 Task: open an excel sheet and write heading  SpendSmartAdd Dates in a column and its values below  '2023-05-01, 2023-05-03, 2023-05-05, 2023-05-10, 2023-05-15, 2023-05-20, 2023-05-25 & 2023-05-31'Add Categories in next column and its values below  Groceries, Dining Out, Transportation, Entertainment, Shopping, Utilities, Health & Miscellaneous. Add Descriptions in next column and its values below  Supermarket, Restaurant, Public Transport, Movie Tickets, Clothing Store, Internet Bill, Pharmacy & Online PurchaseAdd Amountin next column and its values below  $50, $30, $10, $20, $100, $60, $40 & $50Save page Financial Worksheet Sheet Template Workbook
Action: Mouse pressed left at (125, 119)
Screenshot: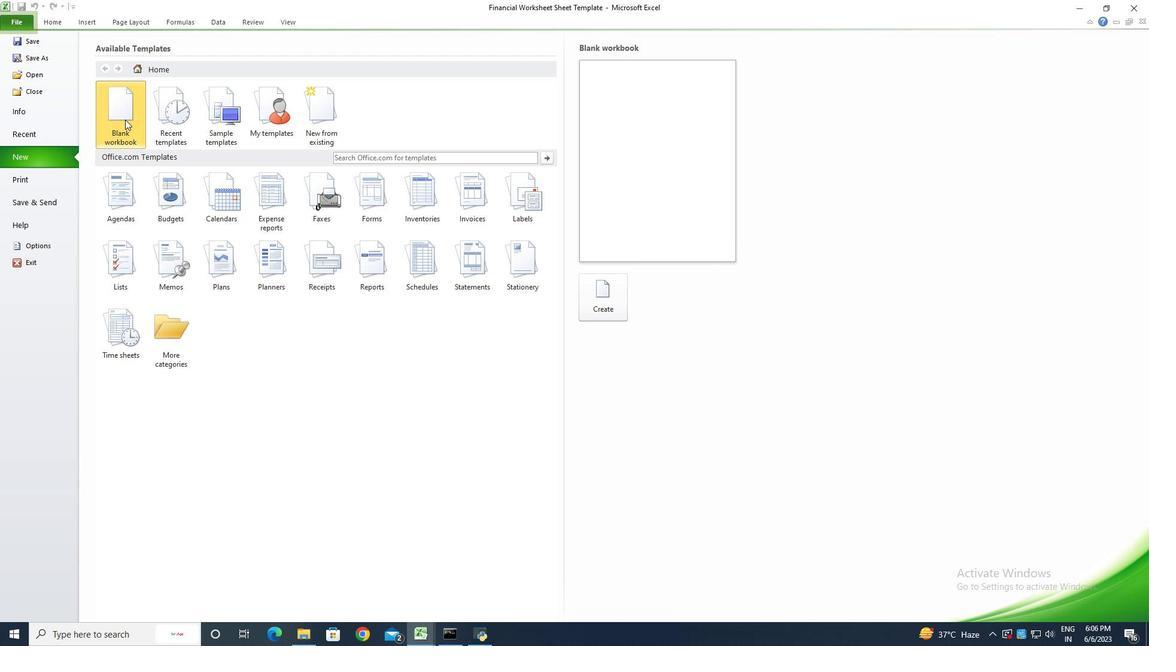 
Action: Mouse moved to (615, 305)
Screenshot: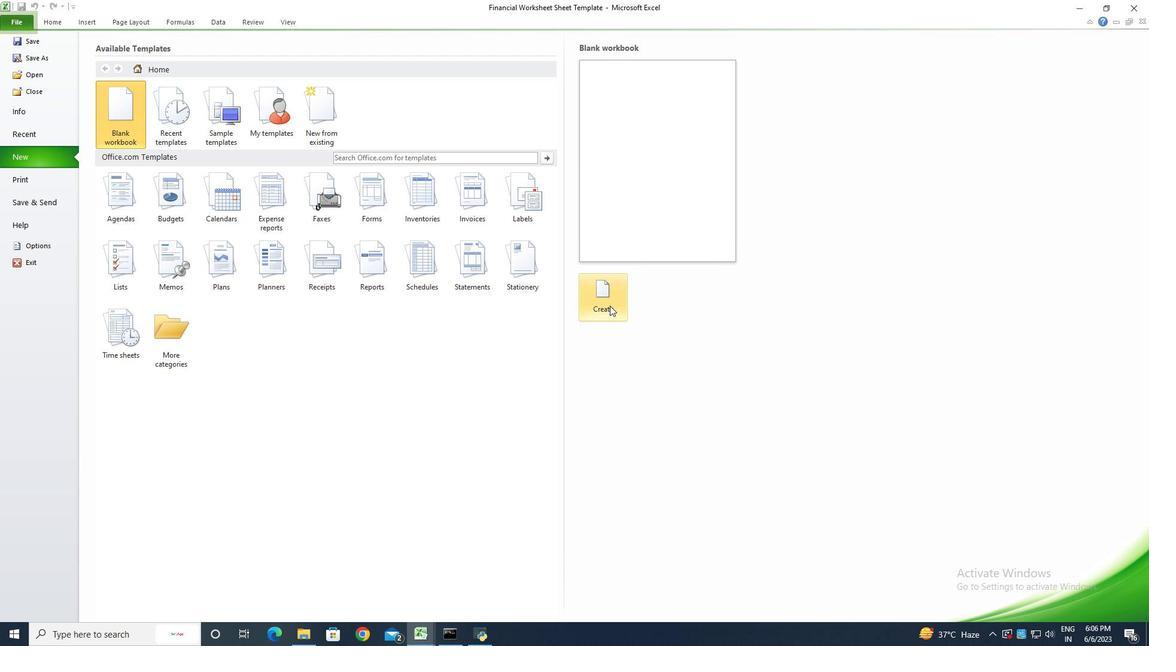 
Action: Mouse pressed left at (615, 305)
Screenshot: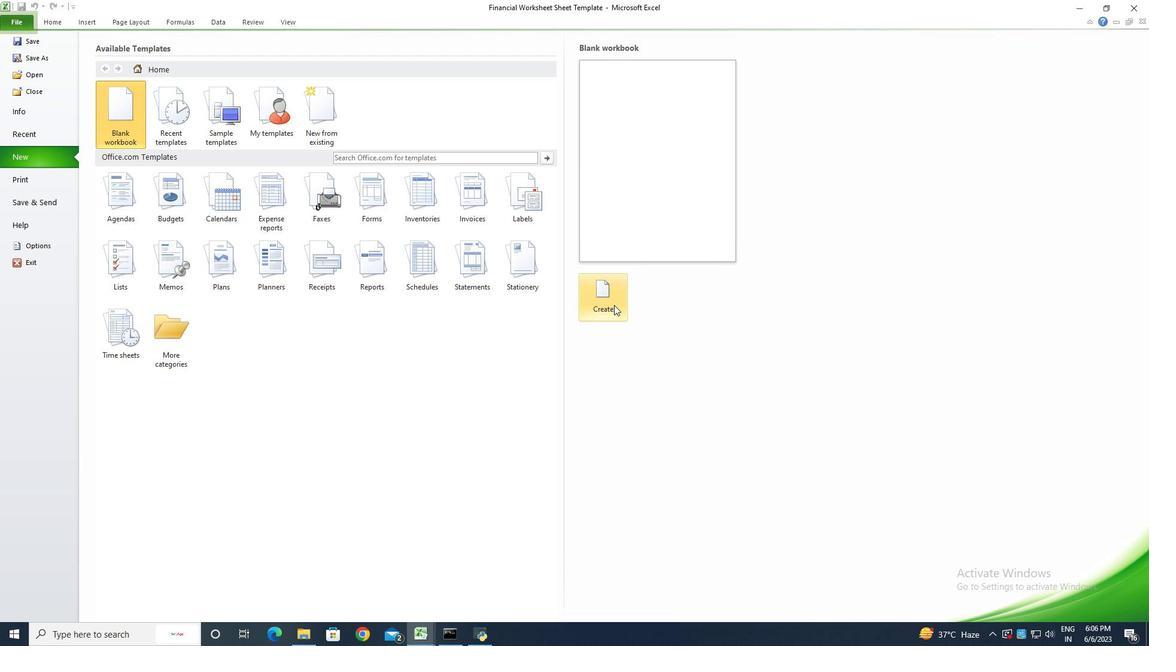 
Action: Mouse moved to (611, 305)
Screenshot: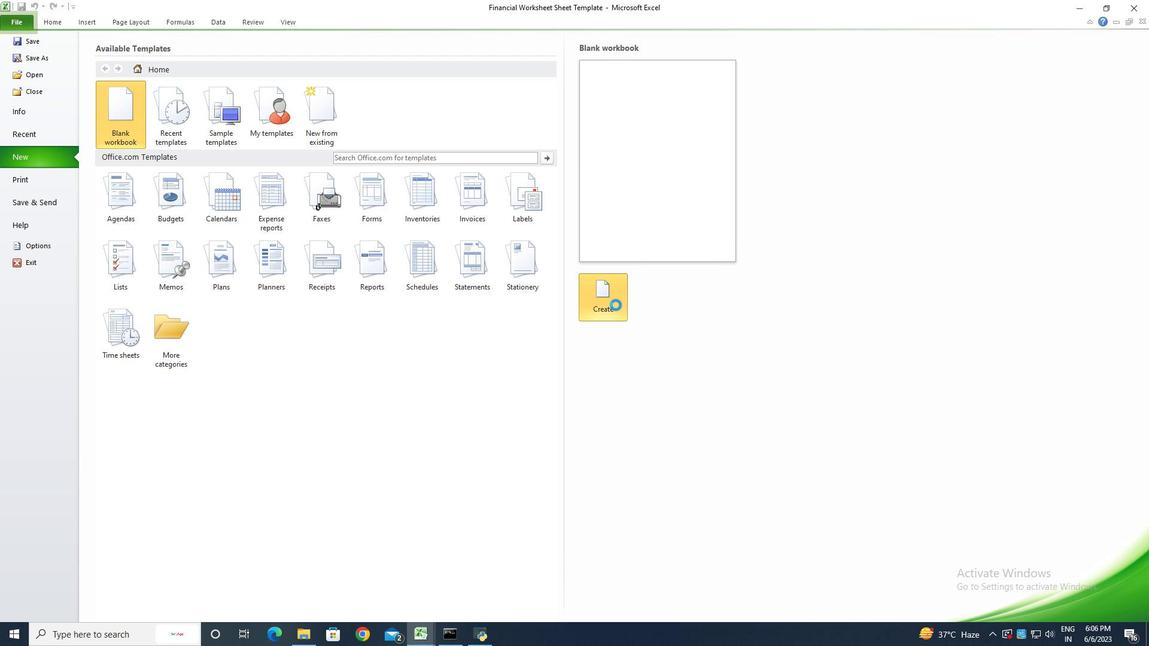
Action: Key pressed <Key.shift><Key.shift><Key.shift><Key.shift><Key.shift><Key.shift><Key.shift><Key.shift><Key.shift><Key.shift><Key.shift><Key.shift><Key.shift><Key.shift><Key.shift><Key.shift><Key.shift><Key.shift><Key.shift><Key.shift><Key.shift><Key.shift><Key.shift><Key.shift><Key.shift><Key.shift><Key.shift><Key.shift><Key.shift><Key.shift><Key.shift><Key.shift><Key.shift><Key.shift>Spen<Key.shift>Smart<Key.enter><Key.shift>Dates<Key.enter>2023-05-01<Key.enter>2023-05-03<Key.enter>20230<Key.backspace>-05-025<Key.backspace><Key.backspace>5<Key.enter>2023-051<Key.backspace>-10<Key.enter>2023-05-
Screenshot: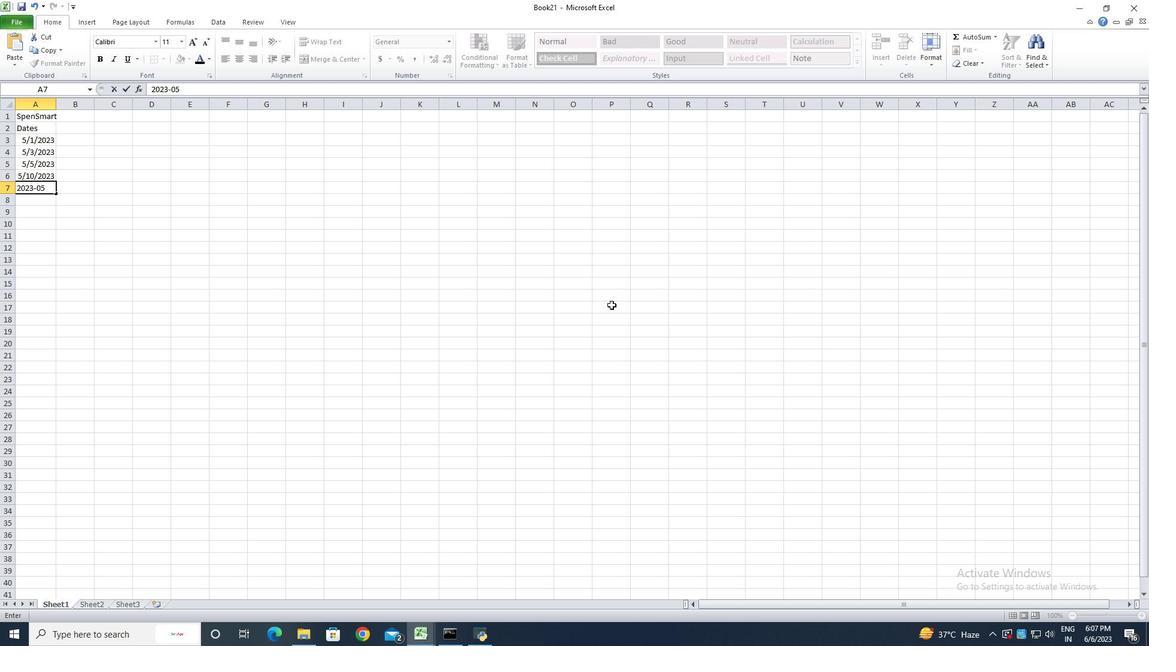 
Action: Mouse moved to (611, 305)
Screenshot: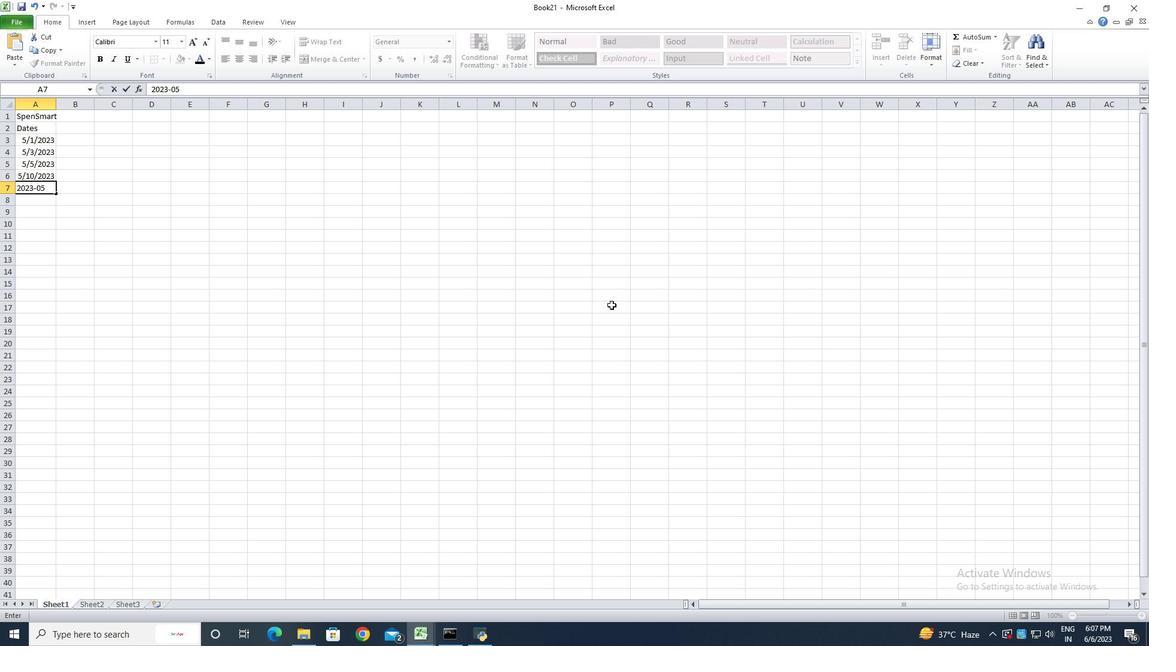 
Action: Key pressed 15<Key.enter>2023-05-20<Key.enter>2023-05-25<Key.enter>2023-05-31
Screenshot: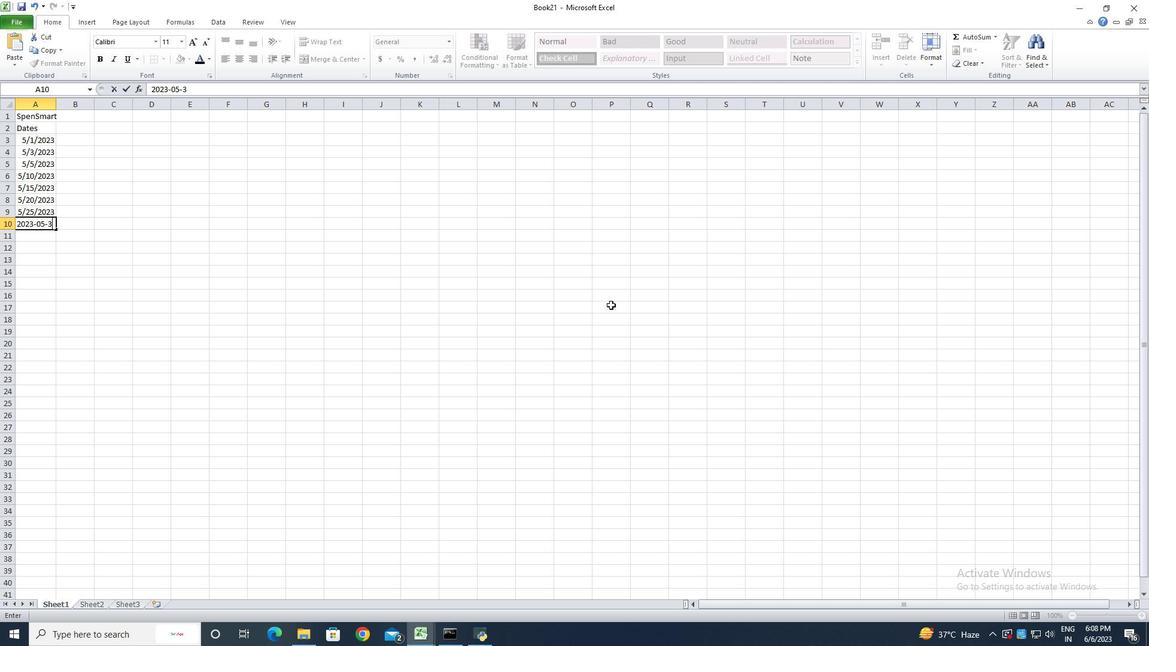 
Action: Mouse moved to (39, 142)
Screenshot: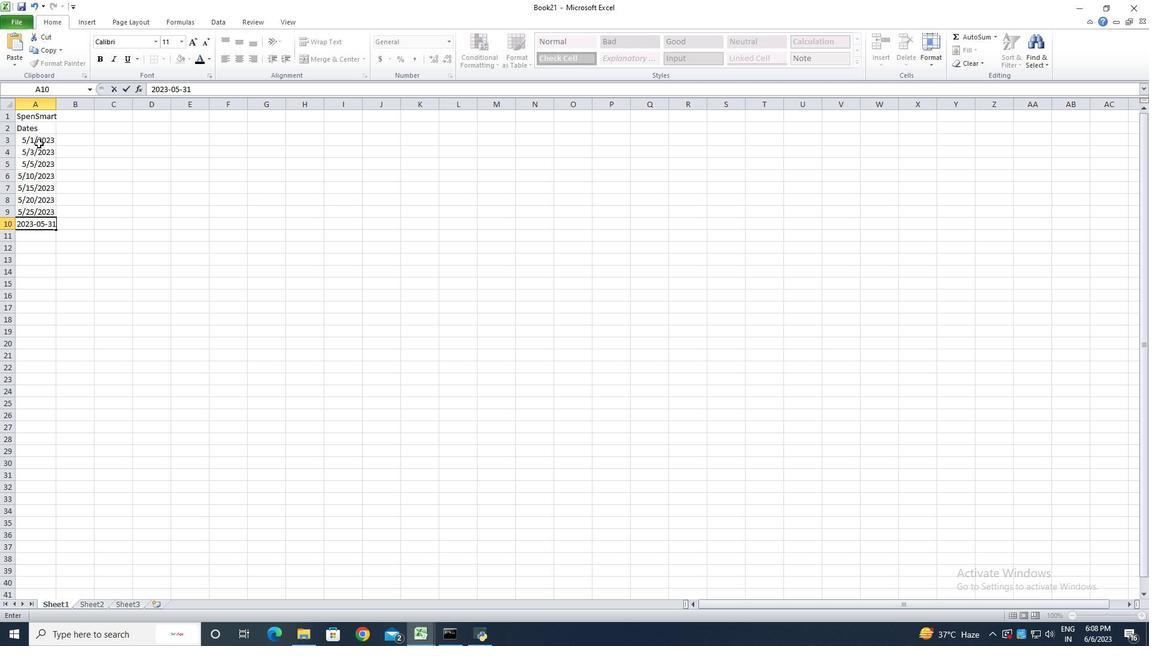 
Action: Mouse pressed left at (39, 142)
Screenshot: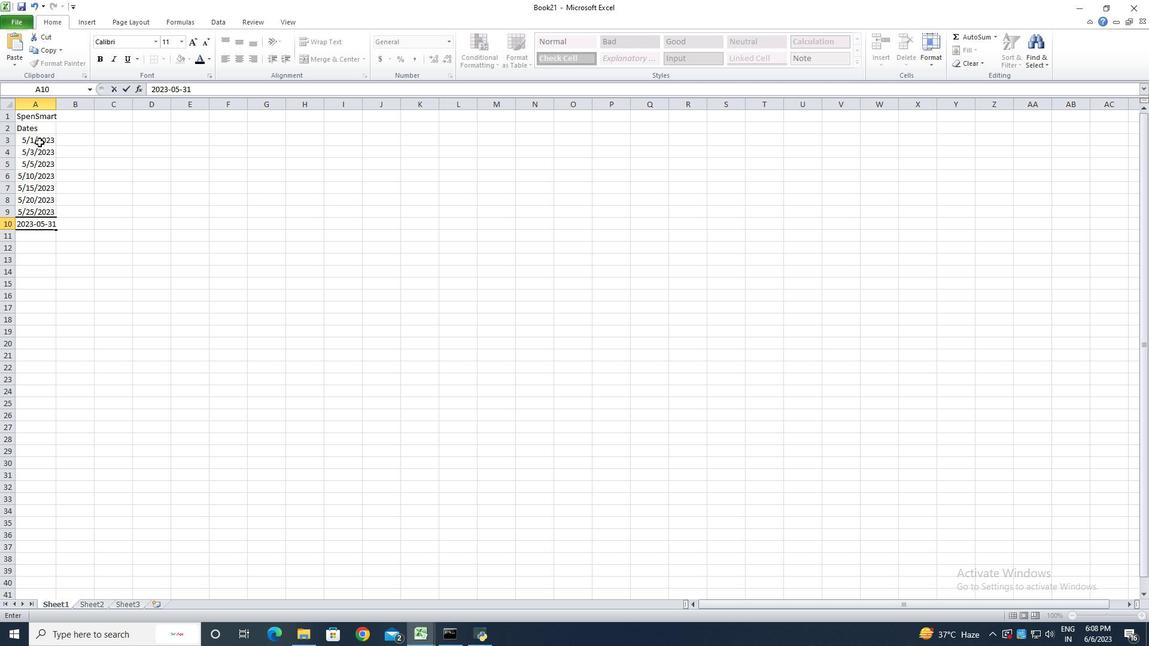 
Action: Mouse moved to (448, 39)
Screenshot: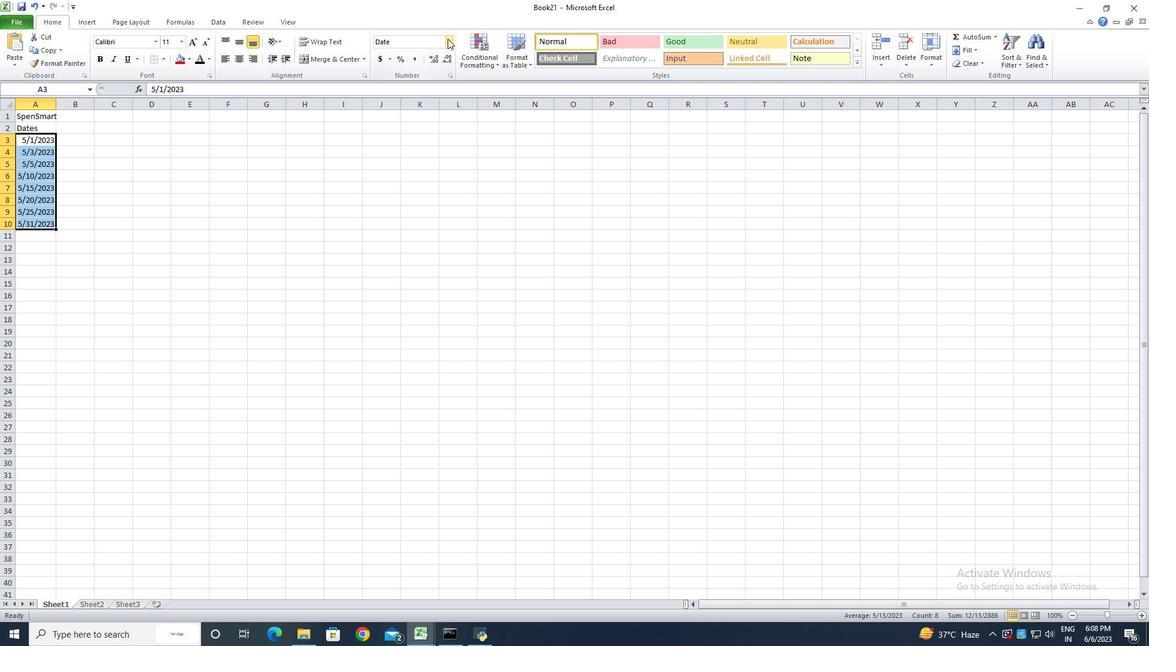
Action: Mouse pressed left at (448, 39)
Screenshot: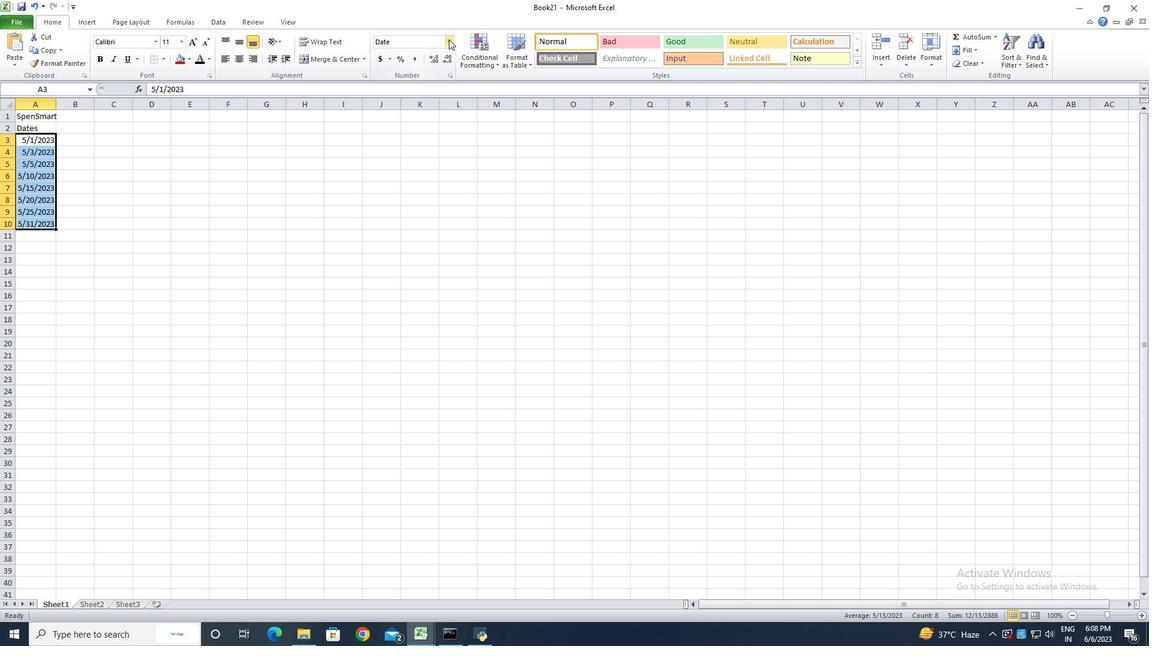 
Action: Mouse moved to (419, 348)
Screenshot: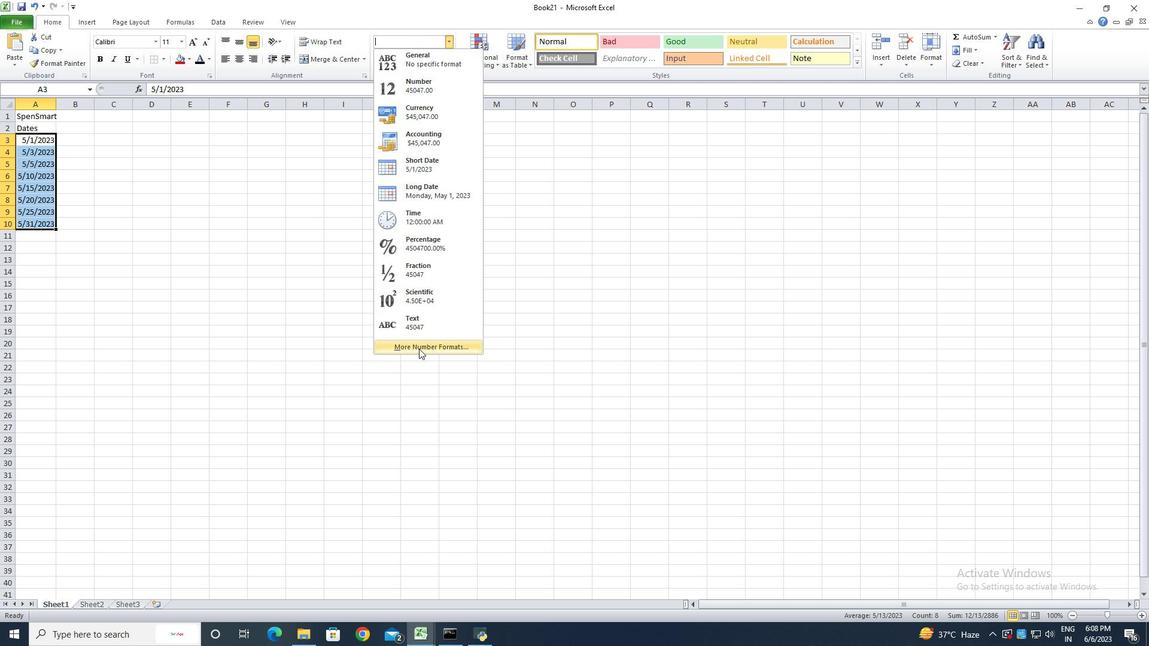 
Action: Mouse pressed left at (419, 348)
Screenshot: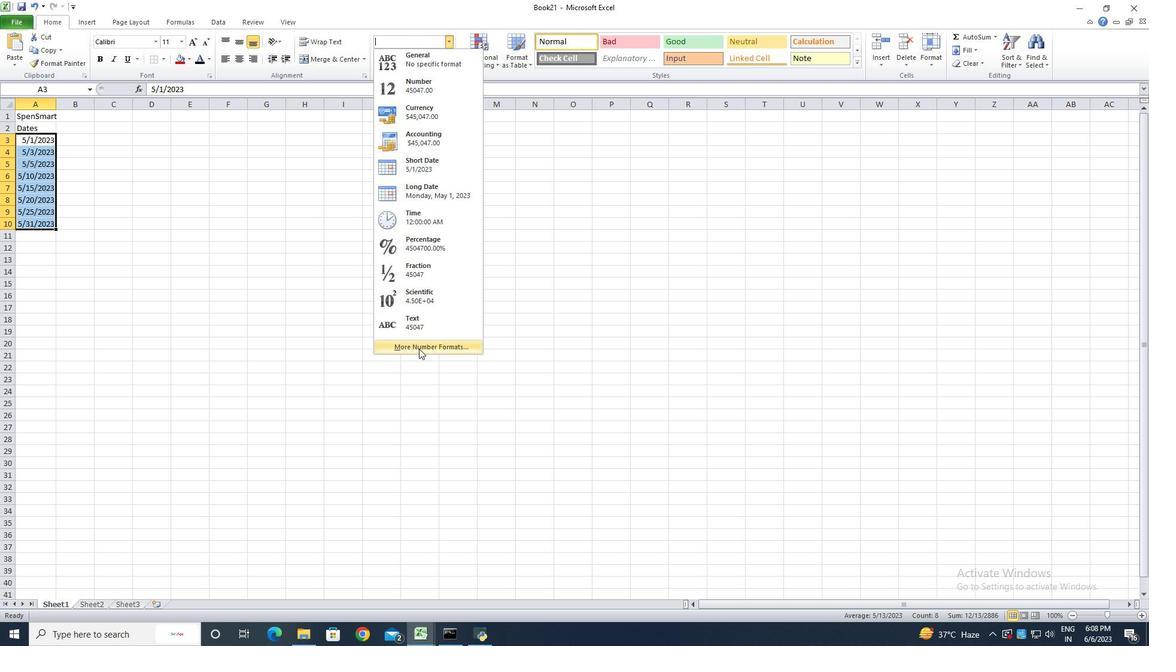 
Action: Mouse moved to (172, 294)
Screenshot: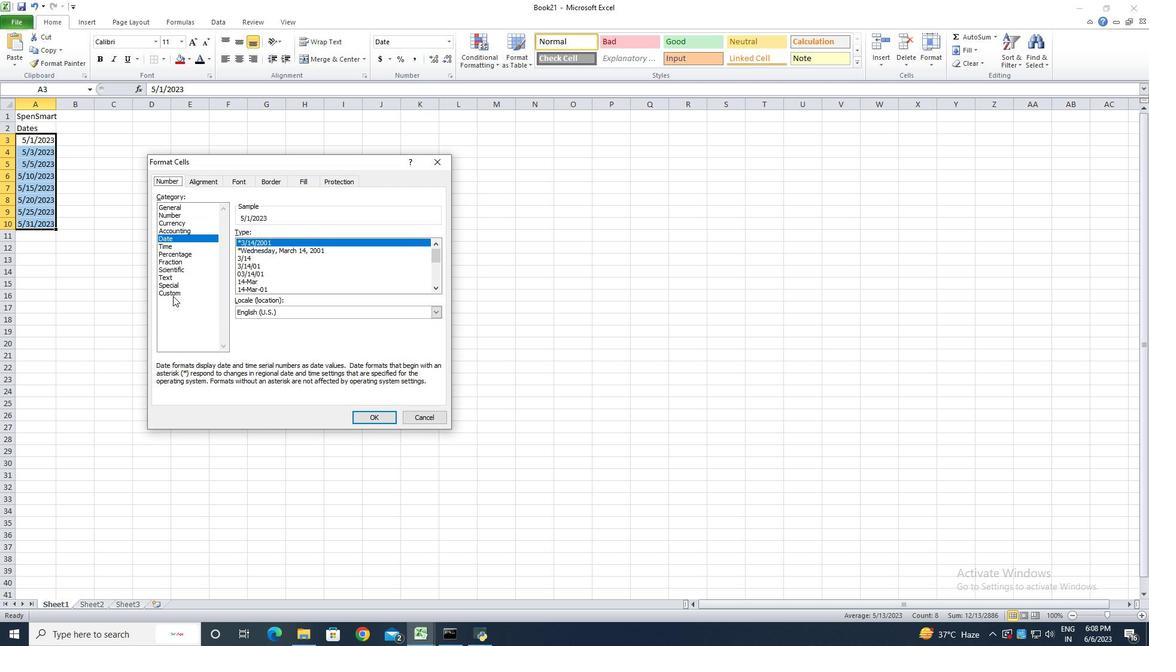 
Action: Mouse pressed left at (172, 294)
Screenshot: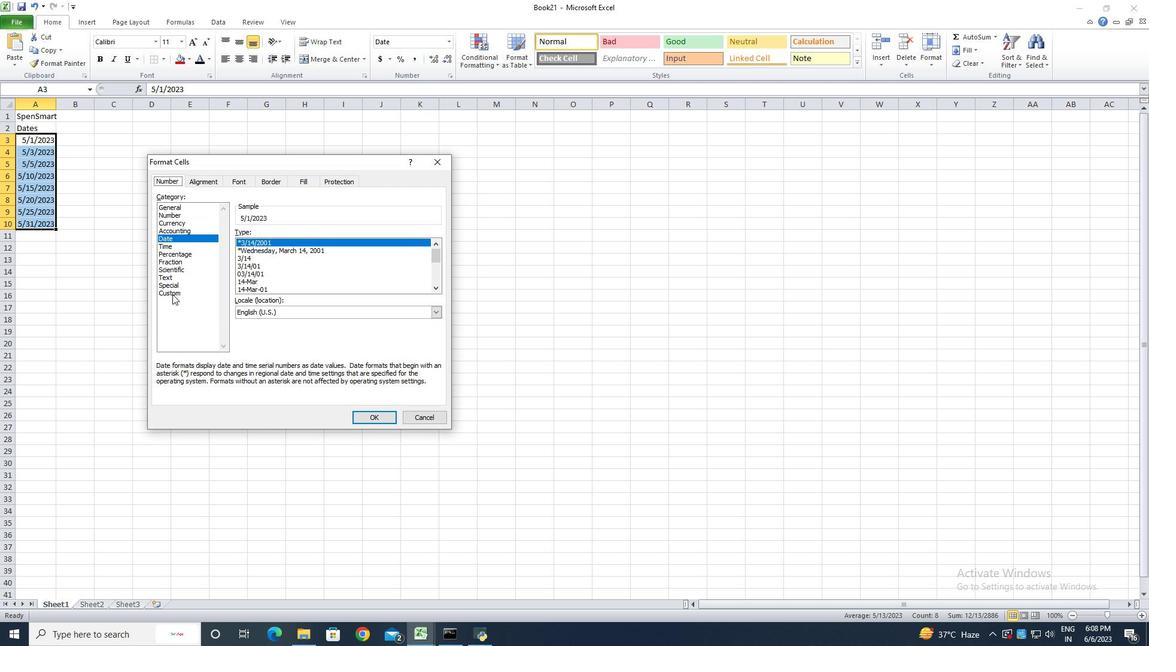 
Action: Mouse moved to (291, 243)
Screenshot: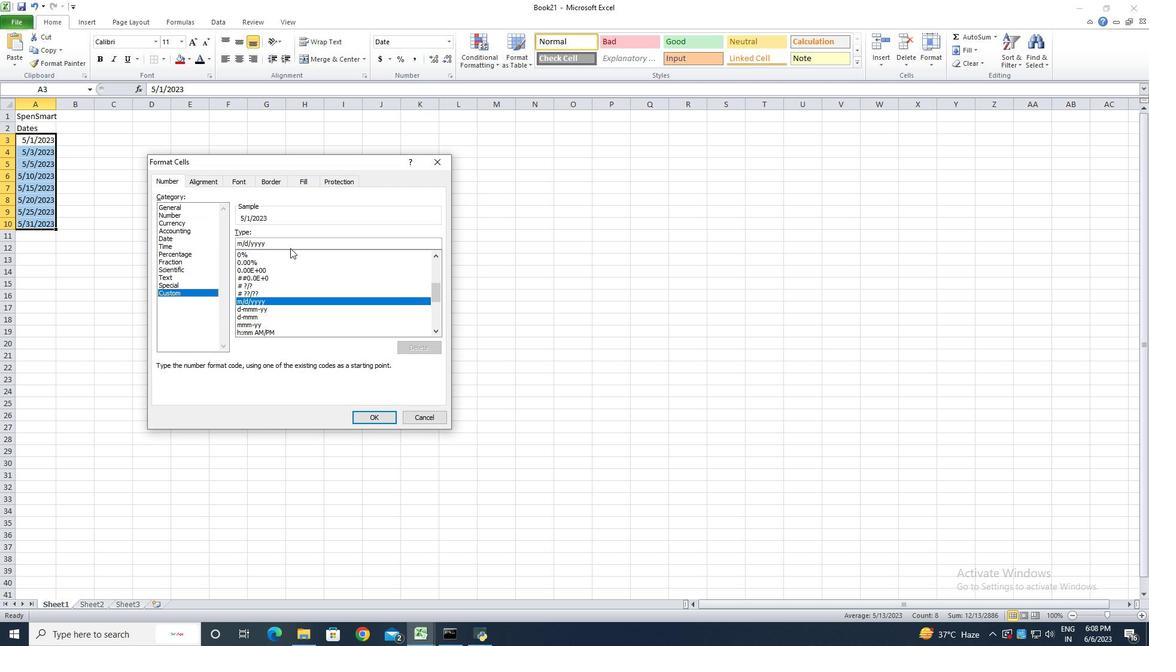 
Action: Mouse pressed left at (291, 243)
Screenshot: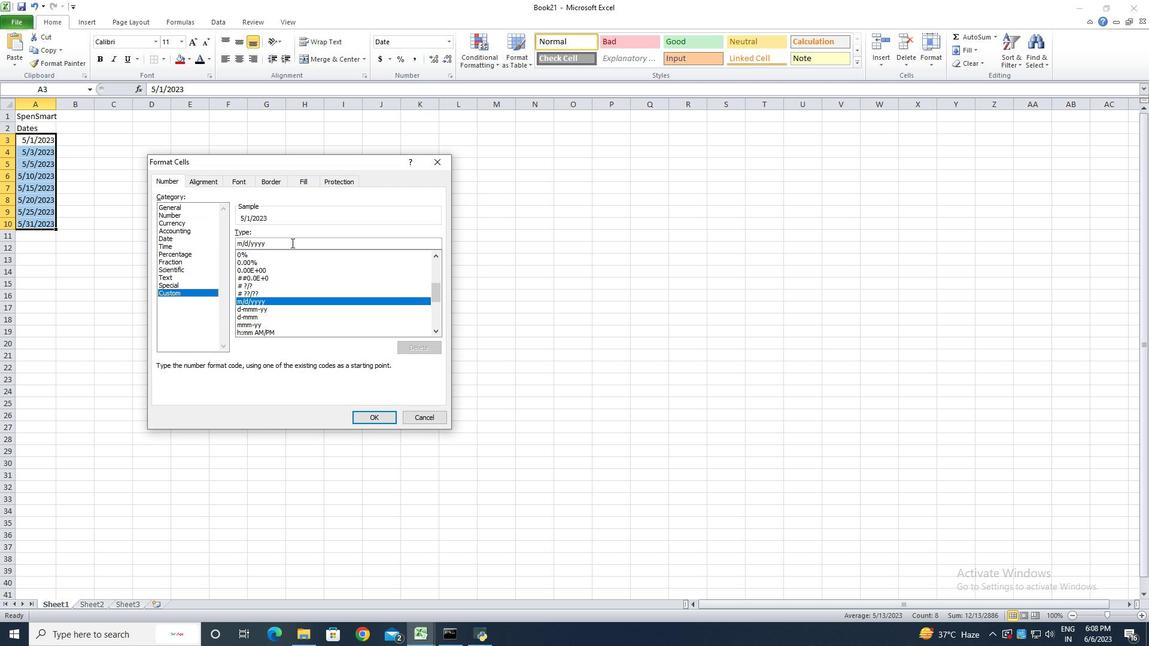 
Action: Key pressed <Key.backspace><Key.backspace><Key.backspace><Key.backspace><Key.backspace><Key.backspace><Key.backspace><Key.backspace><Key.backspace><Key.backspace><Key.backspace><Key.backspace><Key.backspace><Key.backspace><Key.backspace><Key.backspace><Key.backspace><Key.backspace><Key.backspace><Key.backspace><Key.backspace><Key.backspace><Key.backspace><Key.backspace><Key.backspace>yyyy-mm-dd
Screenshot: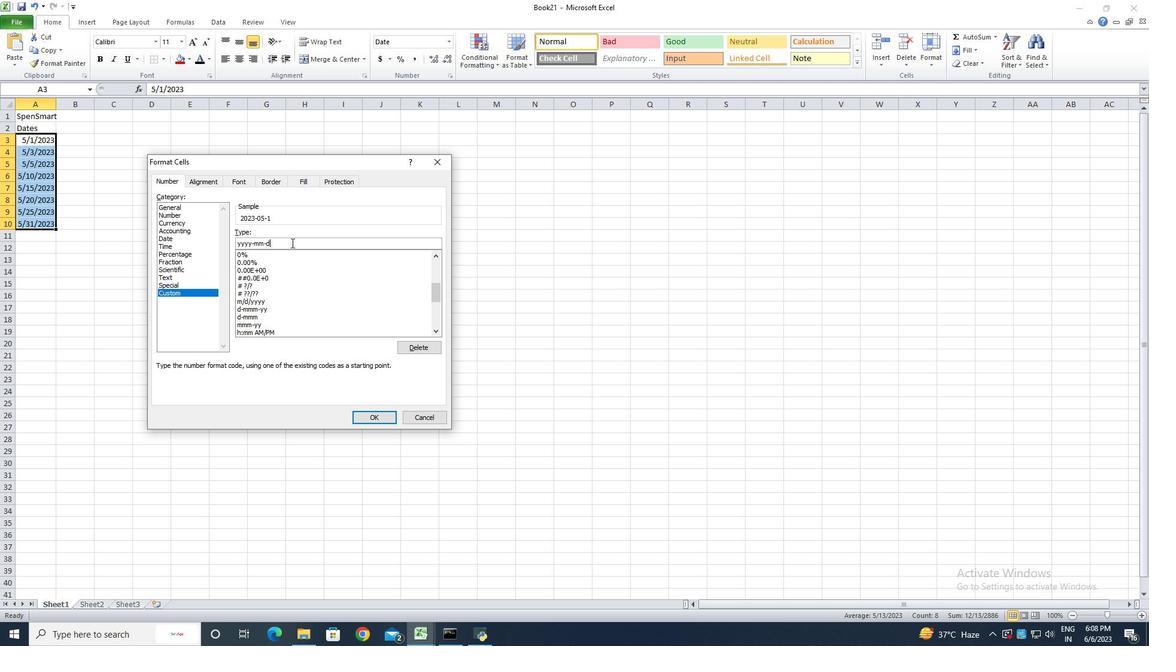 
Action: Mouse moved to (369, 414)
Screenshot: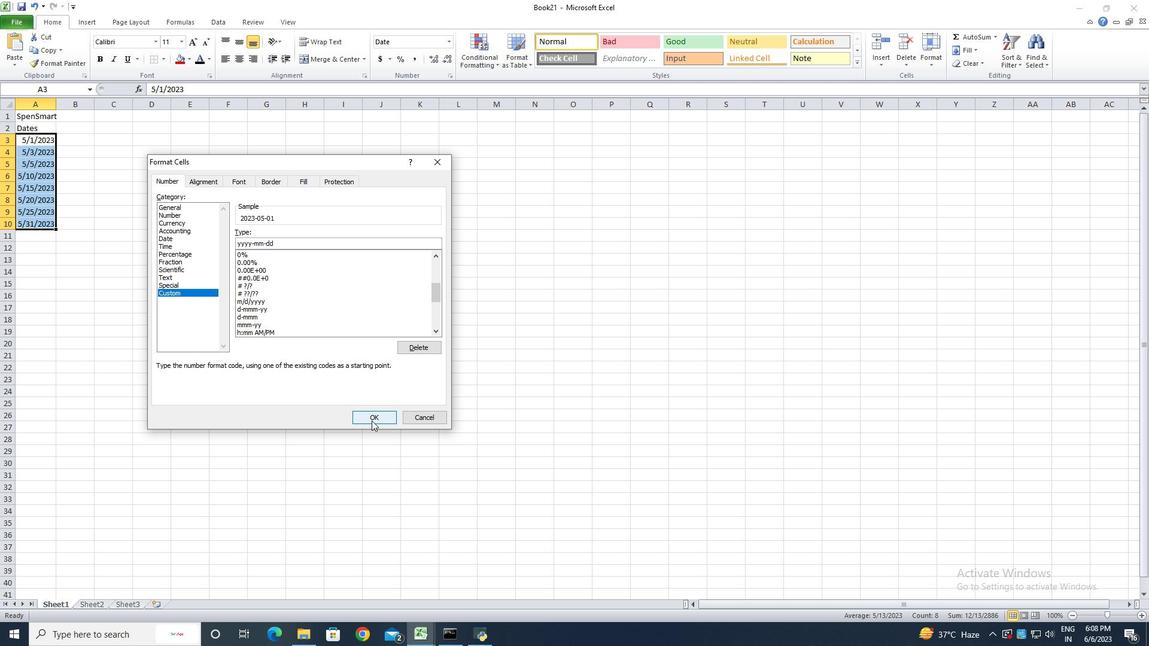 
Action: Mouse pressed left at (369, 414)
Screenshot: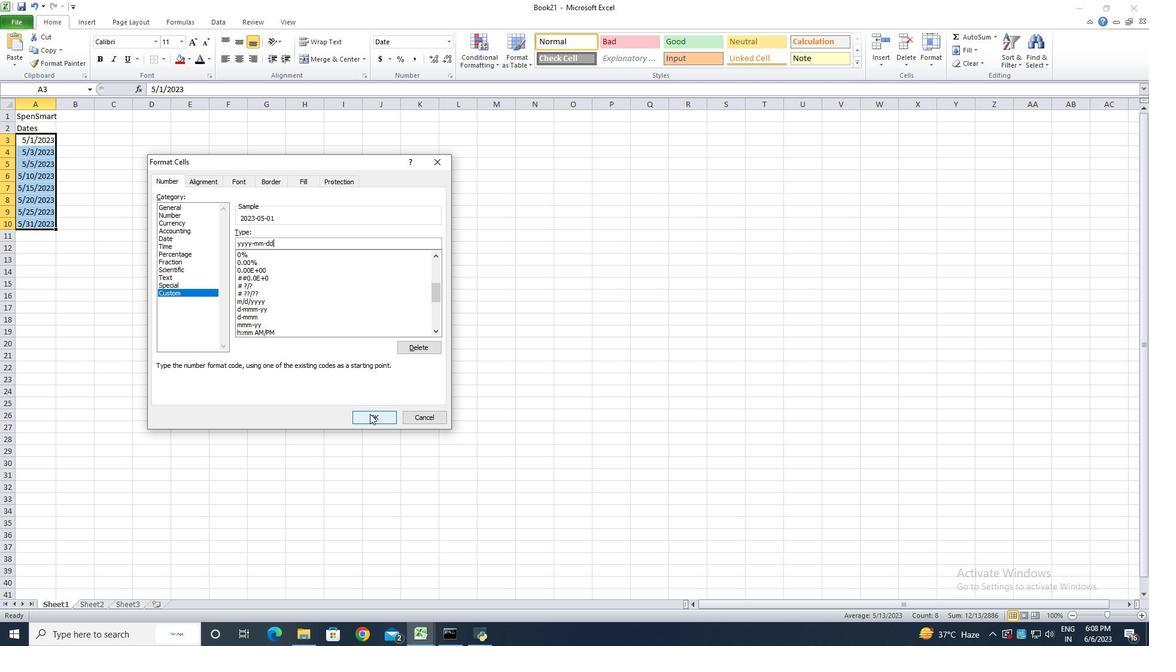 
Action: Mouse moved to (58, 105)
Screenshot: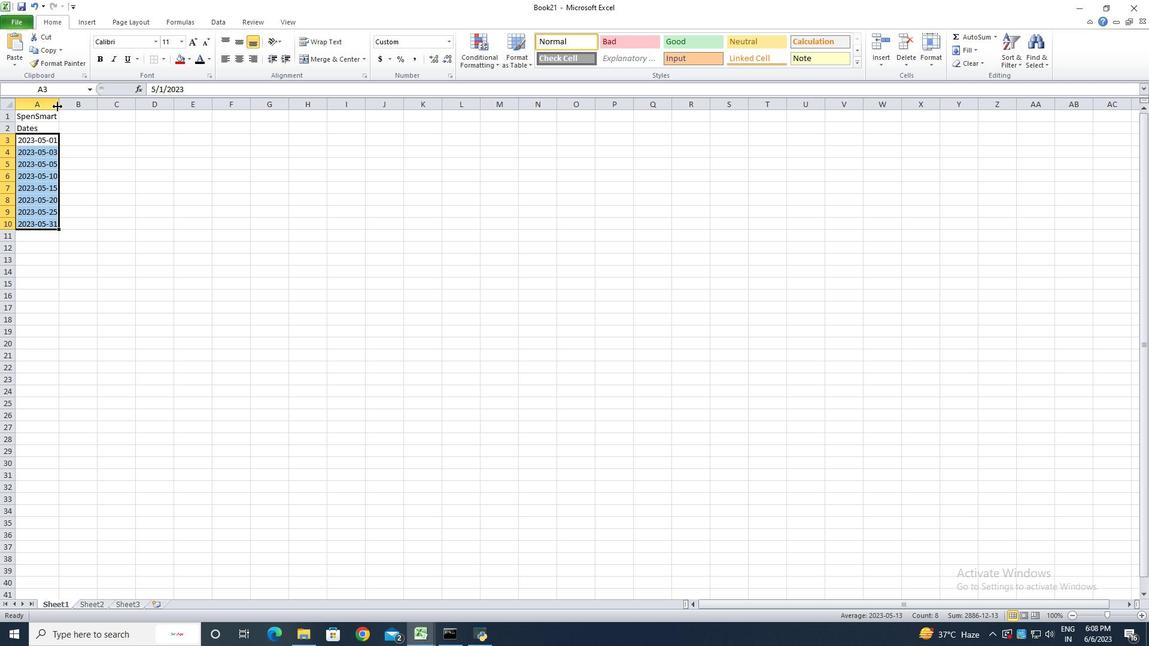 
Action: Mouse pressed left at (58, 105)
Screenshot: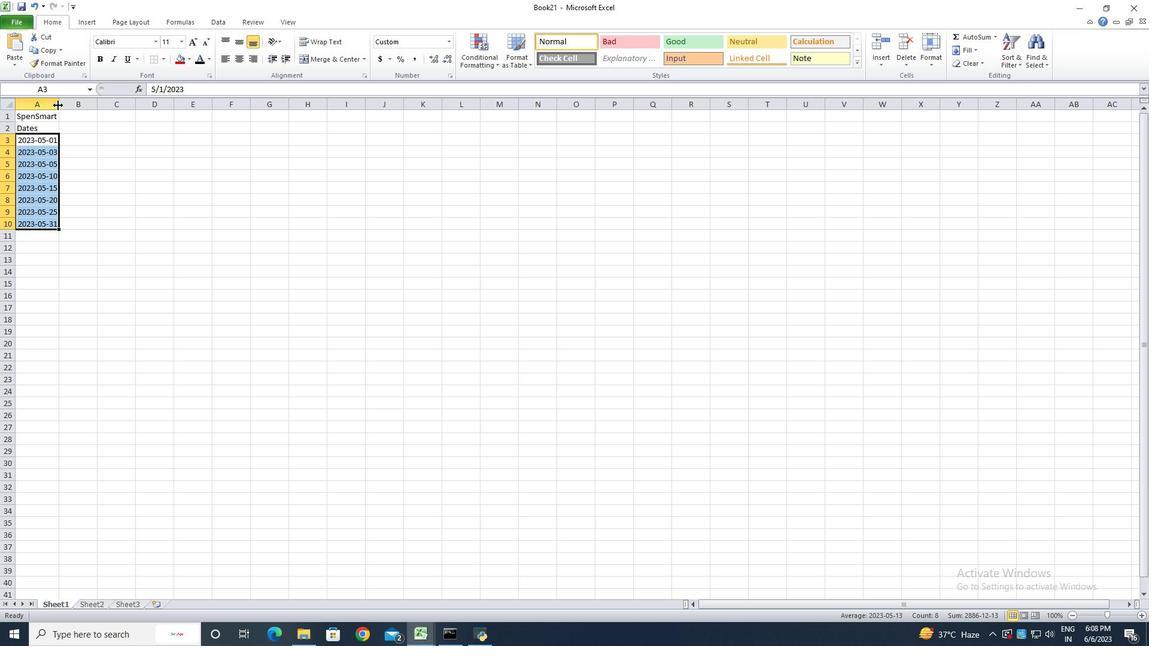 
Action: Mouse pressed left at (58, 105)
Screenshot: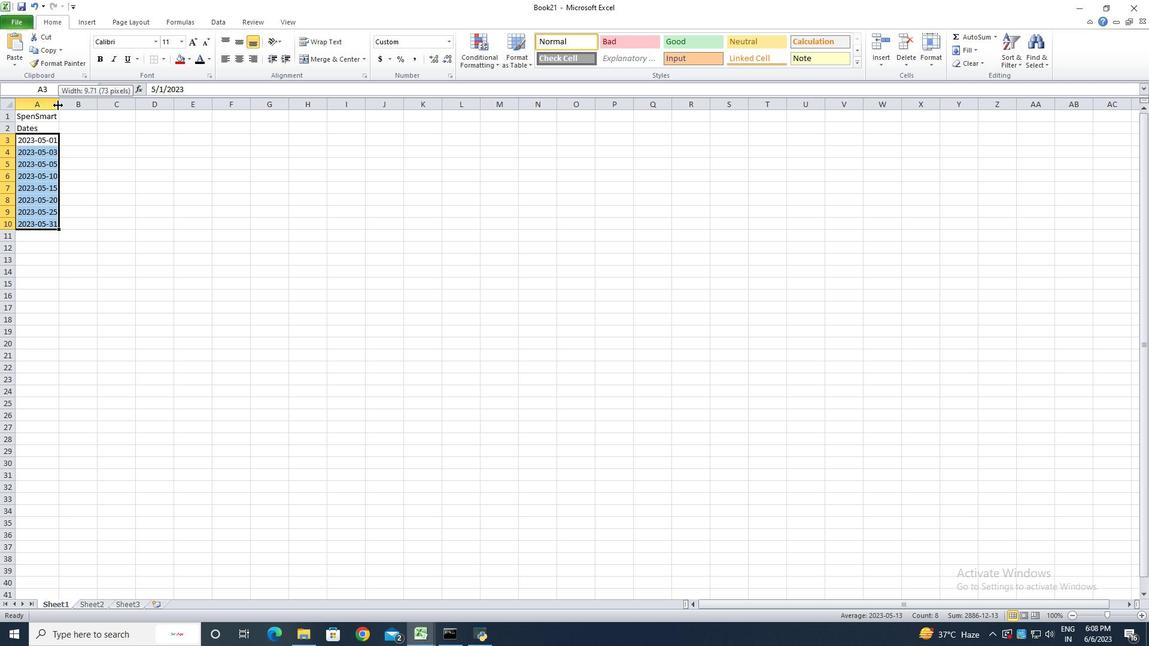 
Action: Mouse moved to (73, 128)
Screenshot: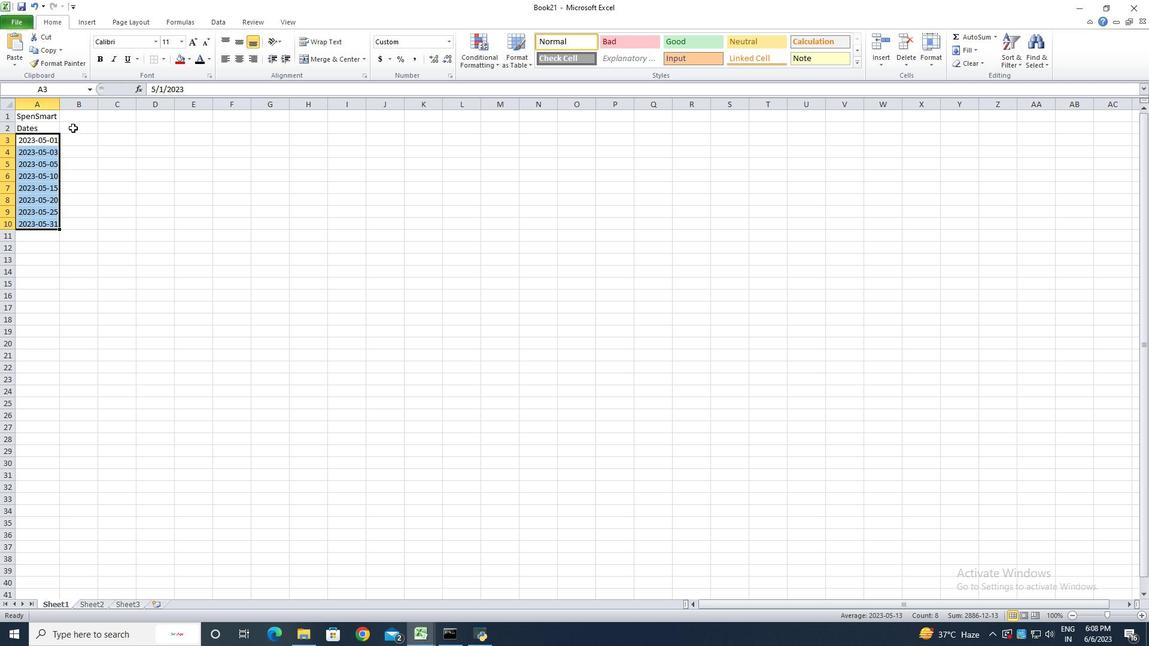 
Action: Mouse pressed left at (73, 128)
Screenshot: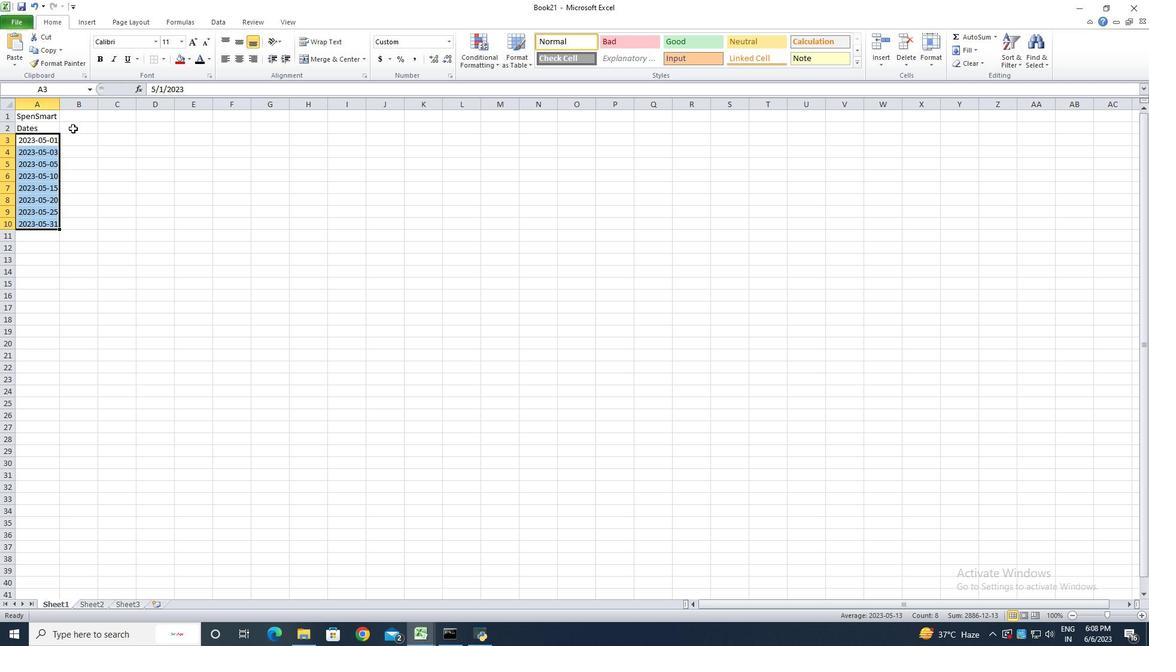 
Action: Key pressed <Key.shift>Categi<Key.backspace>ore<Key.backspace>ies<Key.enter><Key.shift>Groceries<Key.enter><Key.shift>Dining<Key.space><Key.shift>Out<Key.enter><Key.shift>Transportation<Key.enter><Key.shift>Entertainment<Key.enter><Key.shift>Shopping<Key.enter><Key.shift>Utilities<Key.enter><Key.shift><Key.shift><Key.shift>Health<Key.enter><Key.shift>Miscellaneous<Key.enter>
Screenshot: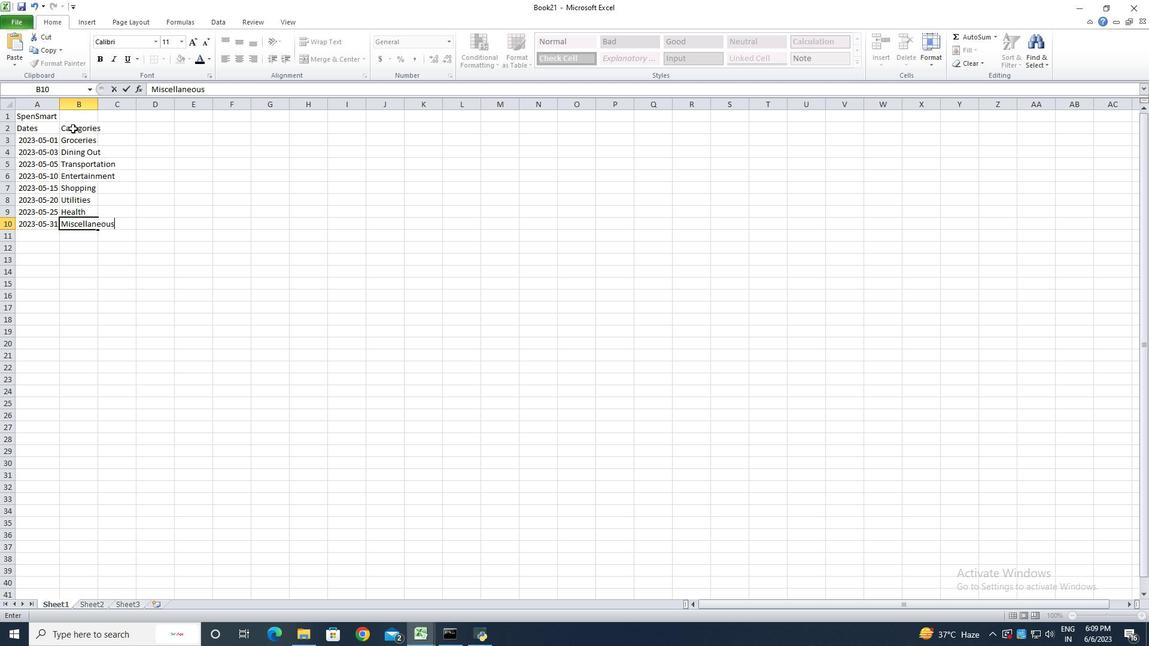 
Action: Mouse moved to (96, 100)
Screenshot: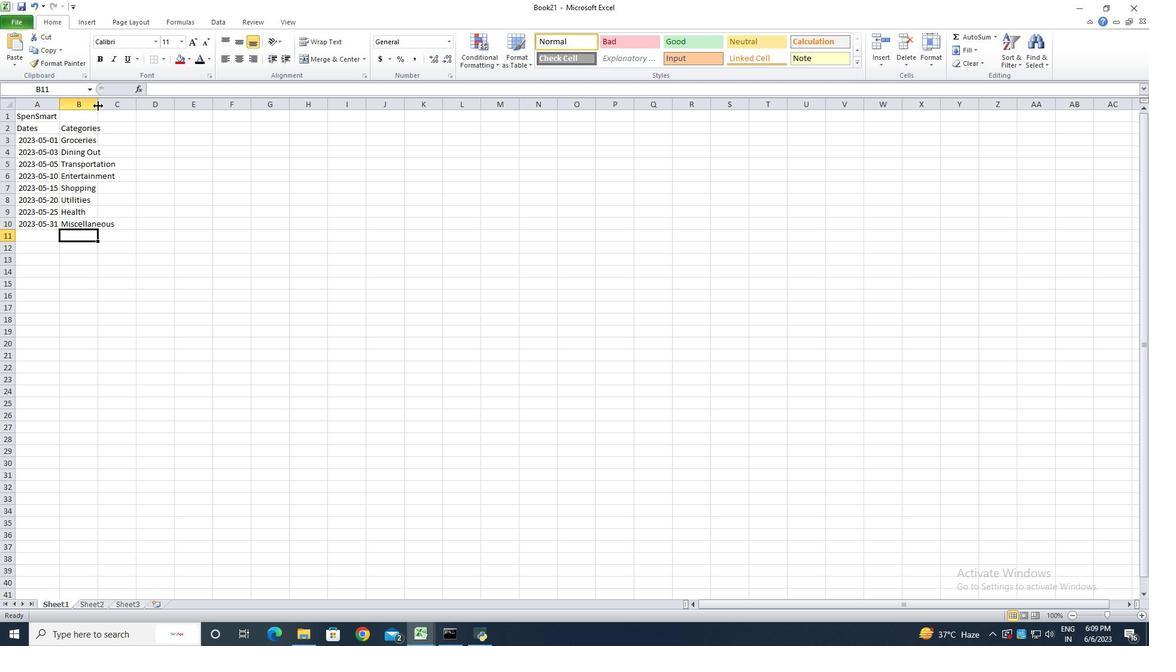 
Action: Mouse pressed left at (96, 100)
Screenshot: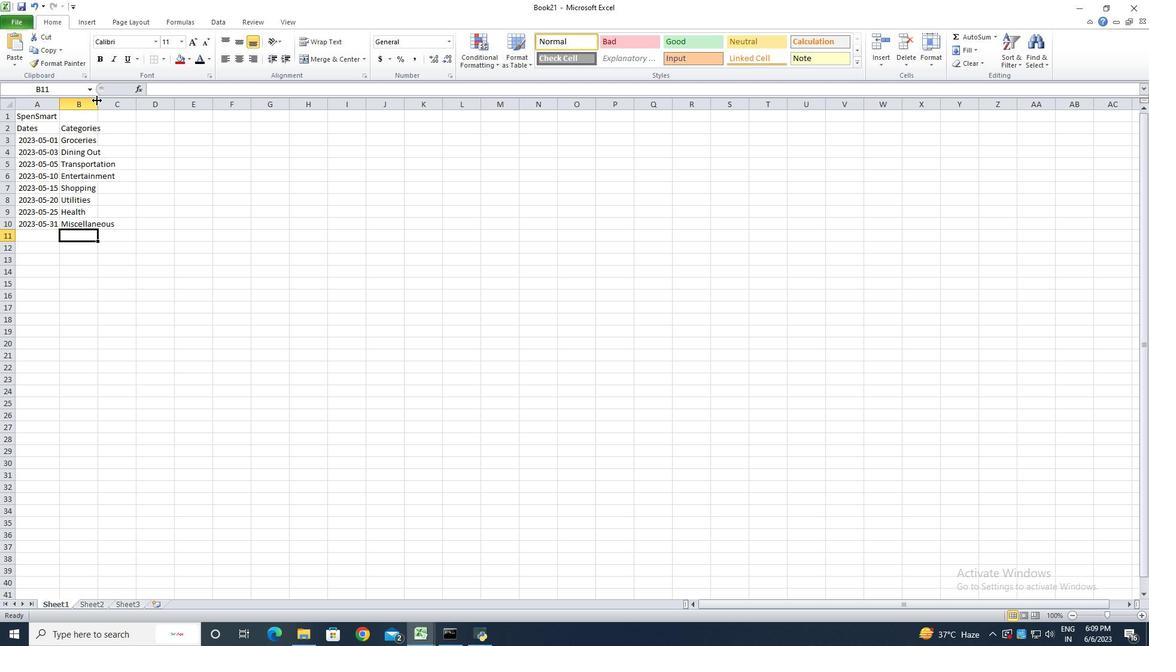 
Action: Mouse pressed left at (96, 100)
Screenshot: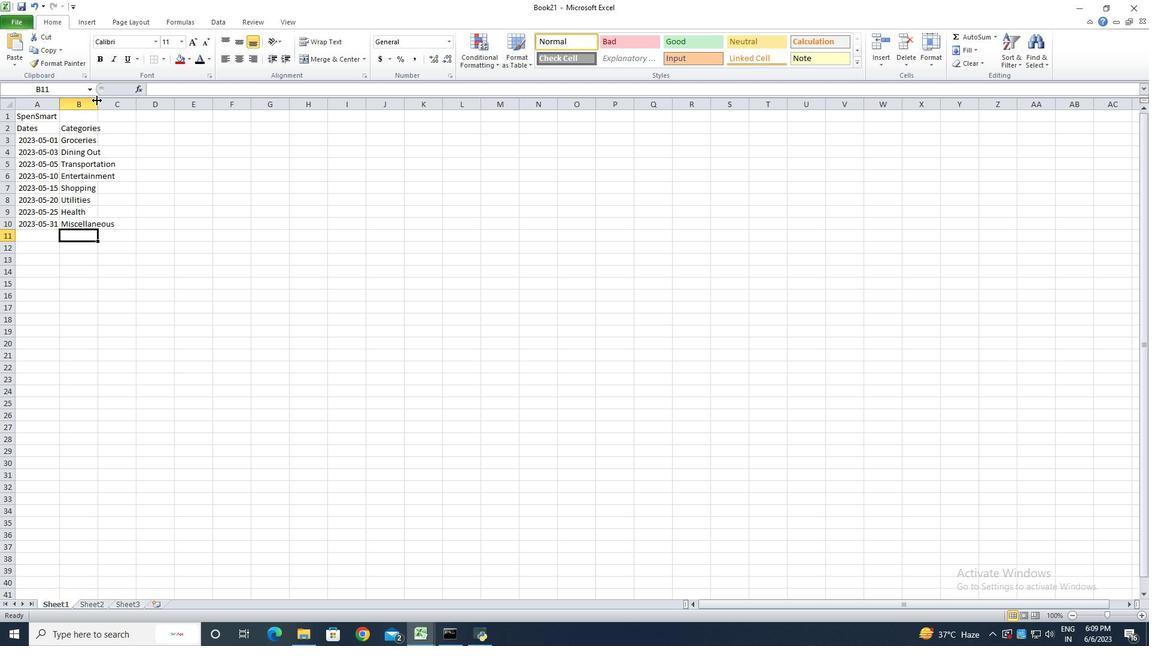 
Action: Mouse moved to (130, 131)
Screenshot: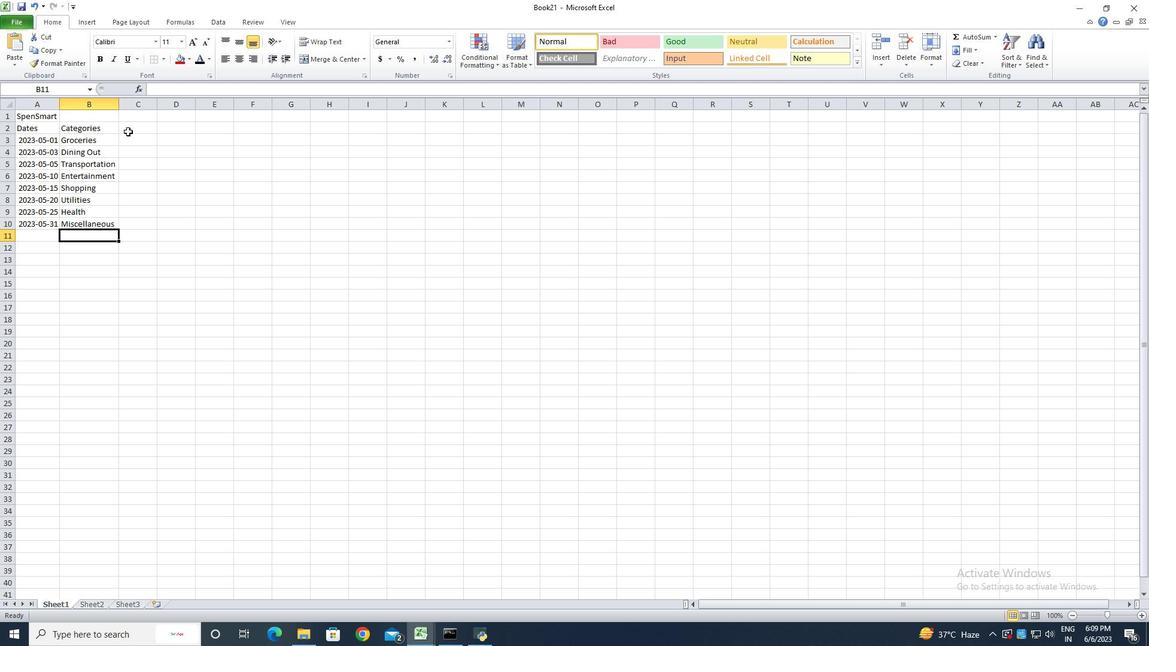 
Action: Mouse pressed left at (130, 131)
Screenshot: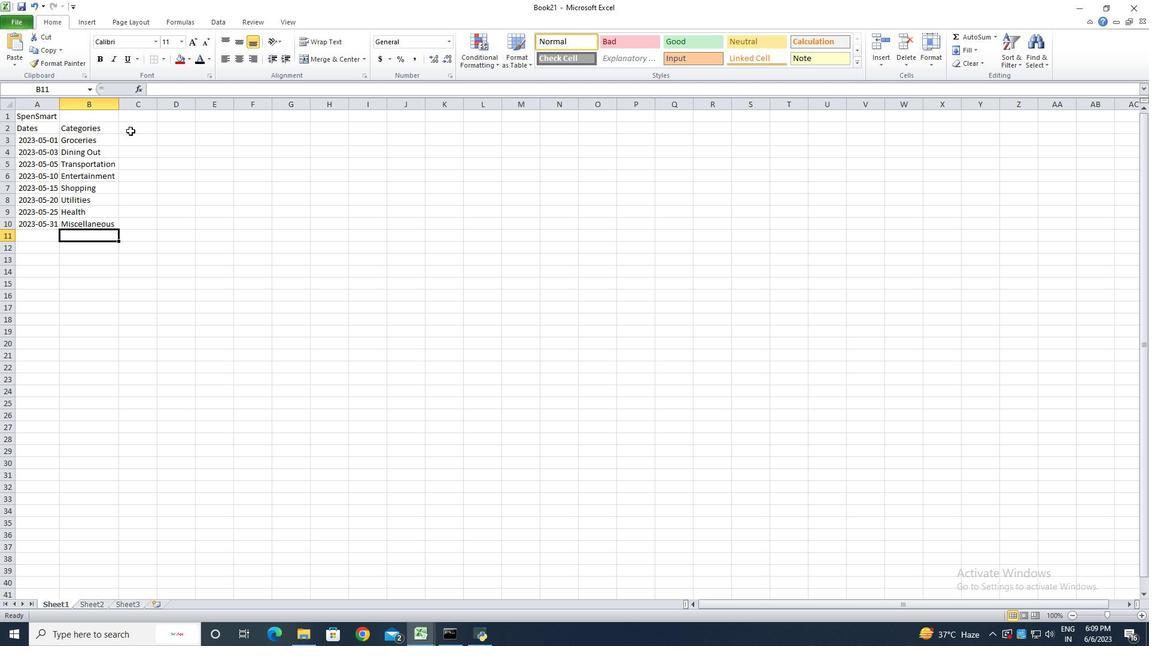 
Action: Mouse moved to (130, 131)
Screenshot: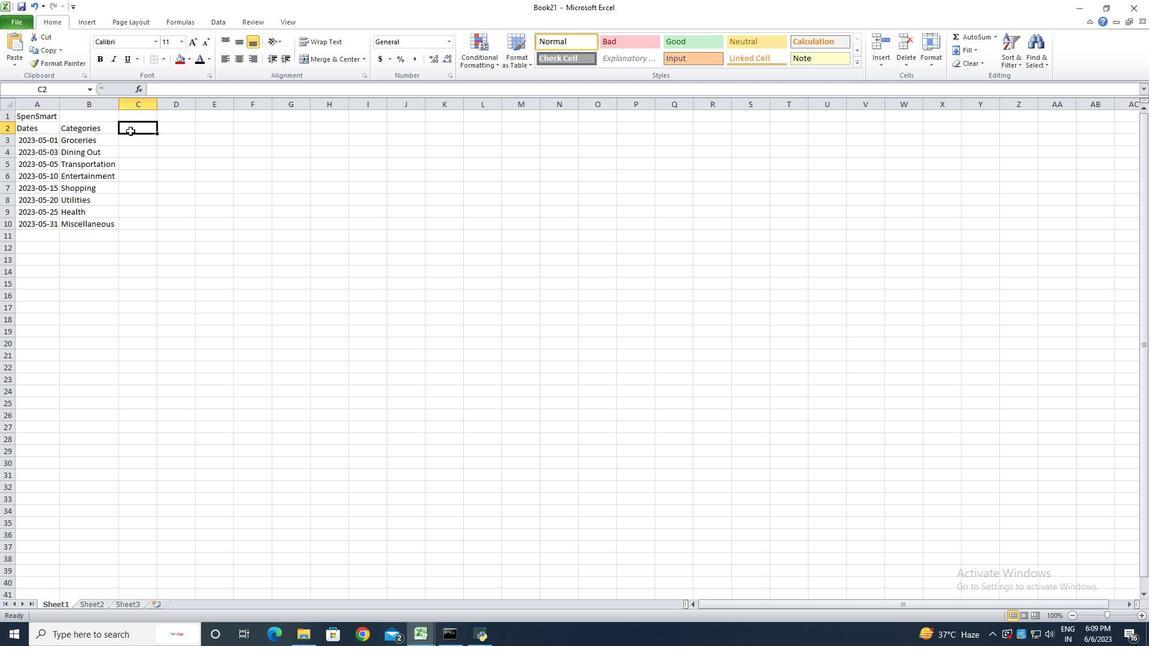 
Action: Key pressed <Key.shift>Descriptions<Key.enter><Key.shift>Supermarket<Key.enter><Key.shift>Restaurant<Key.enter><Key.shift>Public<Key.space><Key.shift>Transpoirt<Key.backspace><Key.backspace><Key.backspace>rt<Key.enter><Key.shift><Key.shift><Key.shift>Movie<Key.space><Key.shift>Tickets<Key.enter><Key.shift>Clothing<Key.space><Key.shift><Key.shift>Store<Key.enter><Key.shift>Internet<Key.space><Key.shift_r>Bill<Key.enter><Key.shift>Pharmacy<Key.enter><Key.shift>Inline<Key.space><Key.shift>Purchase
Screenshot: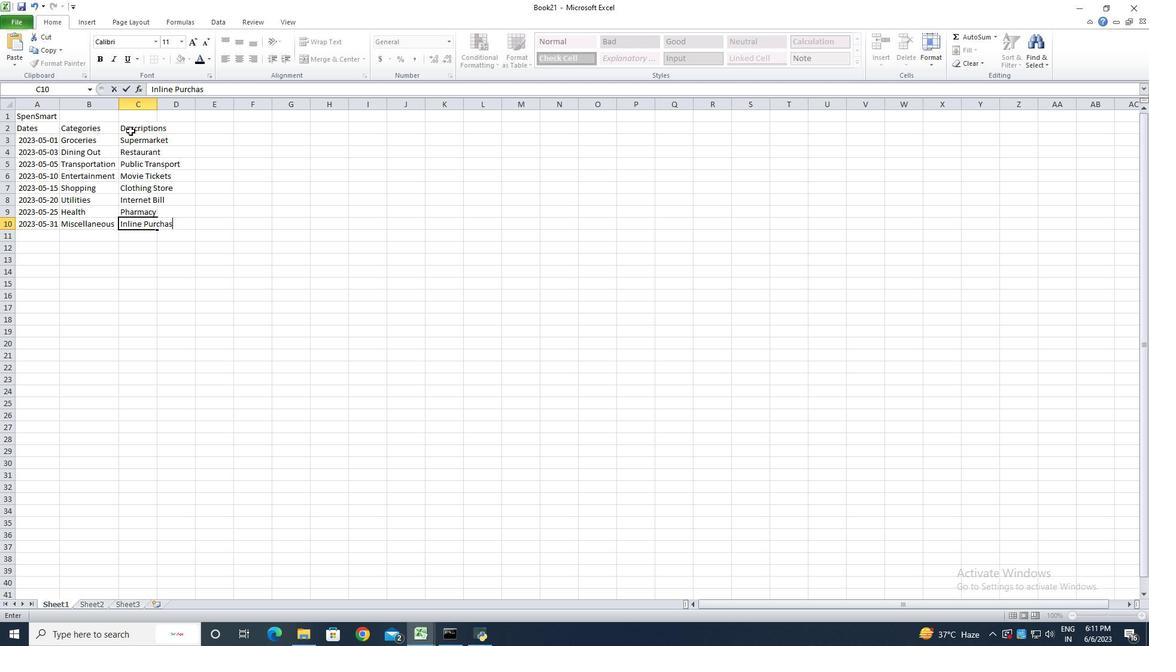 
Action: Mouse moved to (158, 107)
Screenshot: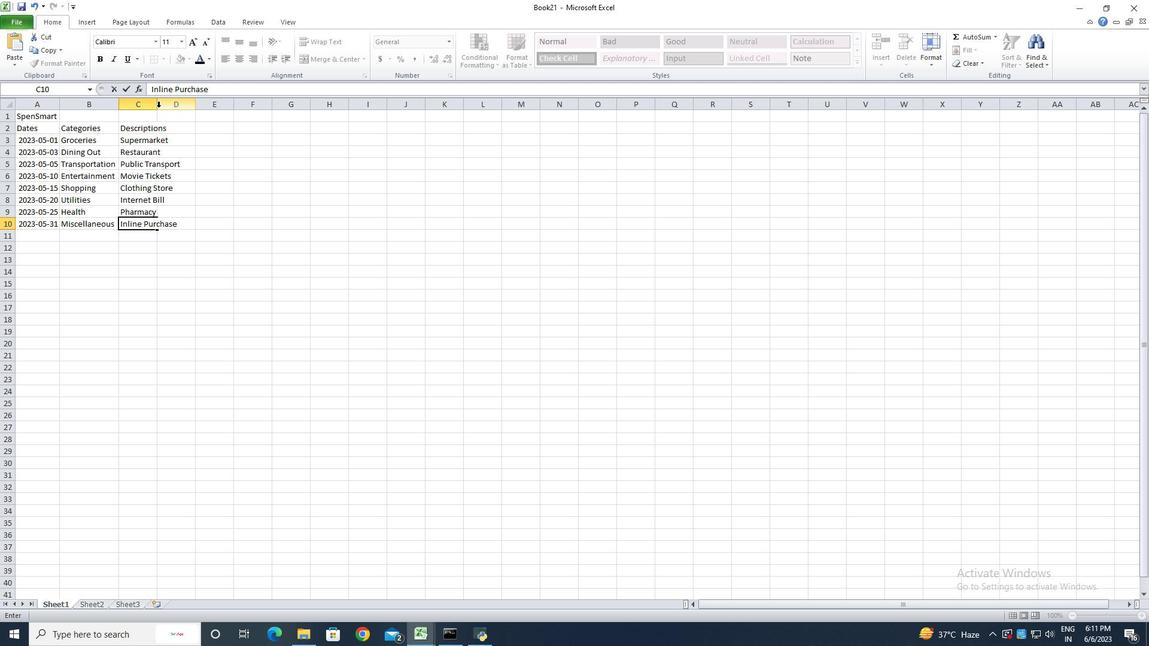 
Action: Key pressed <Key.enter>
Screenshot: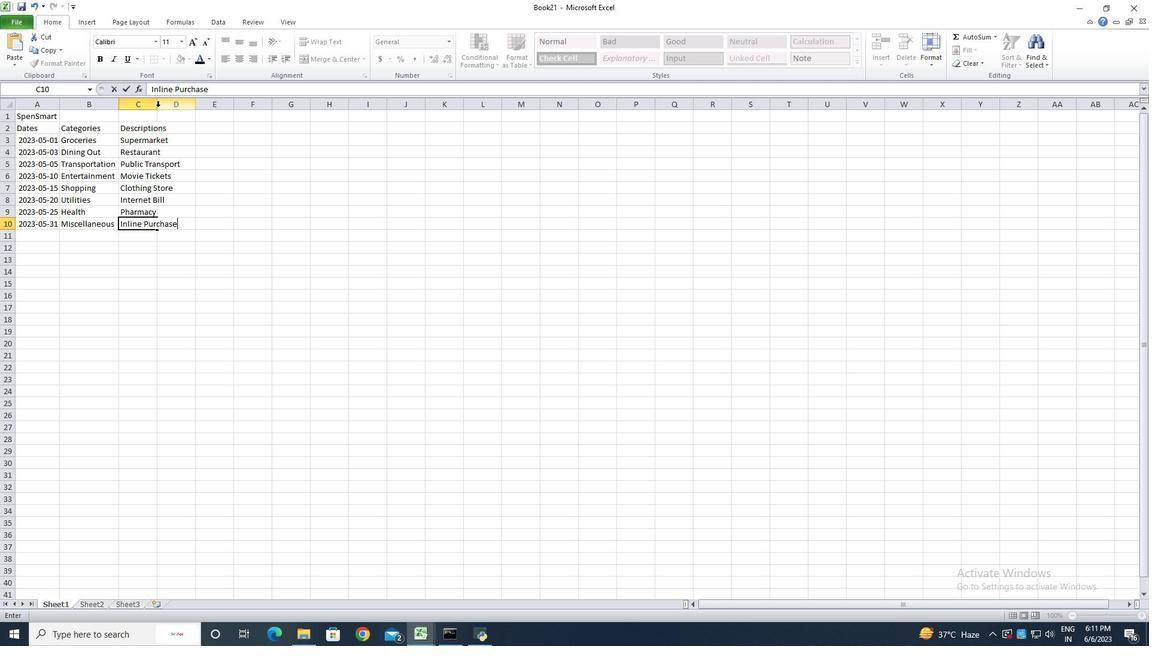 
Action: Mouse moved to (158, 105)
Screenshot: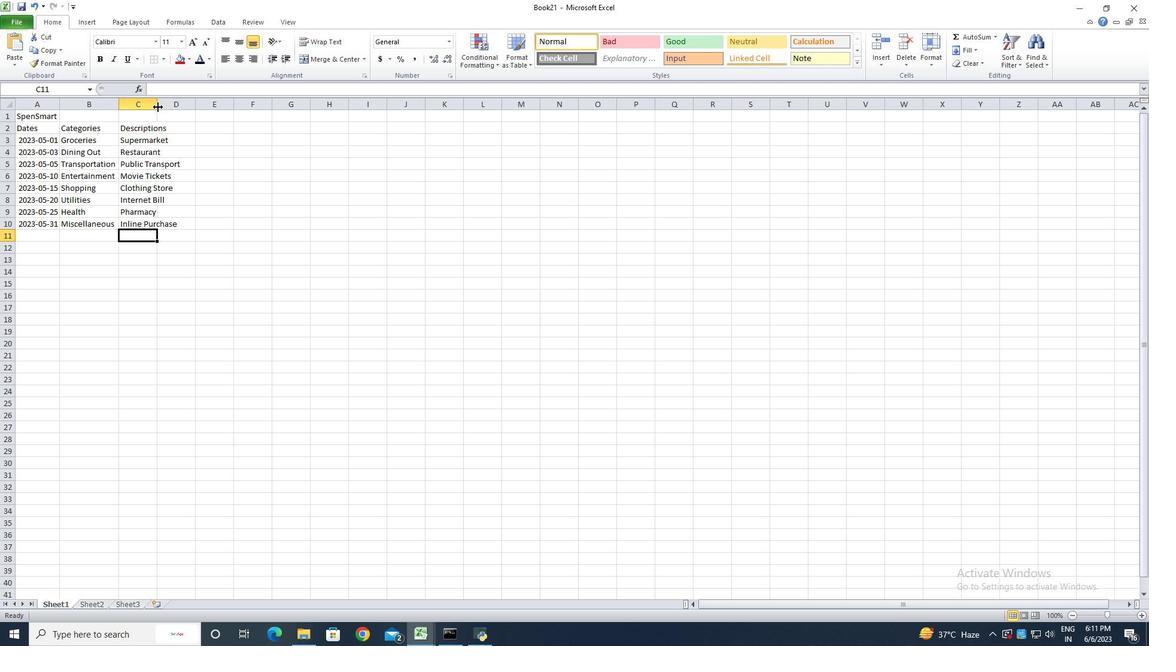 
Action: Mouse pressed left at (158, 105)
Screenshot: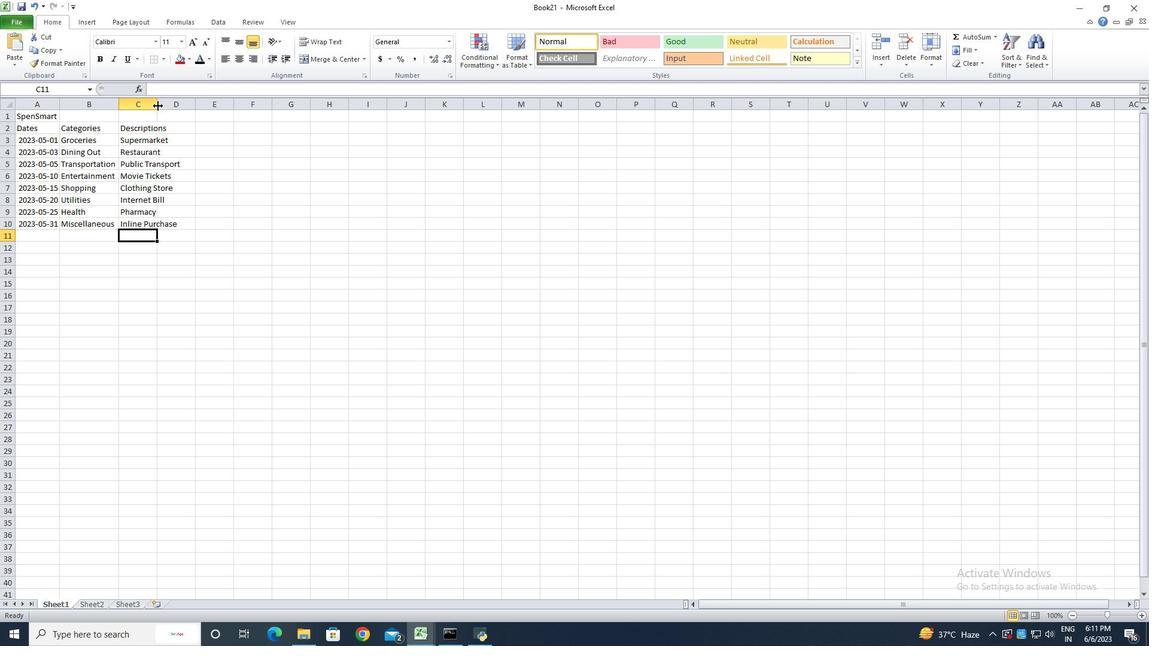
Action: Mouse pressed left at (158, 105)
Screenshot: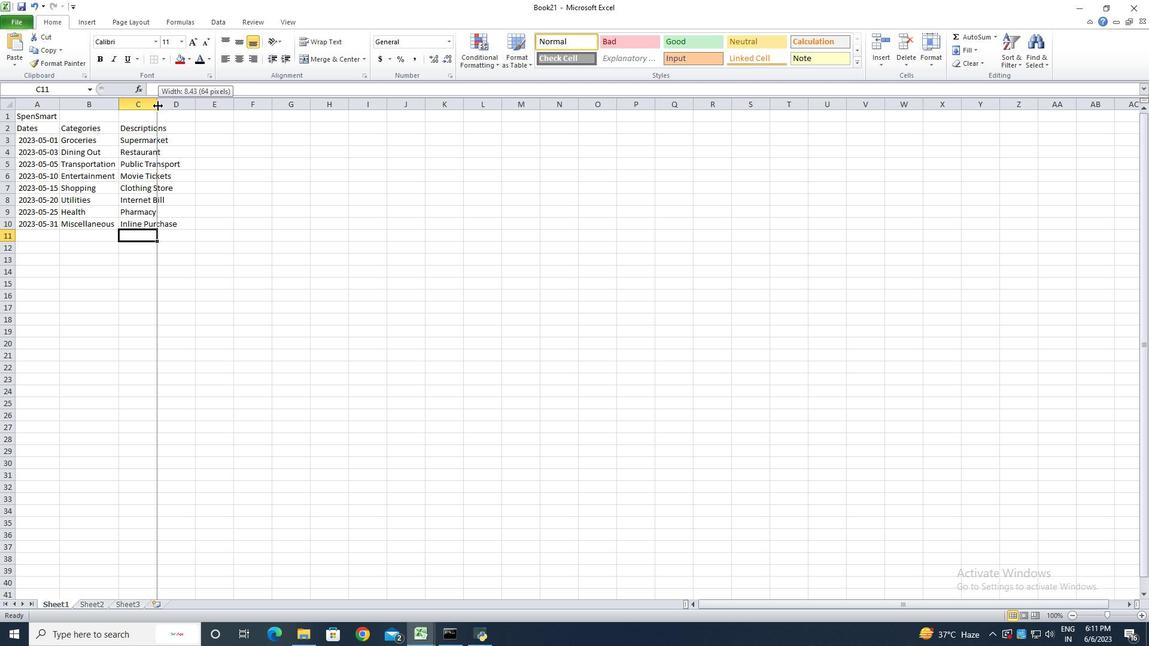 
Action: Mouse moved to (201, 131)
Screenshot: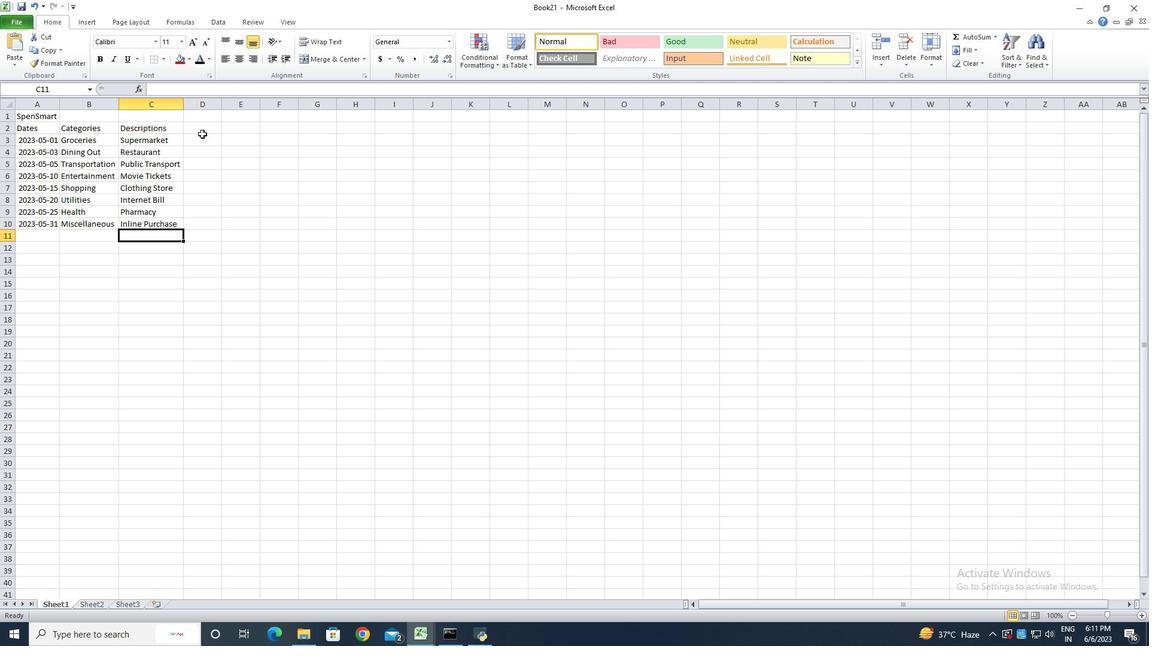
Action: Mouse pressed left at (201, 131)
Screenshot: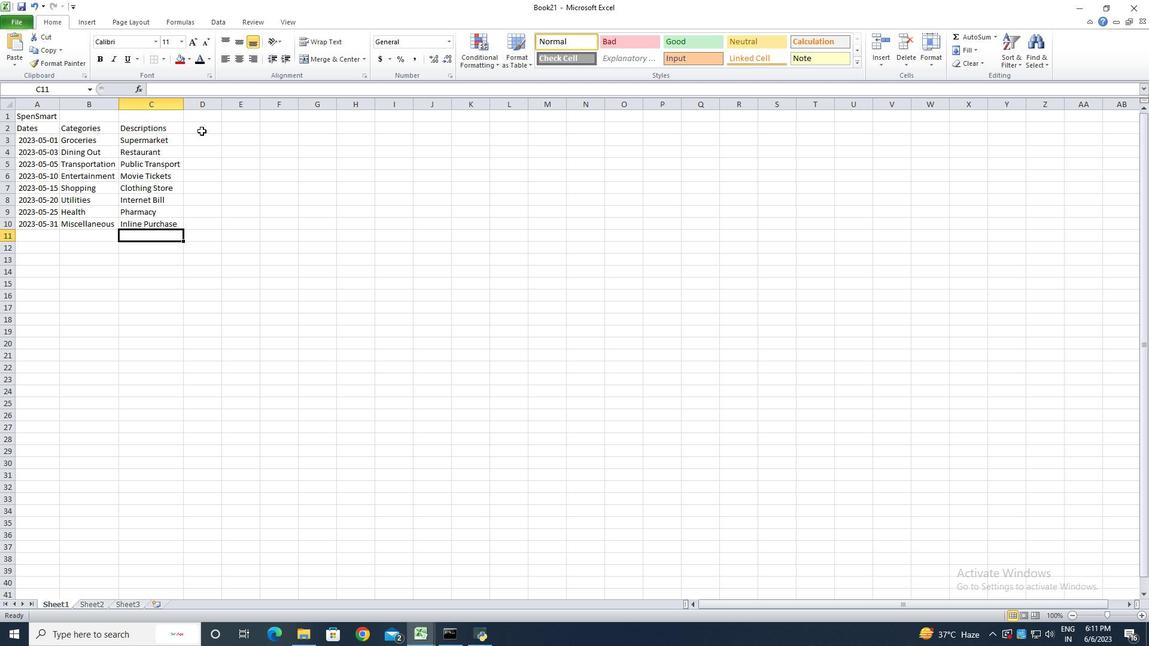 
Action: Key pressed <Key.shift>Amount<Key.enter>50<Key.enter>30<Key.enter>10<Key.enter>20<Key.enter>100<Key.enter>60<Key.enter>40<Key.enter>50<Key.enter>
Screenshot: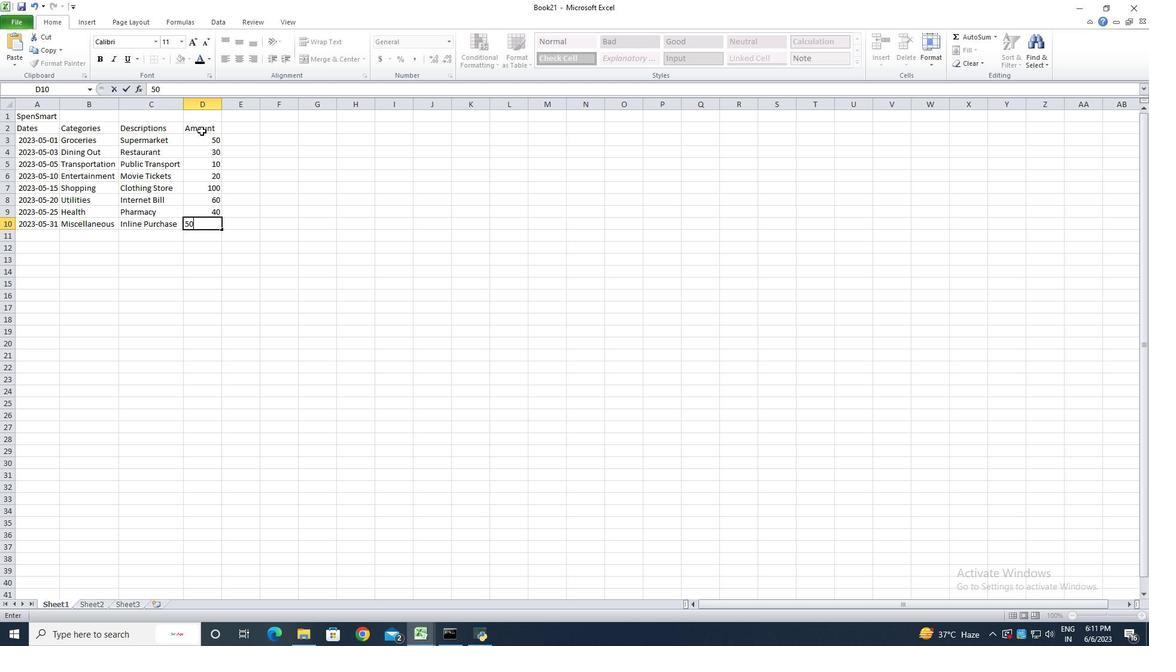 
Action: Mouse moved to (202, 141)
Screenshot: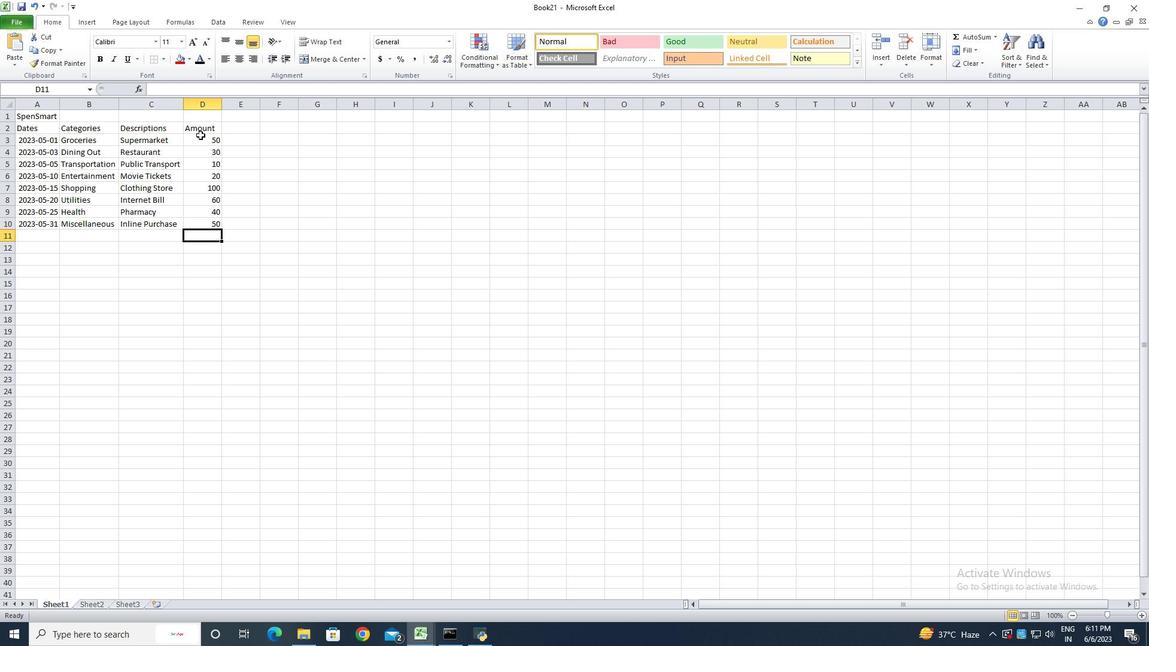 
Action: Mouse pressed left at (202, 141)
Screenshot: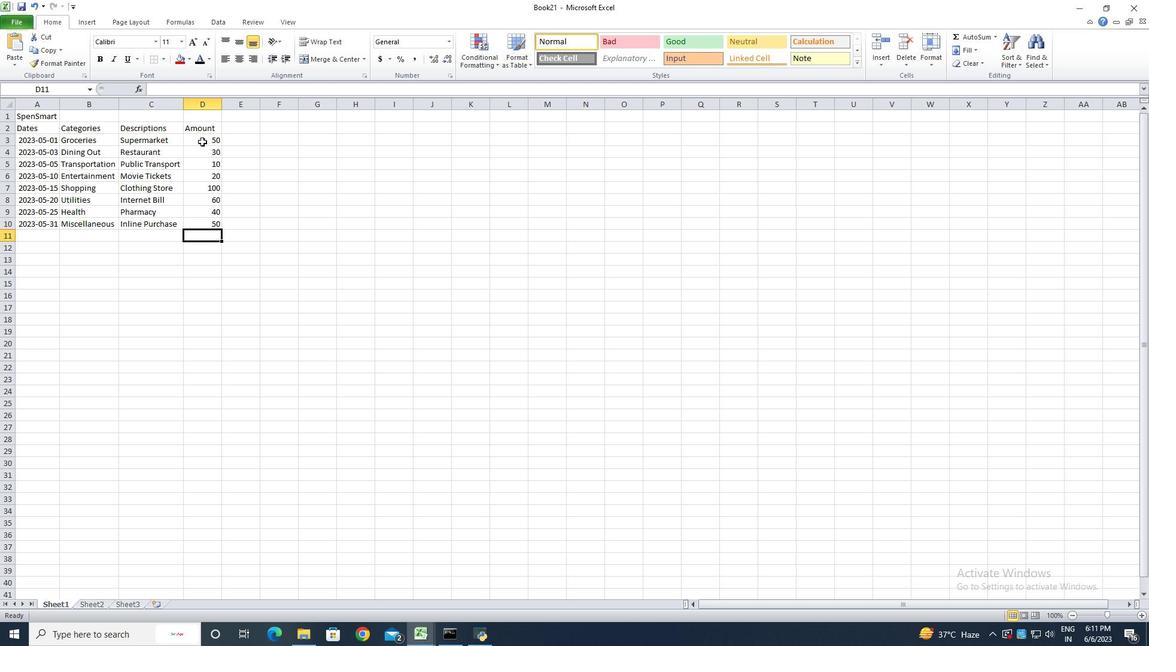 
Action: Mouse moved to (448, 42)
Screenshot: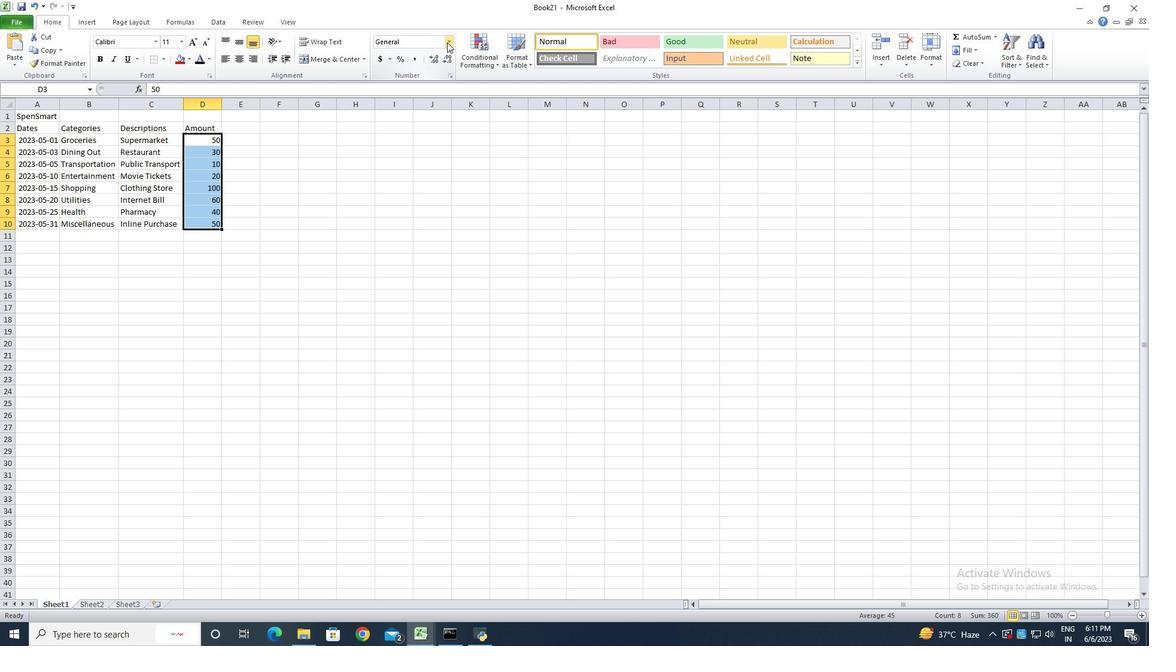 
Action: Mouse pressed left at (448, 42)
Screenshot: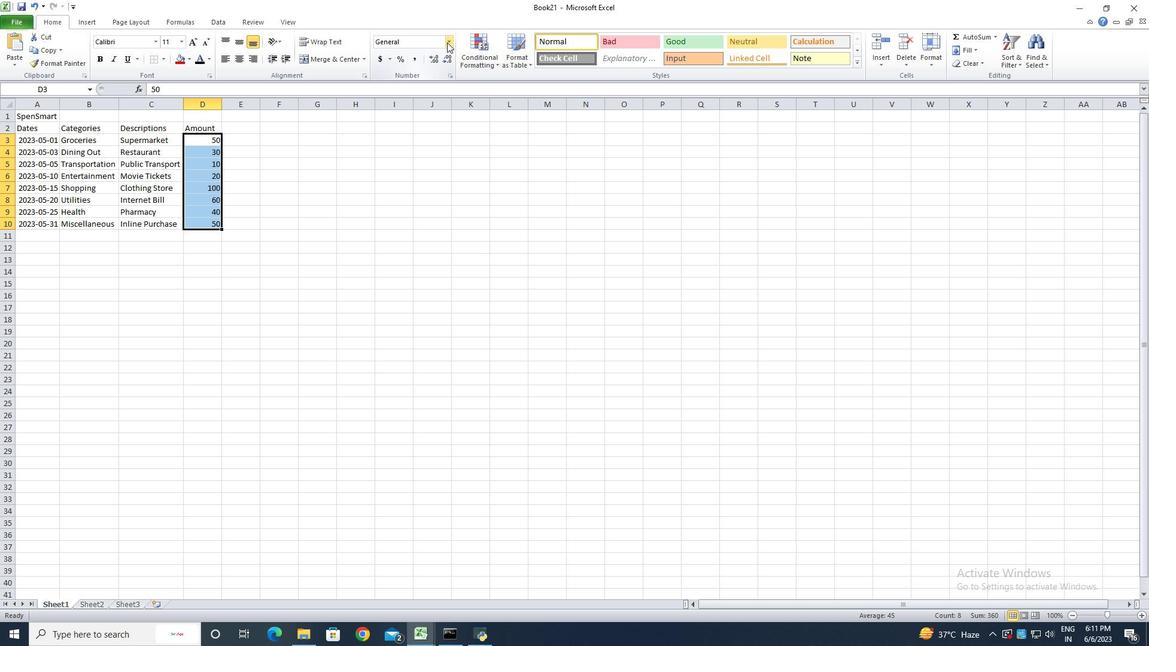 
Action: Mouse moved to (436, 349)
Screenshot: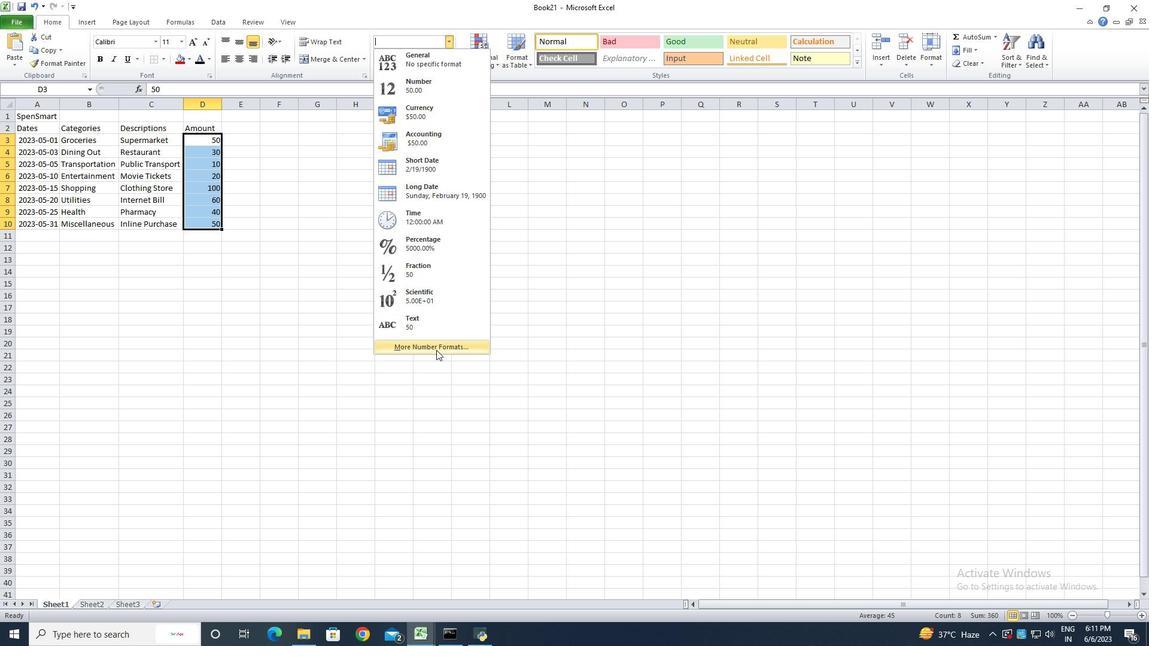 
Action: Mouse pressed left at (436, 349)
Screenshot: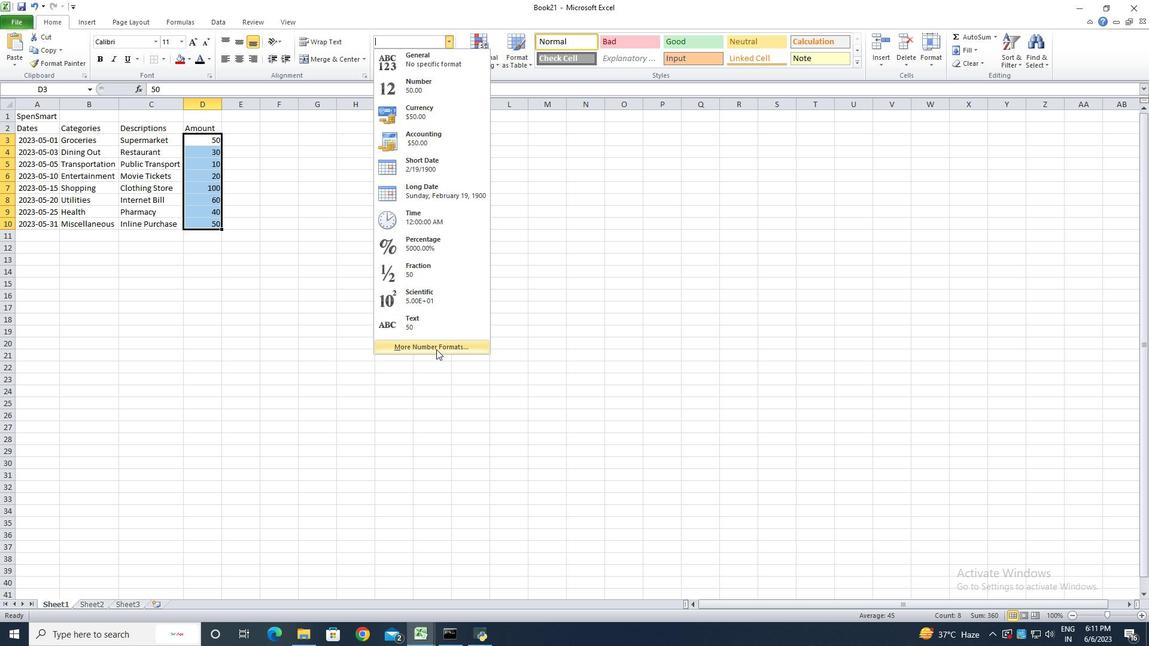 
Action: Mouse moved to (172, 221)
Screenshot: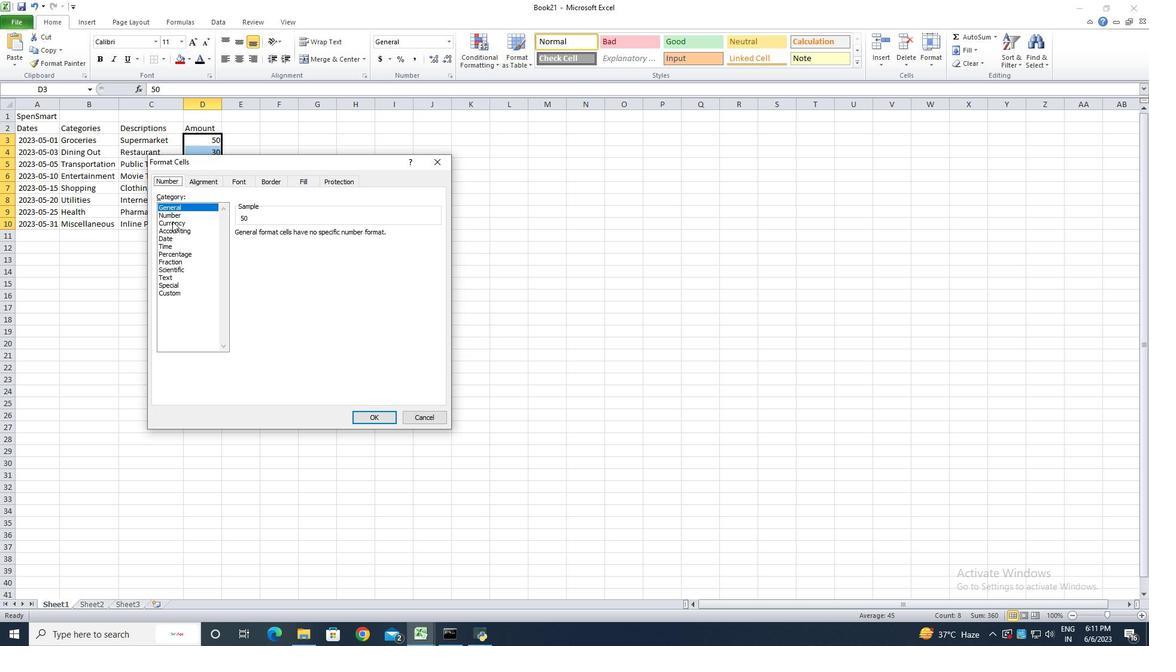 
Action: Mouse pressed left at (172, 221)
Screenshot: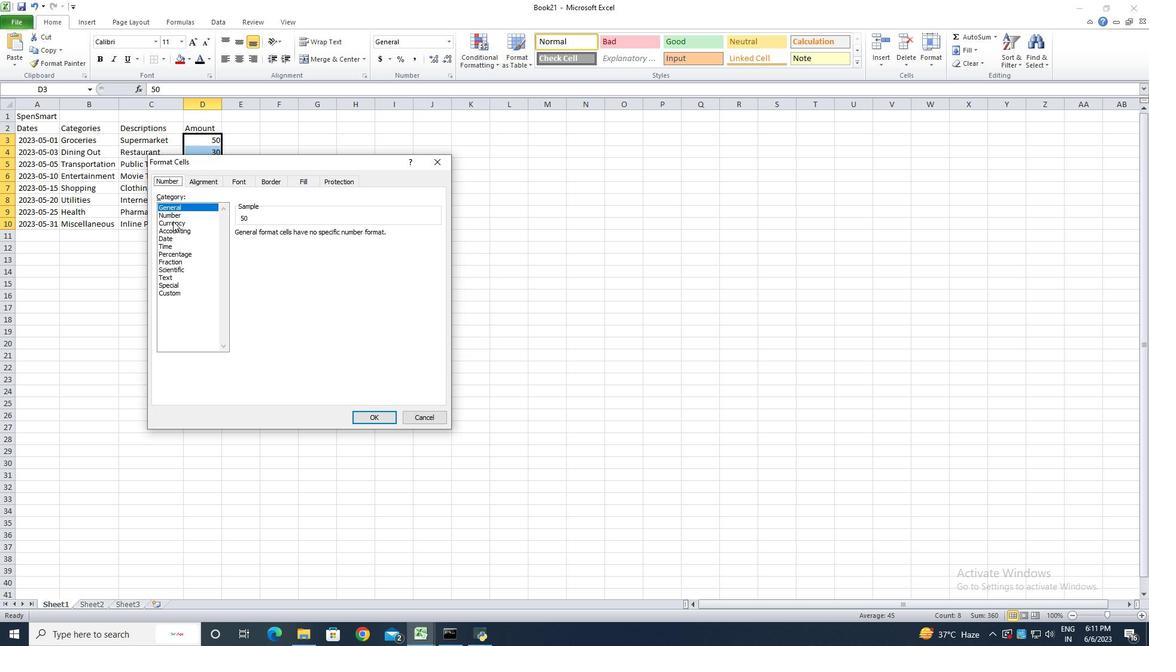 
Action: Mouse moved to (311, 236)
Screenshot: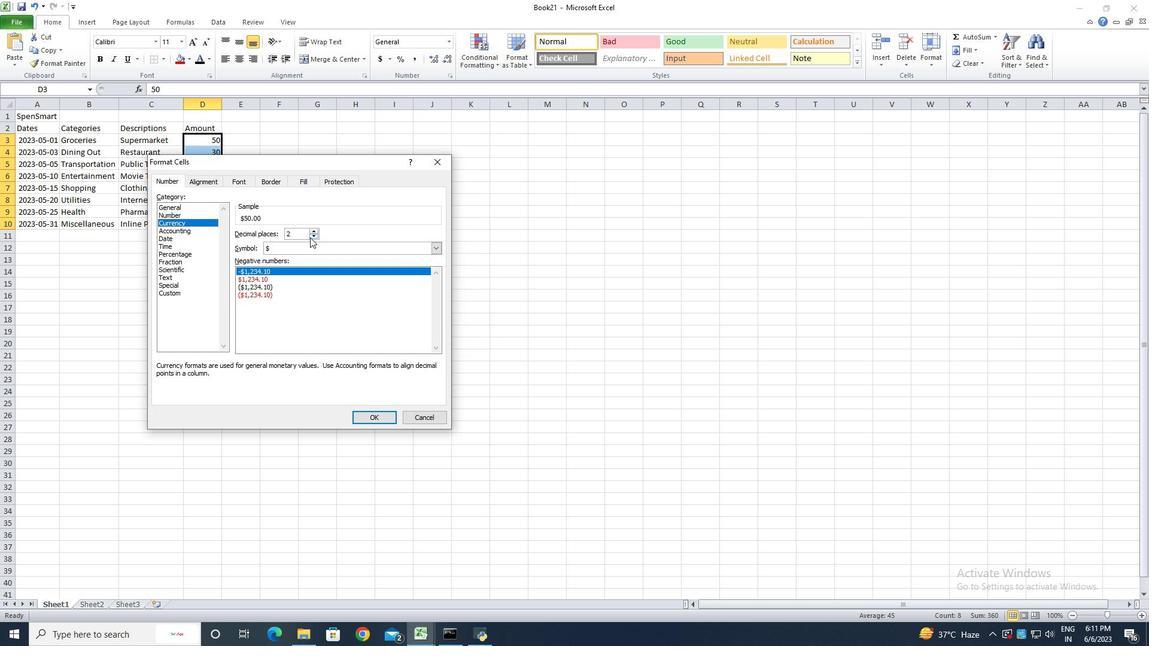 
Action: Mouse pressed left at (311, 236)
Screenshot: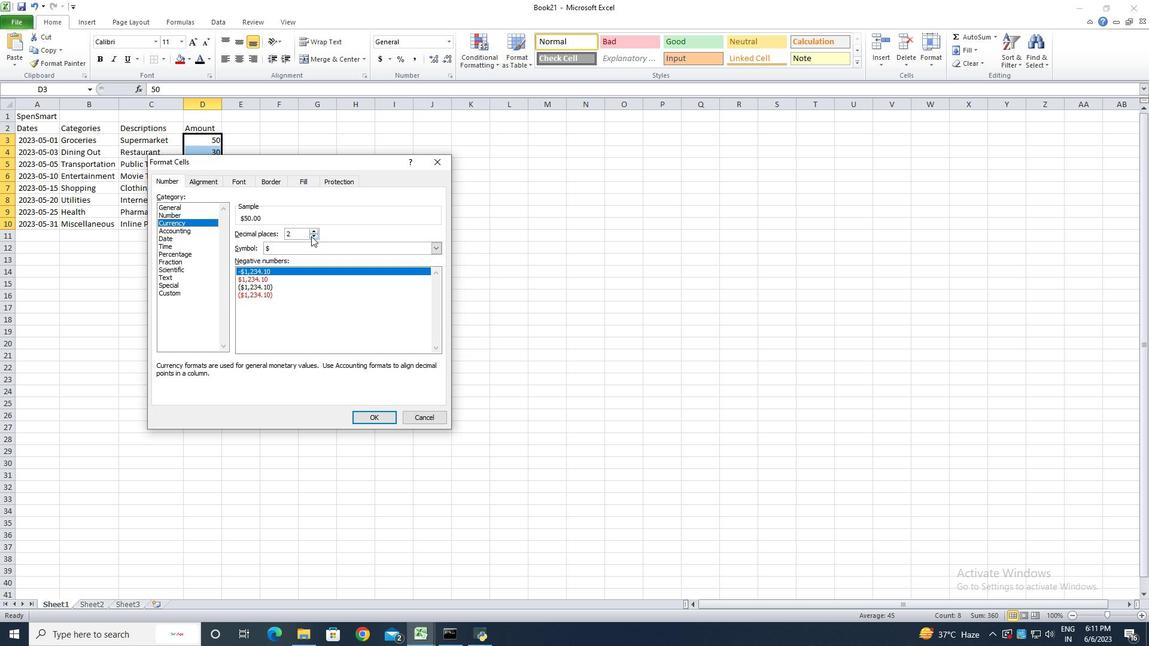 
Action: Mouse pressed left at (311, 236)
Screenshot: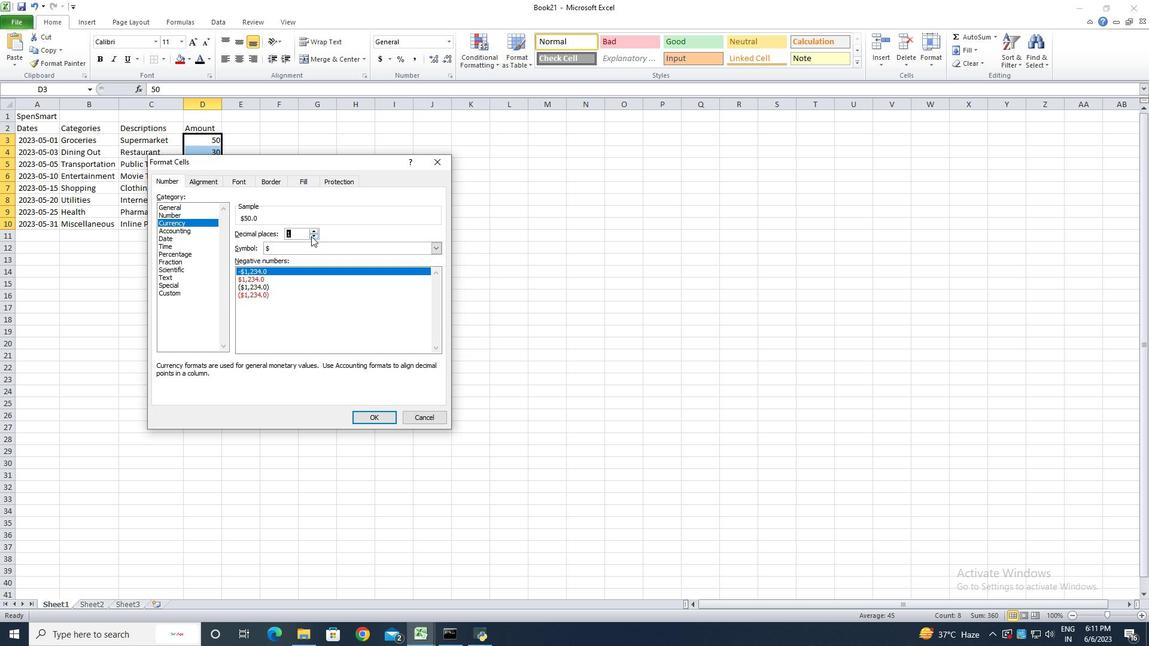 
Action: Mouse moved to (371, 418)
Screenshot: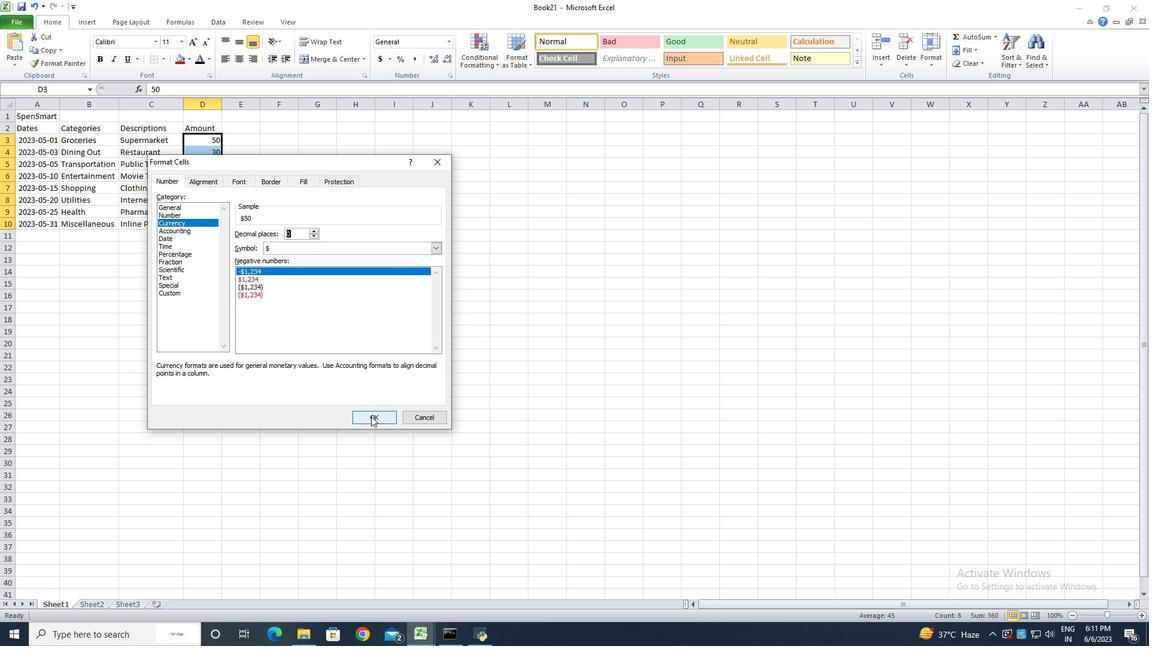 
Action: Mouse pressed left at (371, 418)
Screenshot: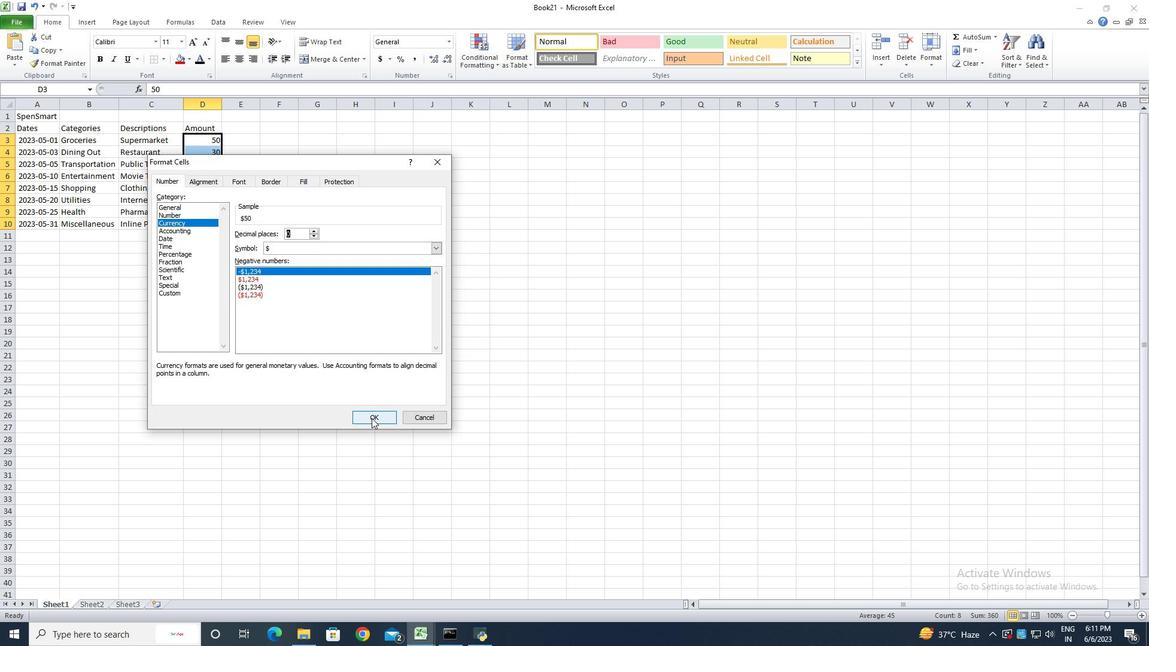 
Action: Mouse moved to (47, 119)
Screenshot: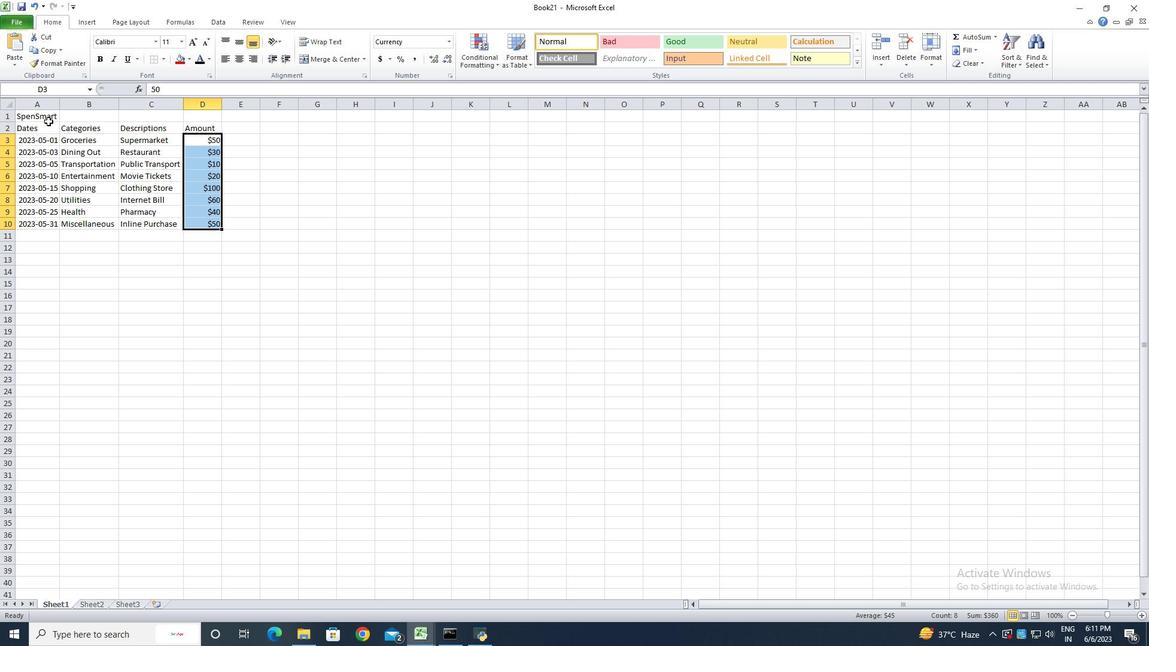 
Action: Mouse pressed left at (47, 119)
Screenshot: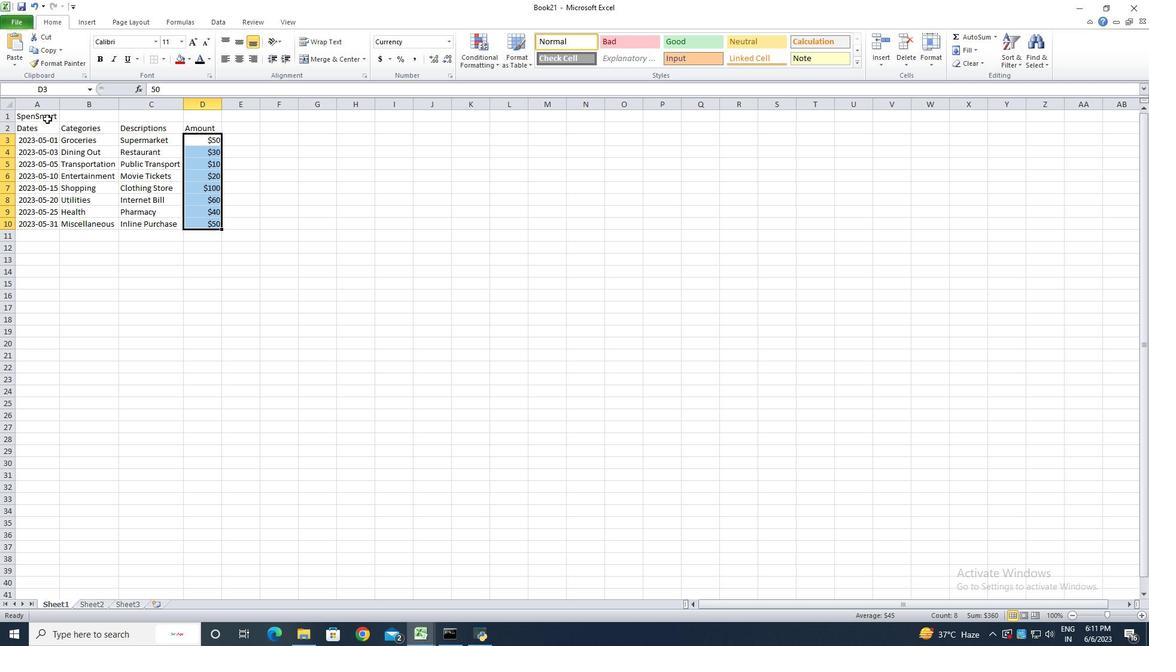 
Action: Mouse pressed left at (47, 119)
Screenshot: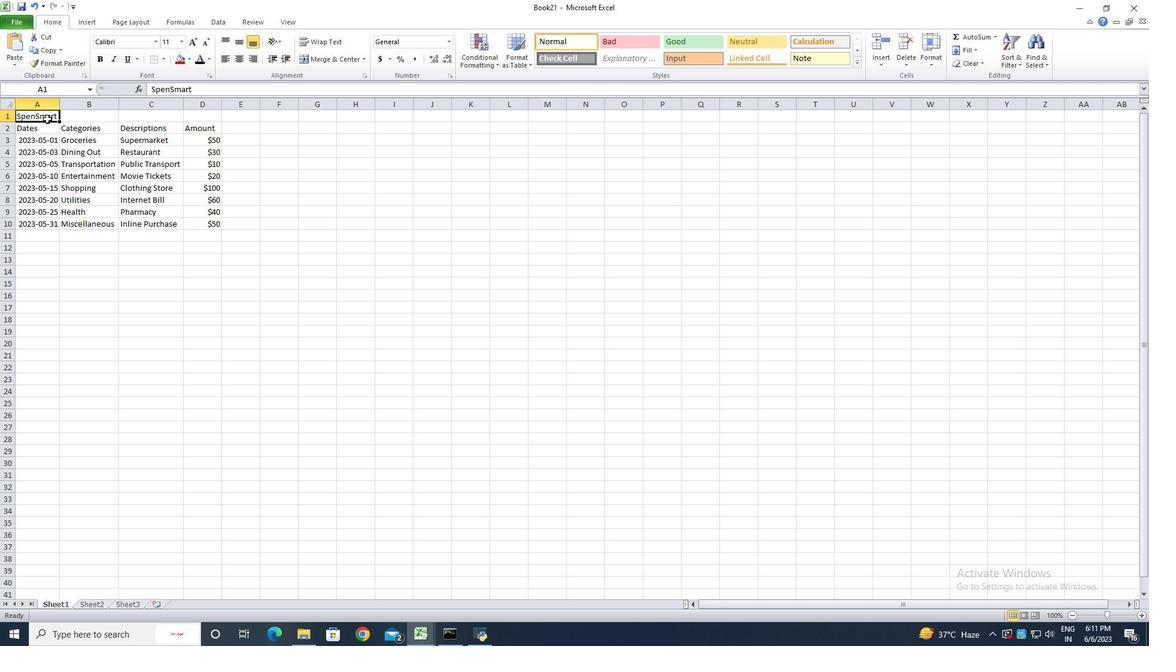 
Action: Mouse moved to (343, 62)
Screenshot: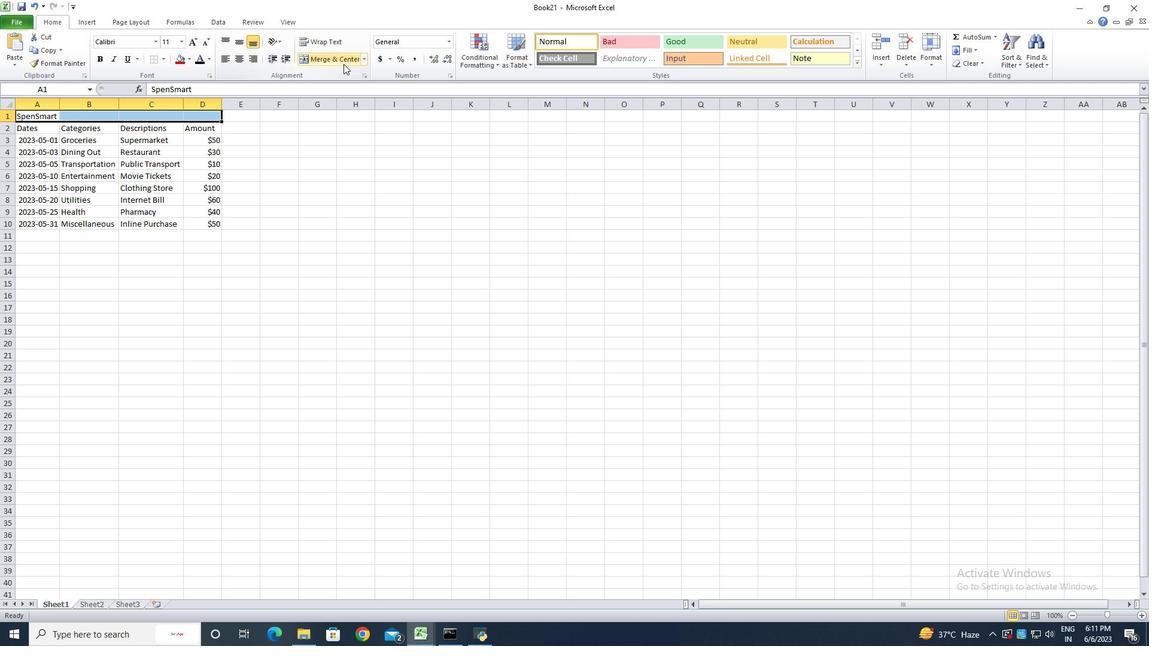 
Action: Mouse pressed left at (343, 62)
Screenshot: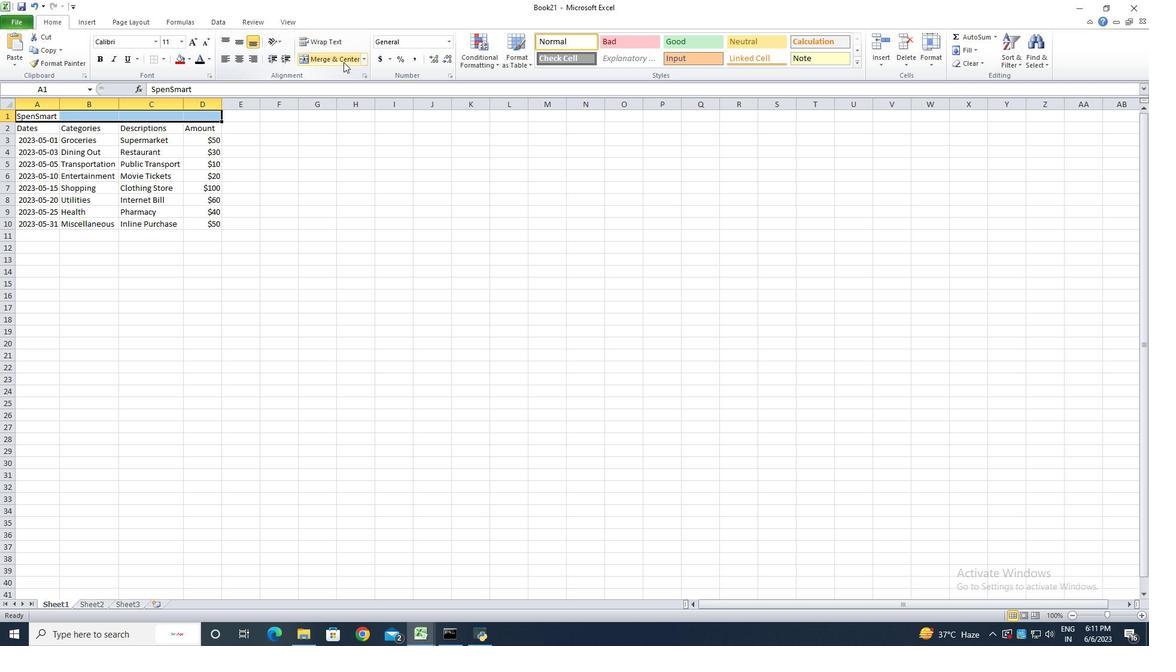 
Action: Mouse moved to (184, 106)
Screenshot: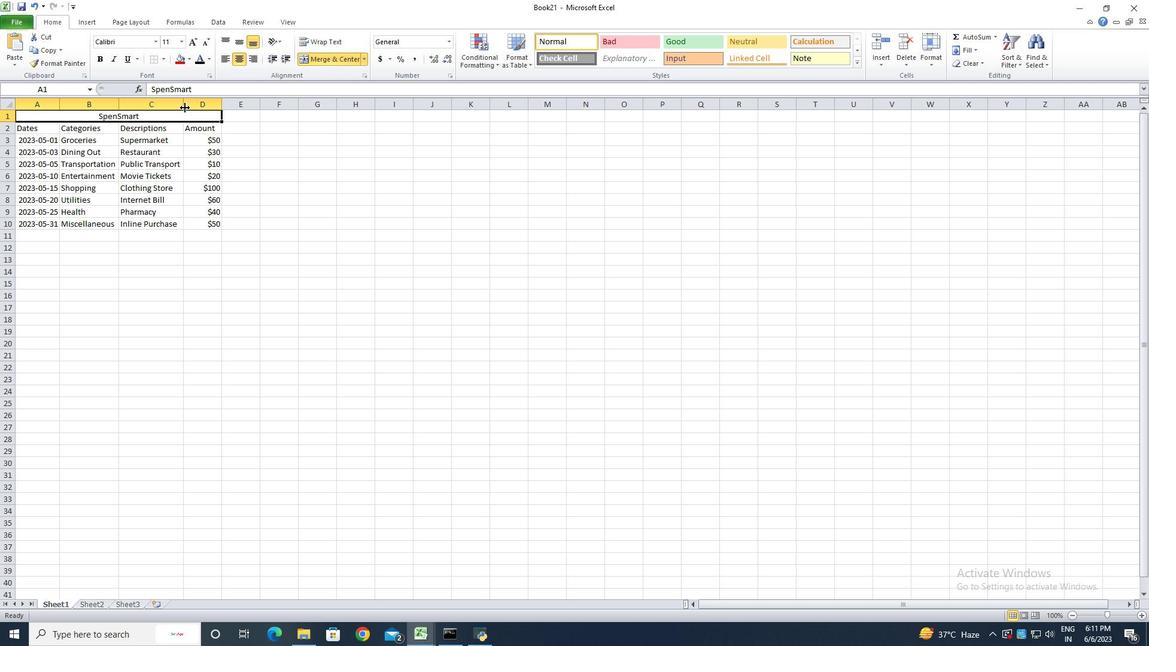 
Action: Mouse pressed left at (184, 106)
Screenshot: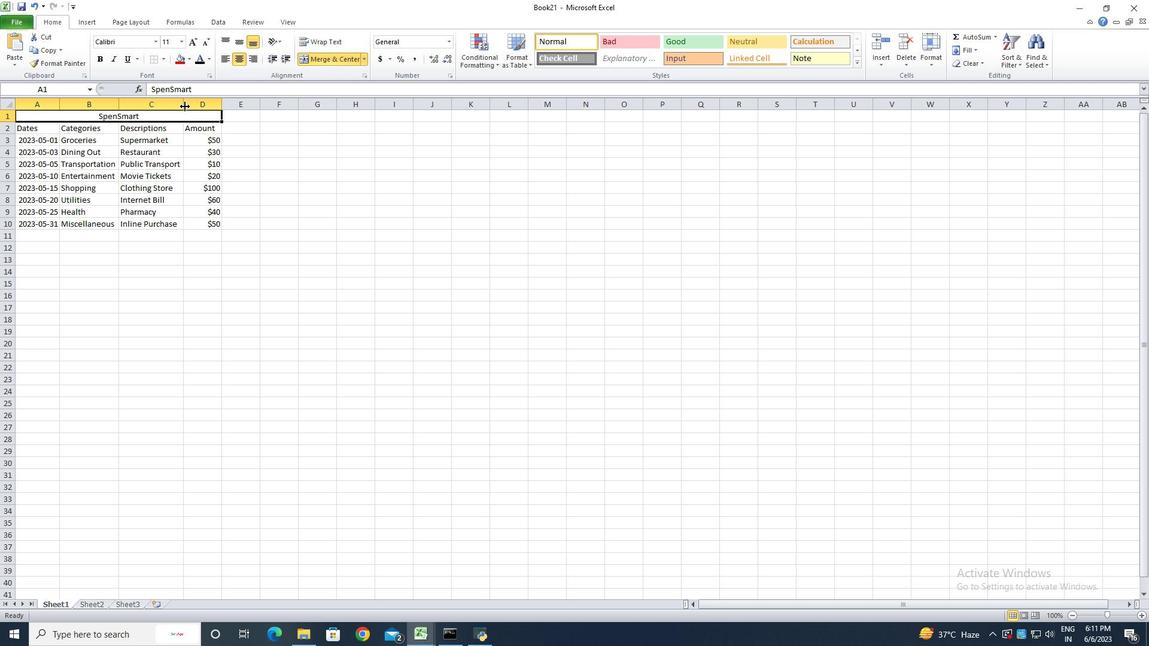 
Action: Mouse pressed left at (184, 106)
Screenshot: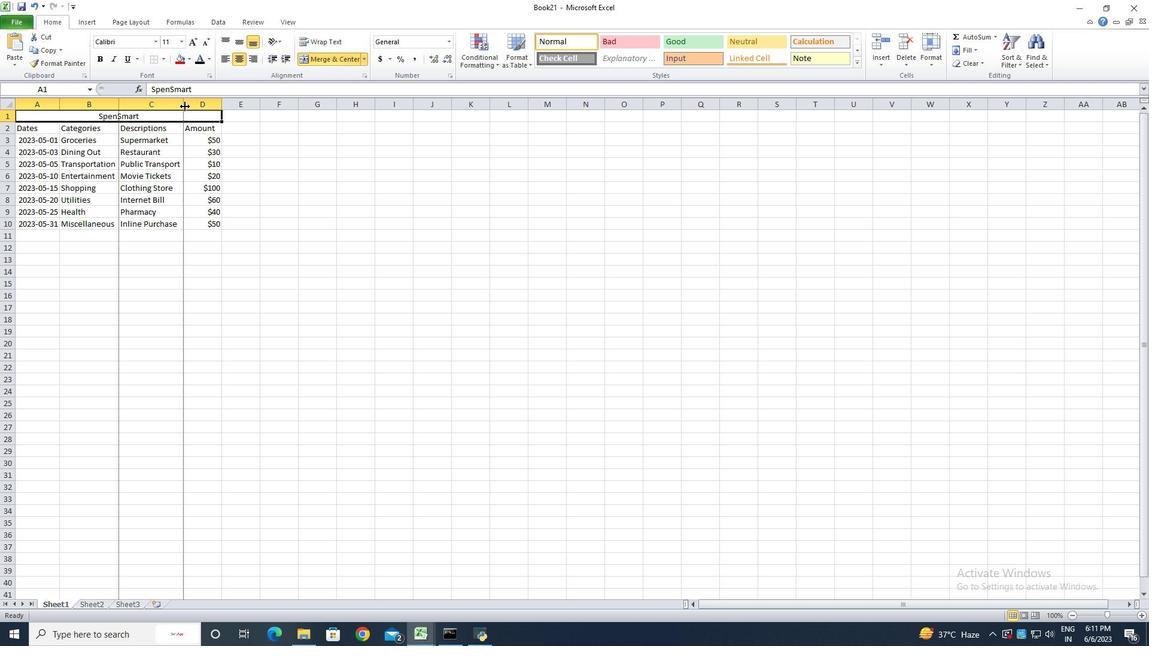 
Action: Mouse pressed left at (184, 106)
Screenshot: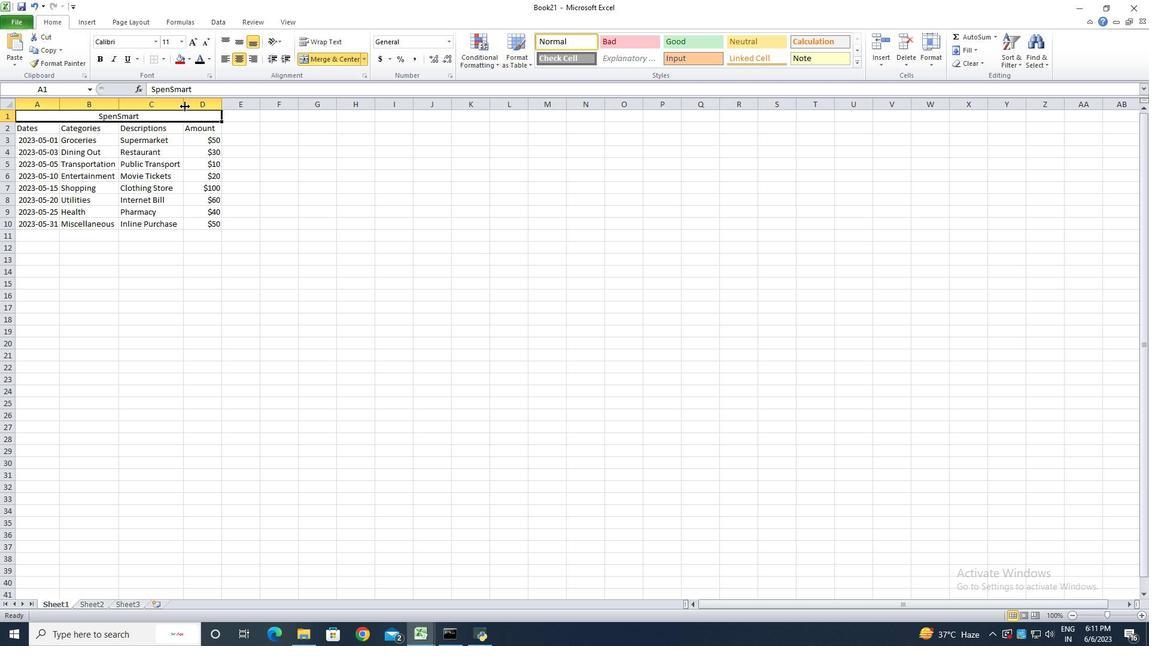 
Action: Mouse moved to (118, 107)
Screenshot: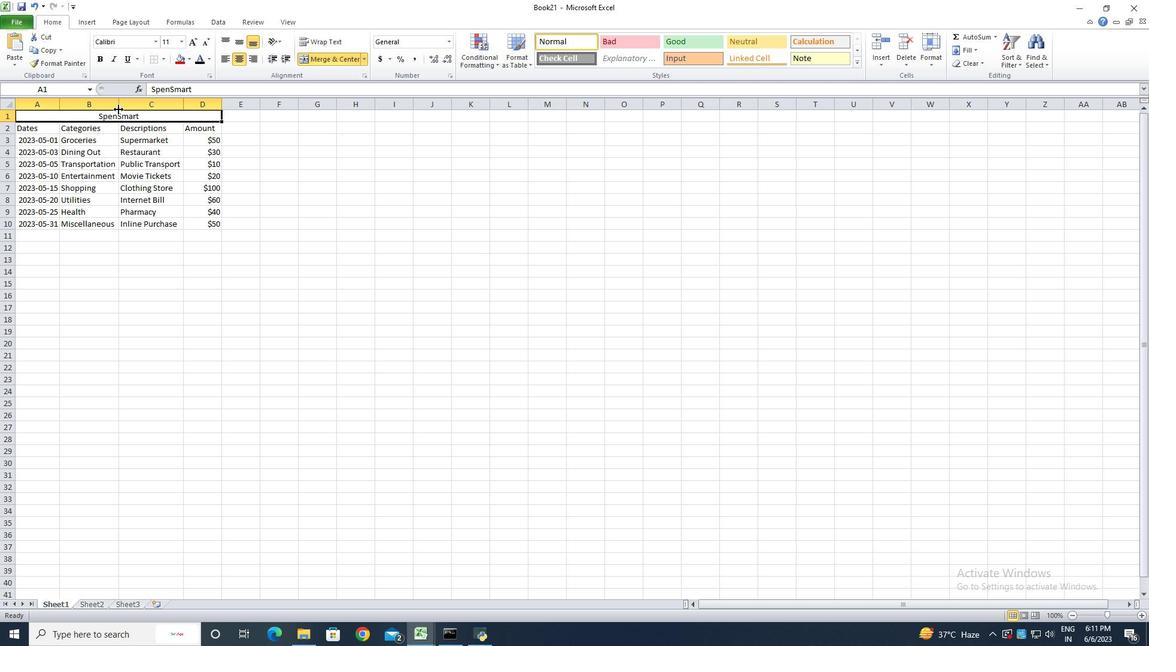 
Action: Mouse pressed left at (118, 107)
Screenshot: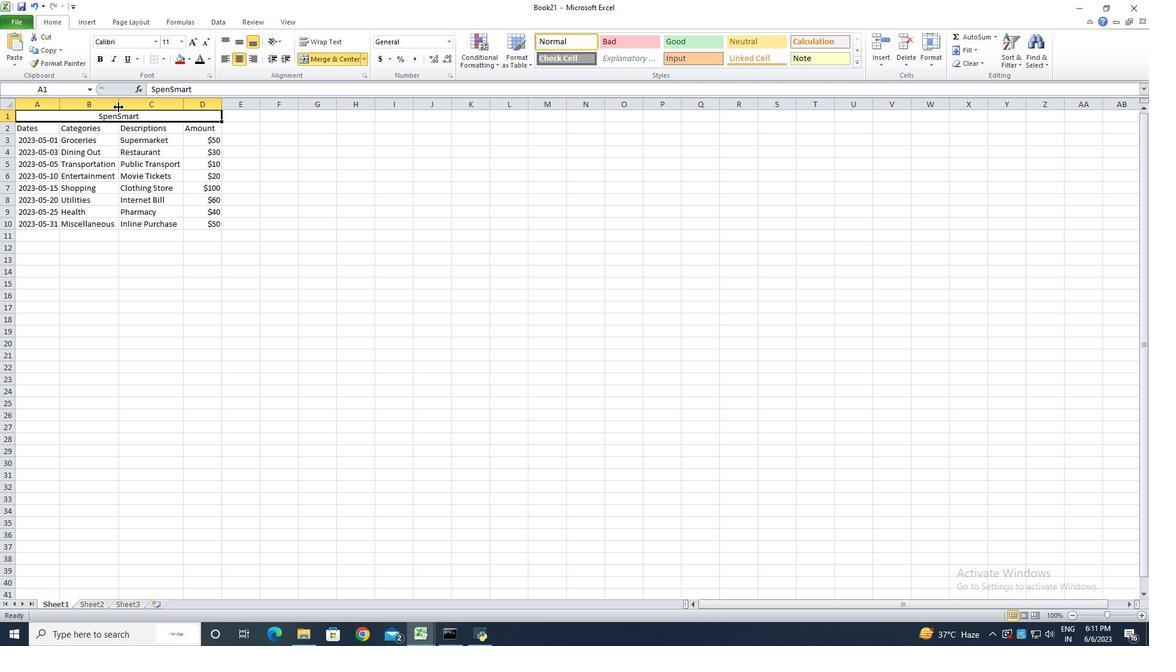 
Action: Mouse pressed left at (118, 107)
Screenshot: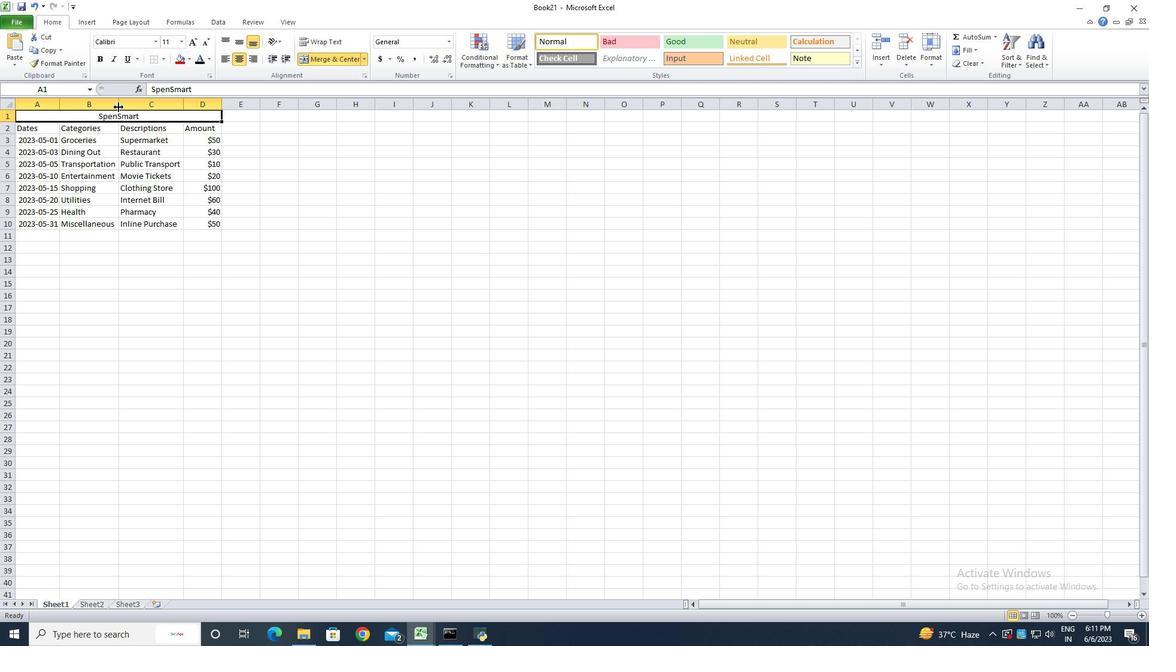 
Action: Mouse moved to (59, 108)
Screenshot: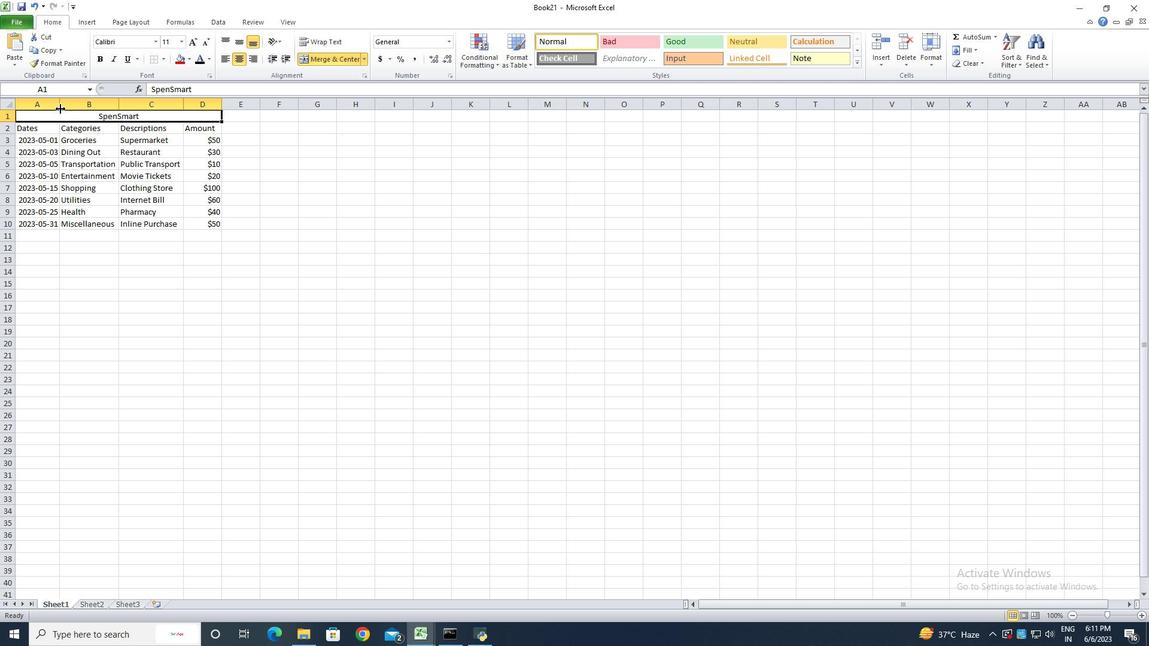 
Action: Mouse pressed left at (59, 108)
Screenshot: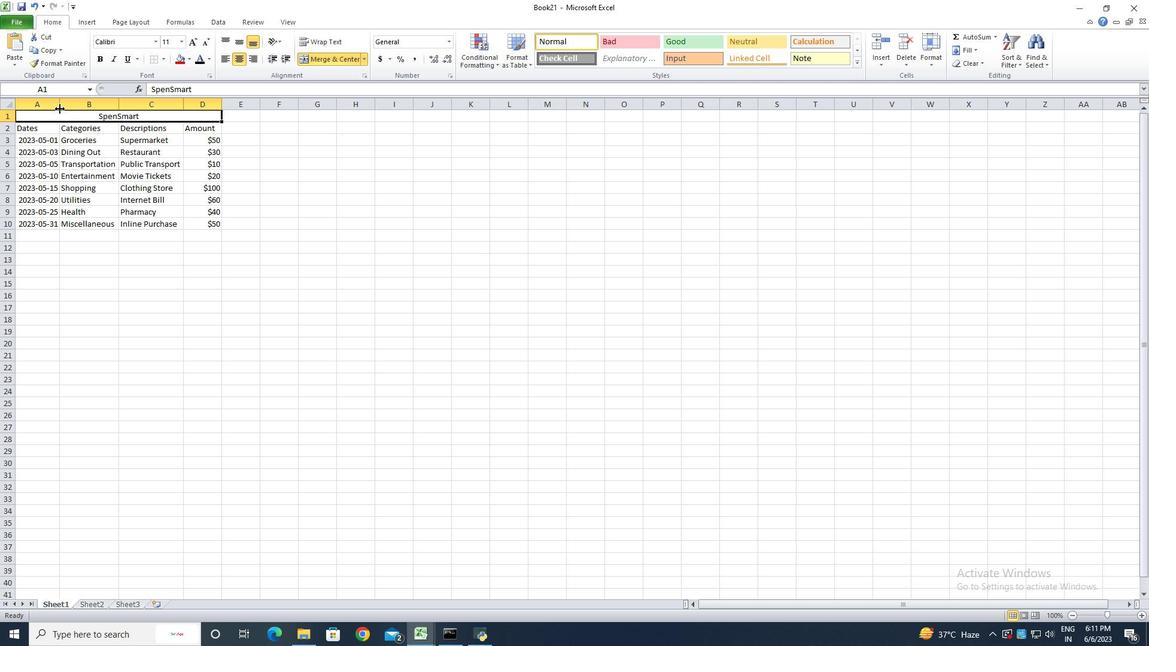 
Action: Mouse pressed left at (59, 108)
Screenshot: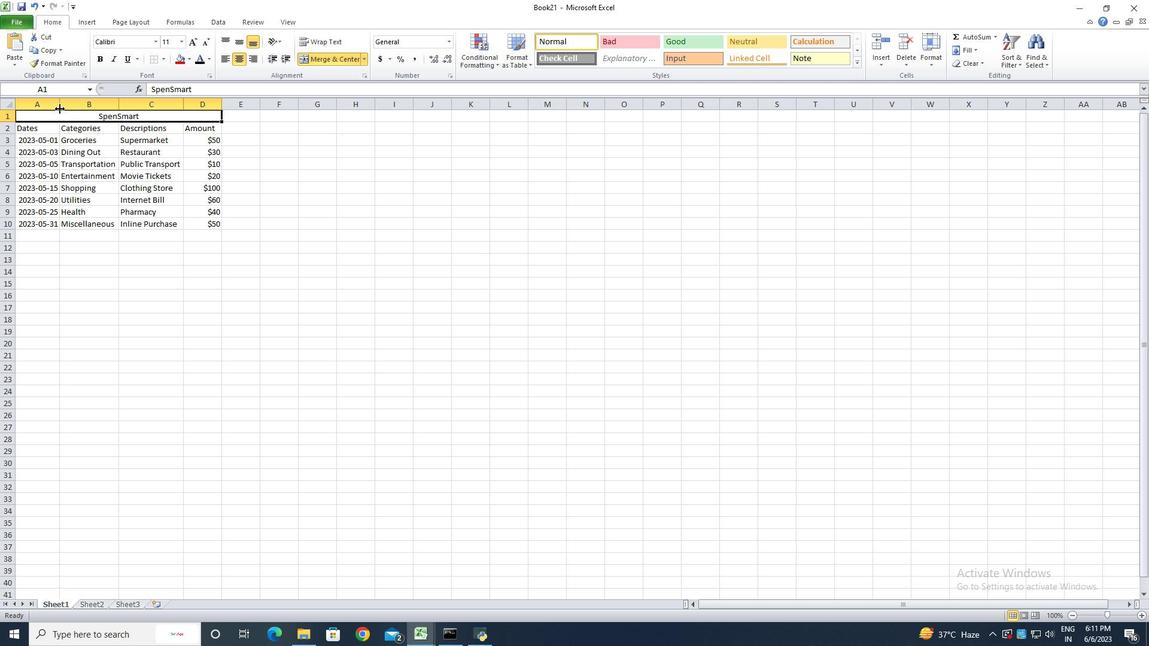 
Action: Mouse moved to (129, 226)
Screenshot: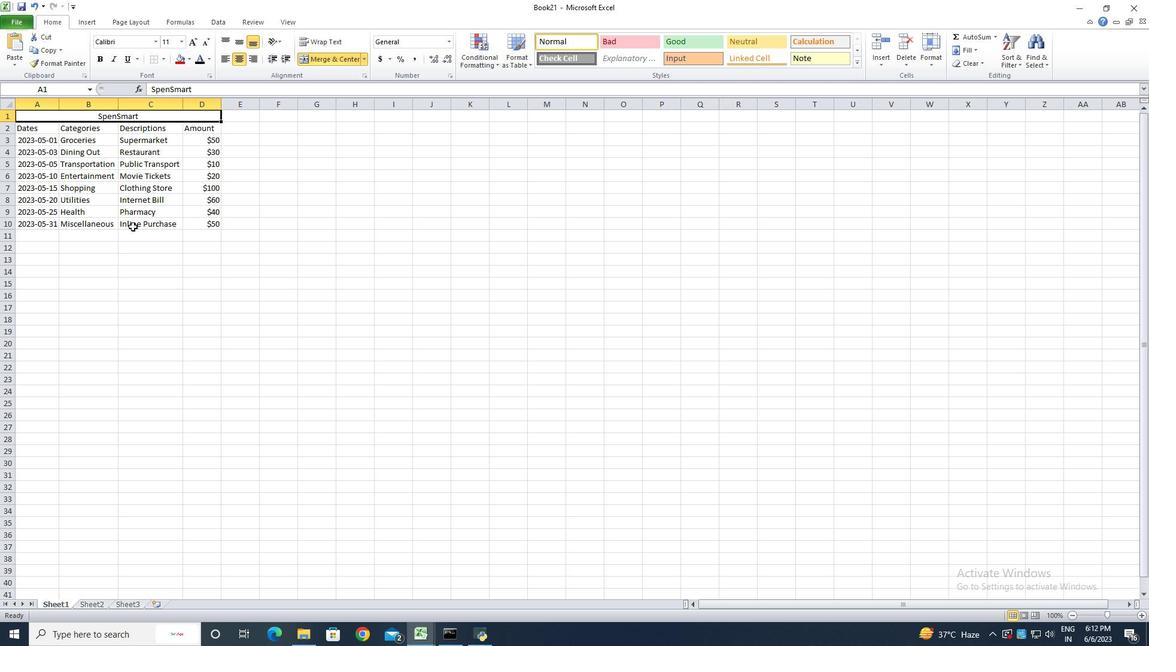 
Action: Mouse pressed left at (129, 226)
Screenshot: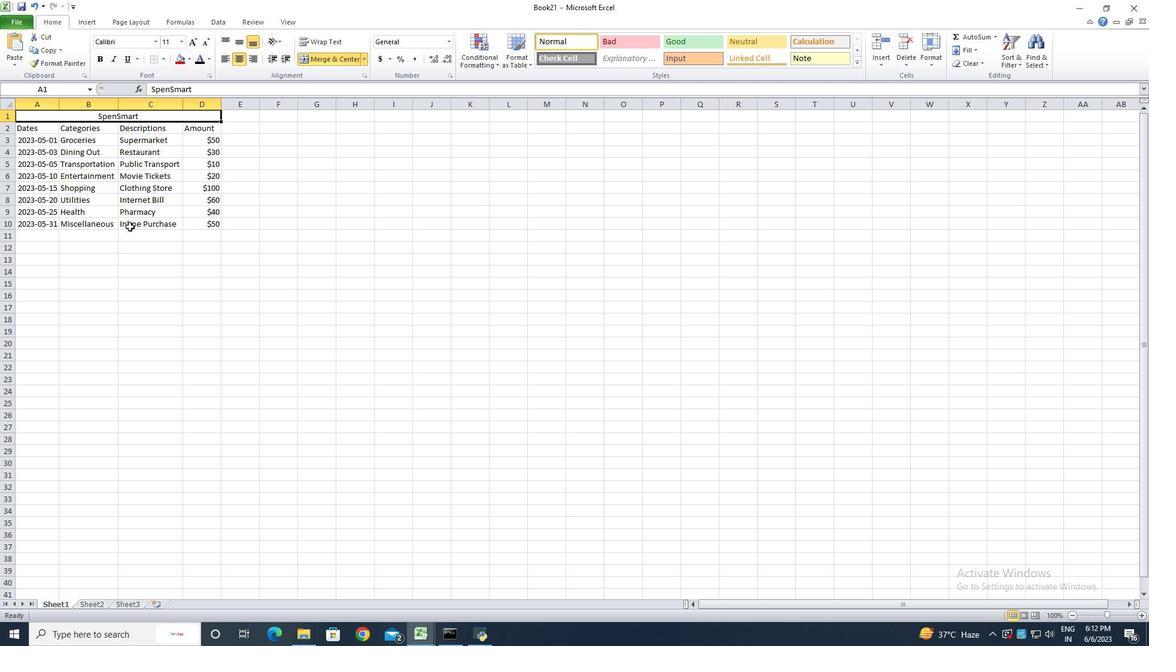 
Action: Mouse moved to (153, 88)
Screenshot: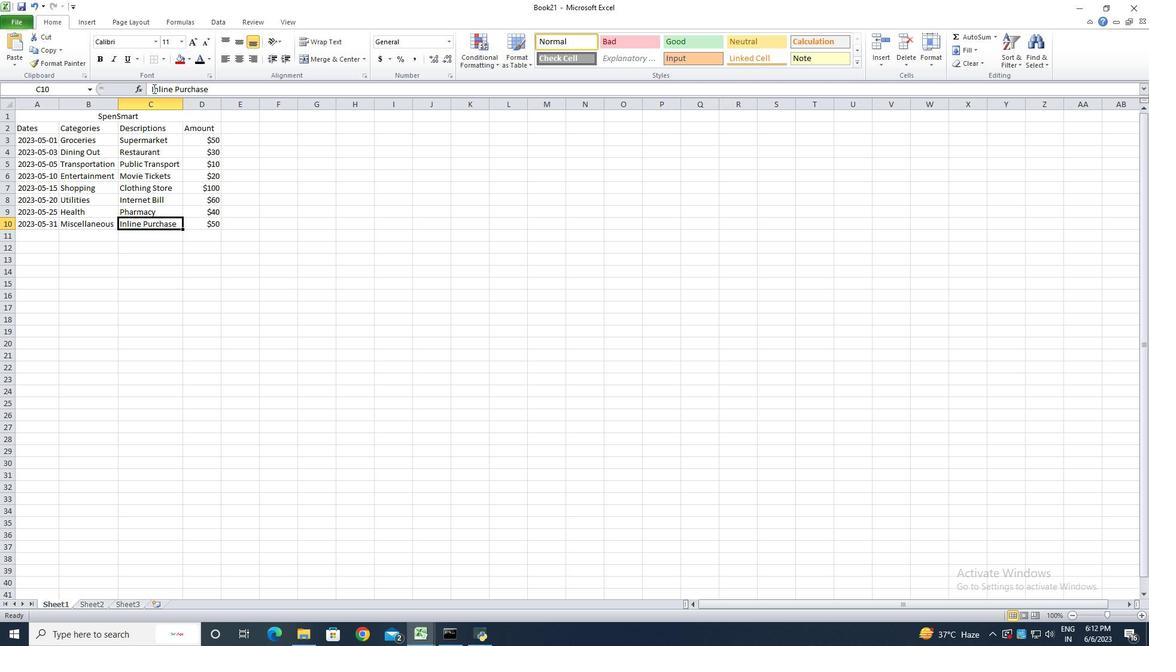 
Action: Mouse pressed left at (153, 88)
Screenshot: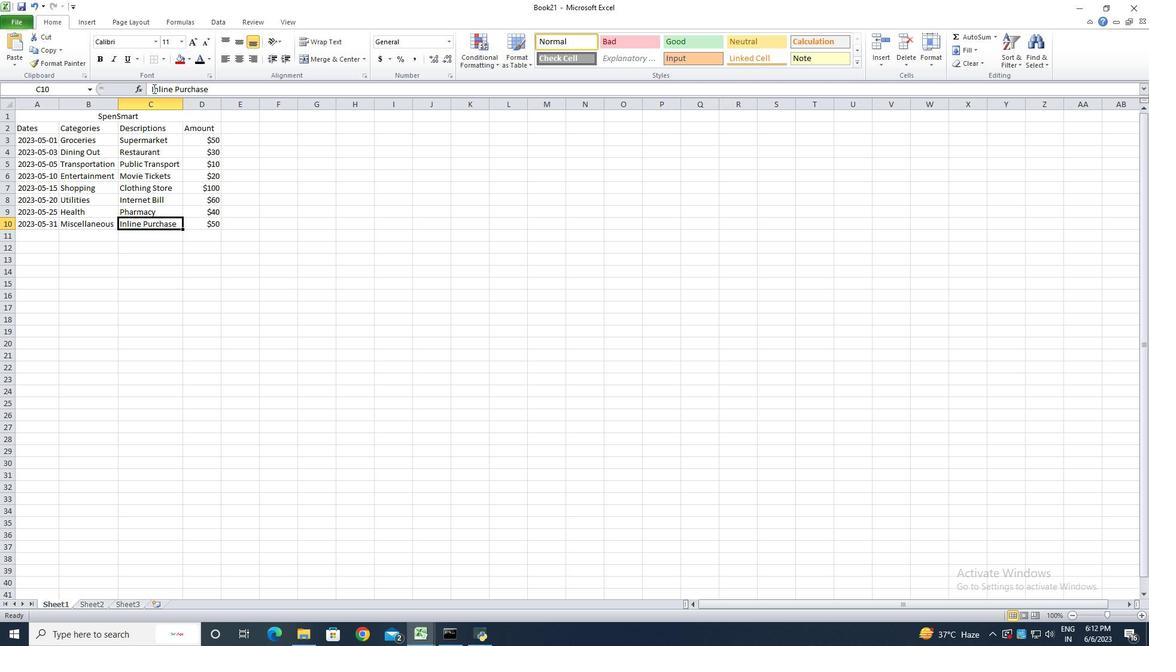 
Action: Mouse moved to (159, 87)
Screenshot: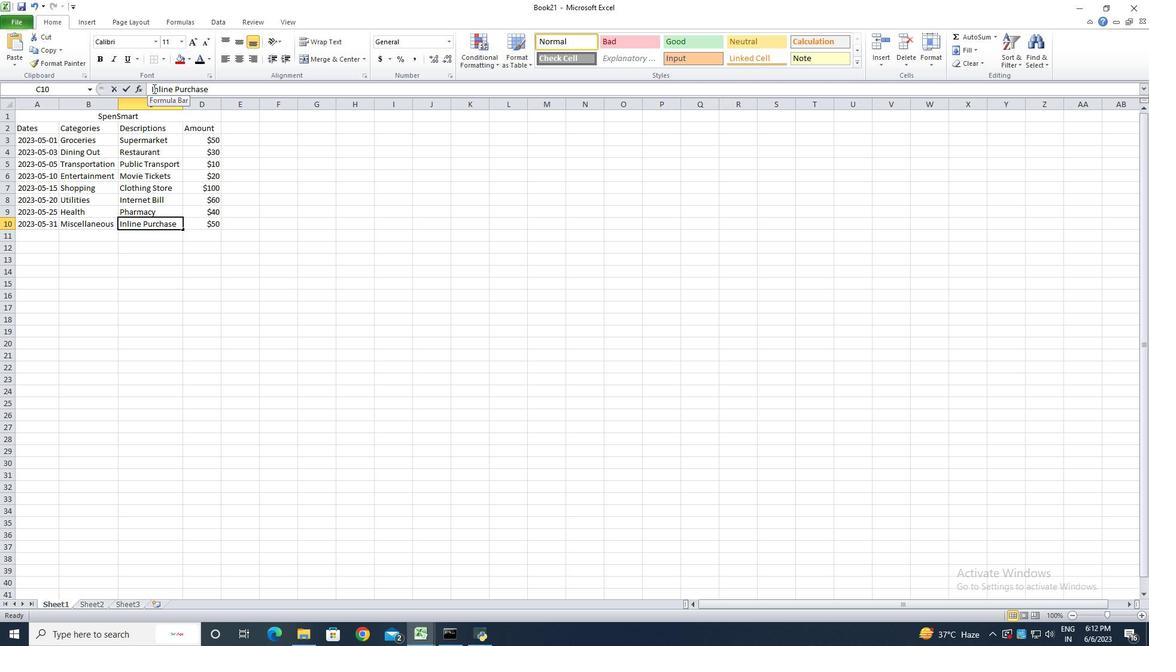 
Action: Key pressed <Key.backspace><Key.shift>O
Screenshot: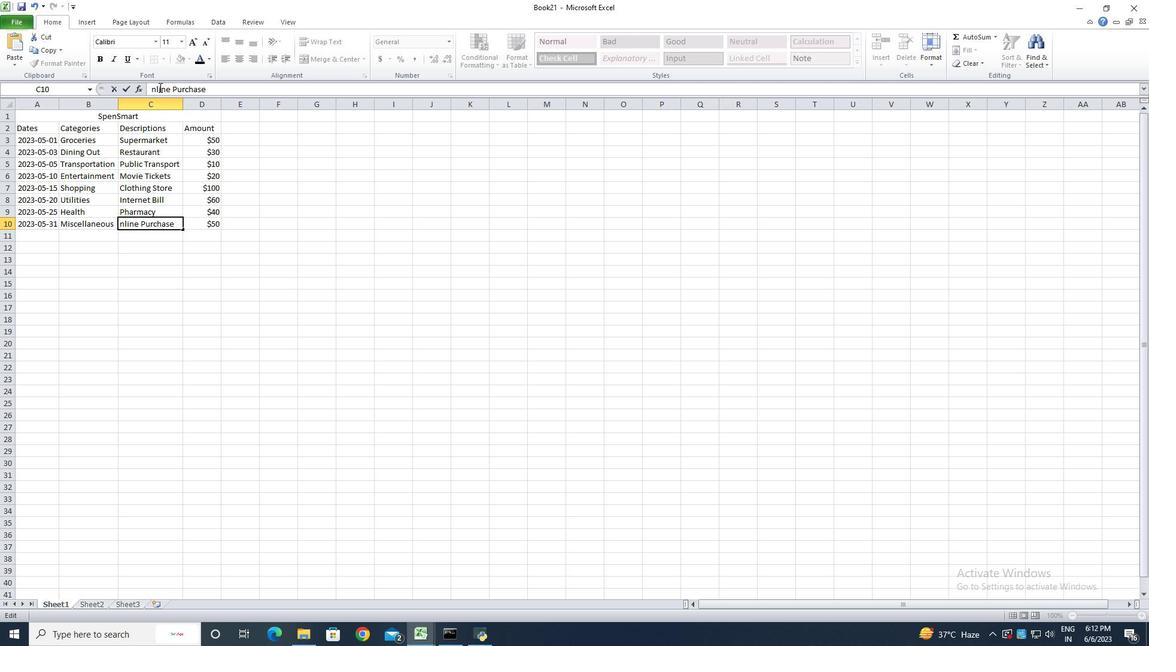 
Action: Mouse moved to (239, 89)
Screenshot: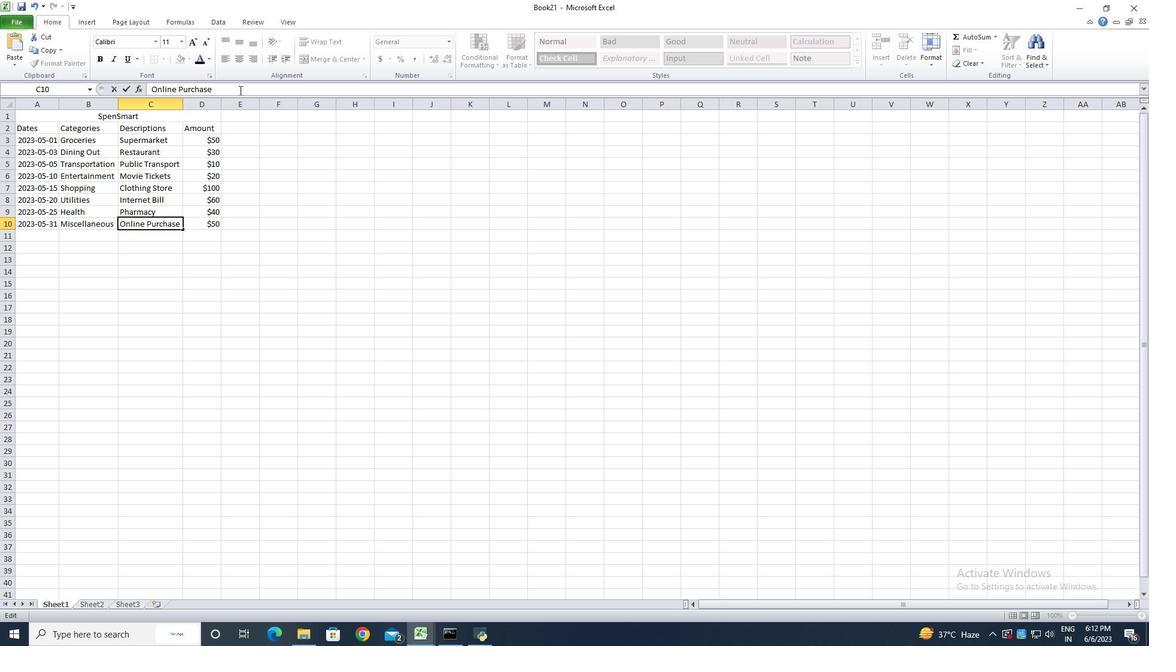 
Action: Mouse pressed left at (239, 89)
Screenshot: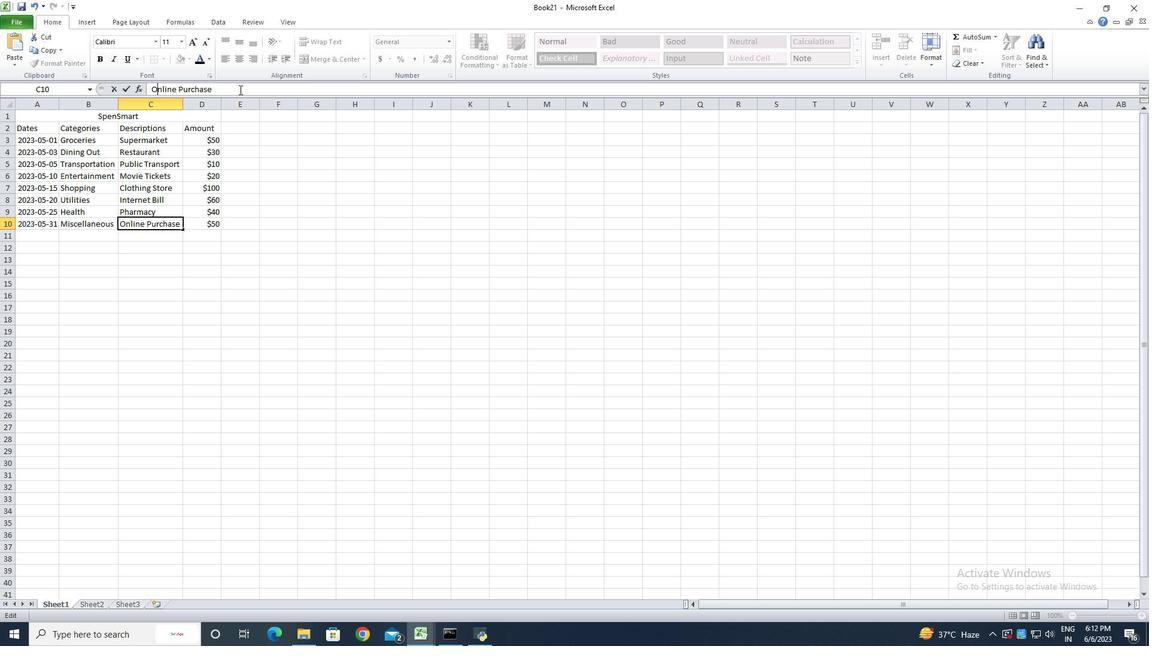 
Action: Mouse moved to (229, 227)
Screenshot: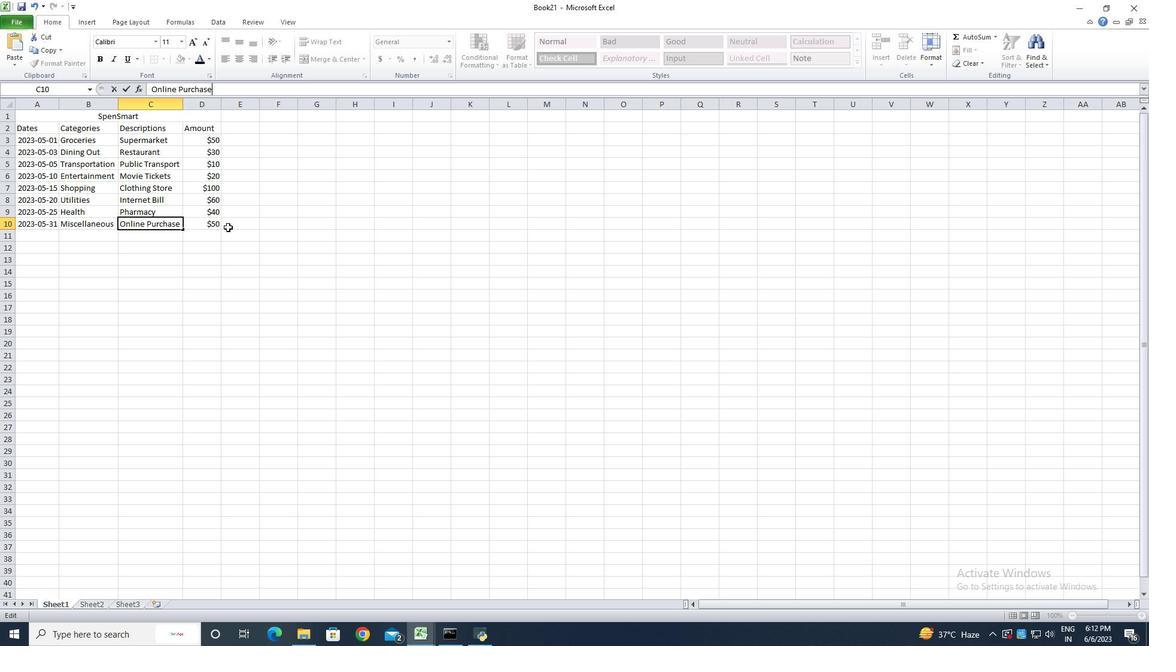 
Action: Mouse pressed left at (229, 227)
Screenshot: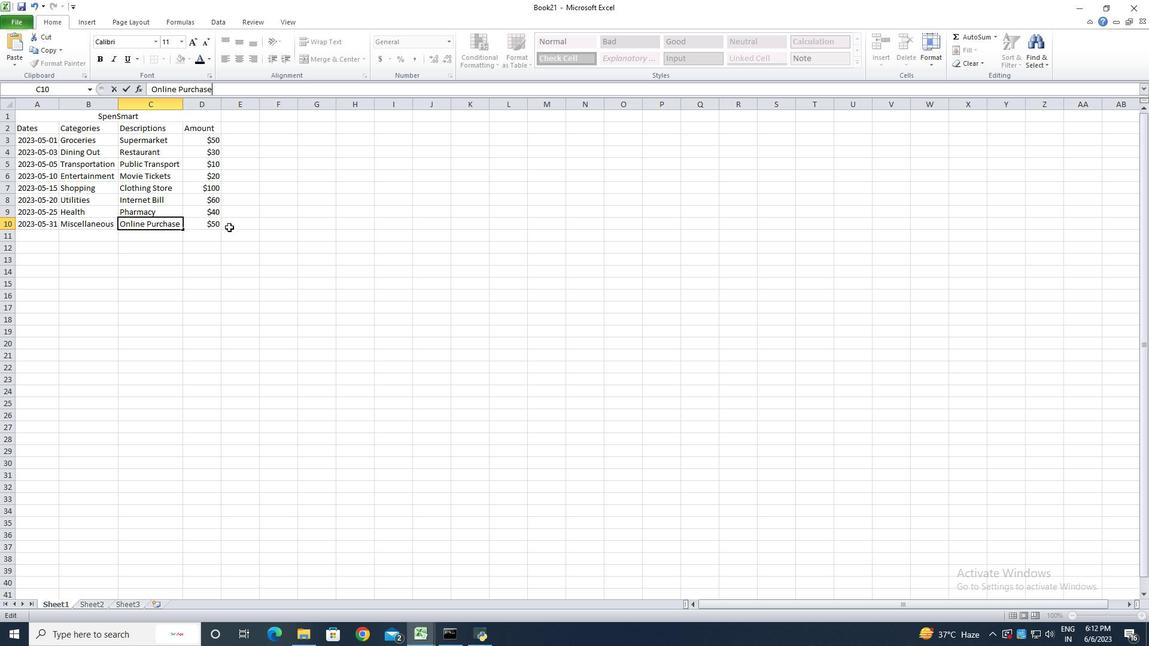 
Action: Mouse moved to (13, 22)
Screenshot: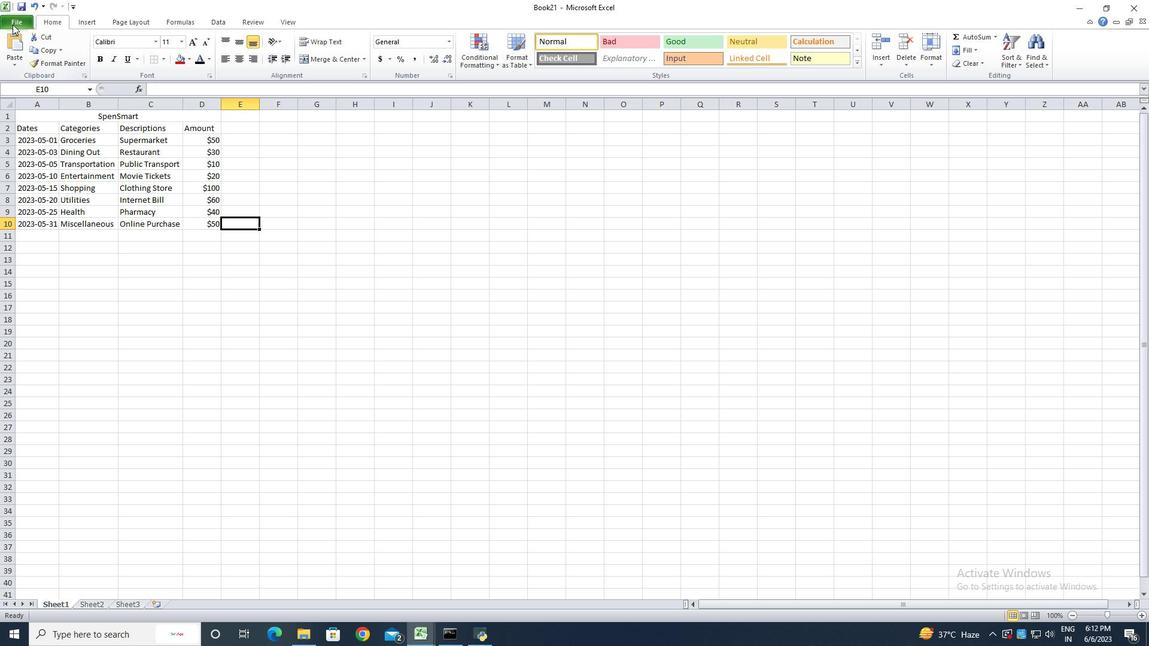 
Action: Mouse pressed left at (13, 22)
Screenshot: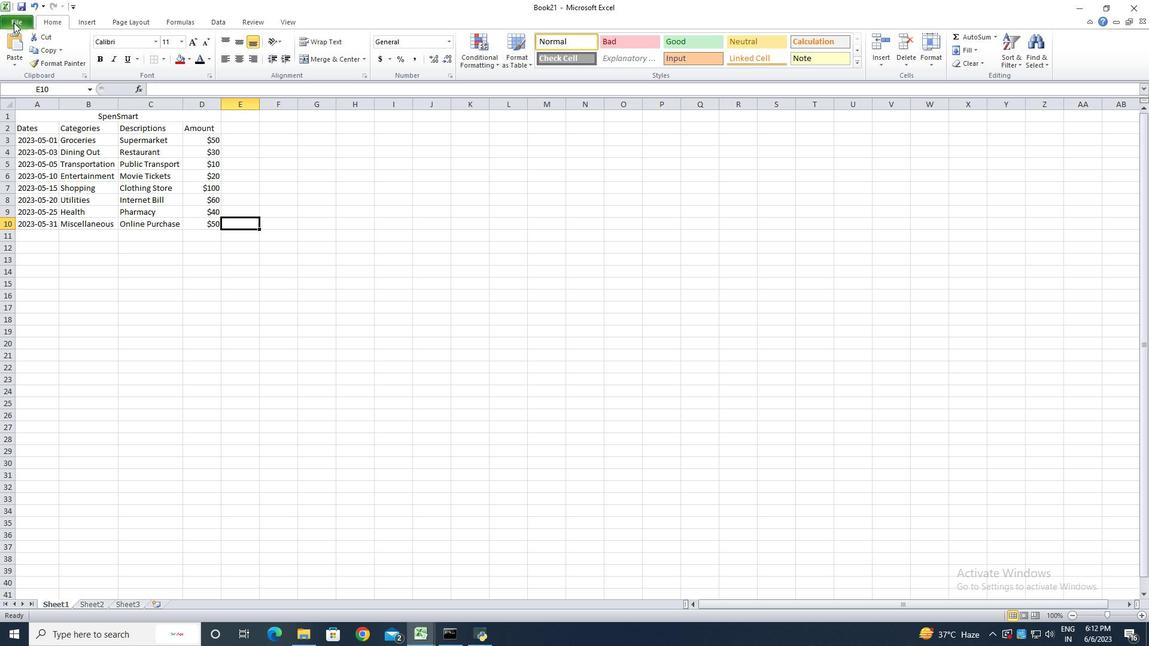 
Action: Mouse moved to (32, 59)
Screenshot: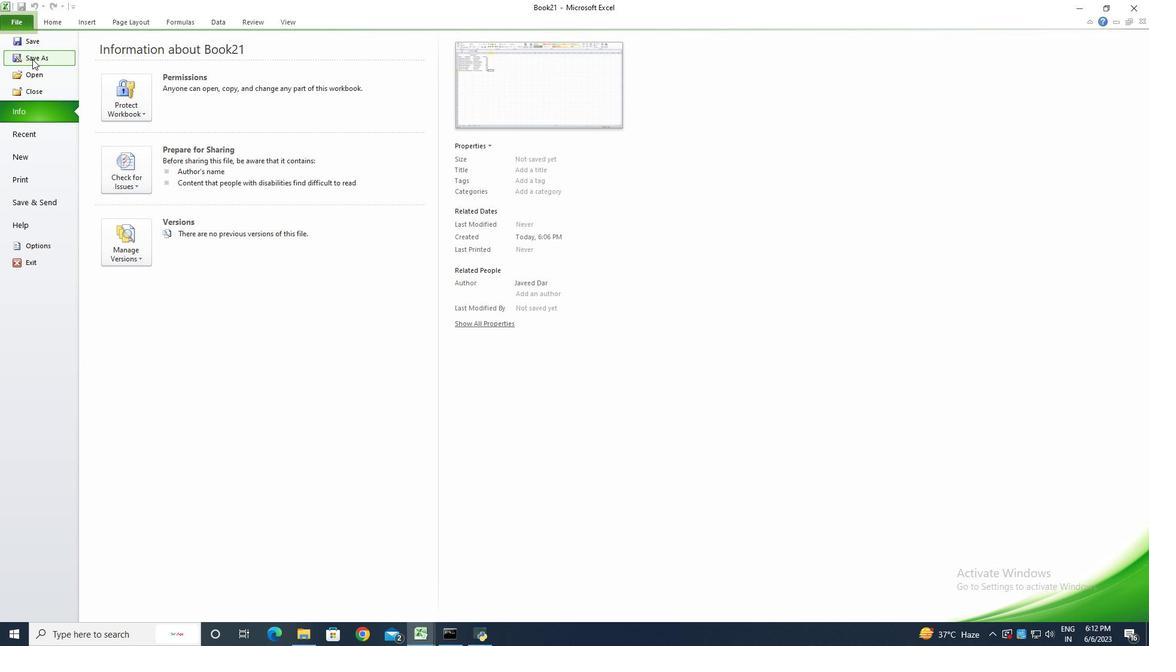 
Action: Mouse pressed left at (32, 59)
Screenshot: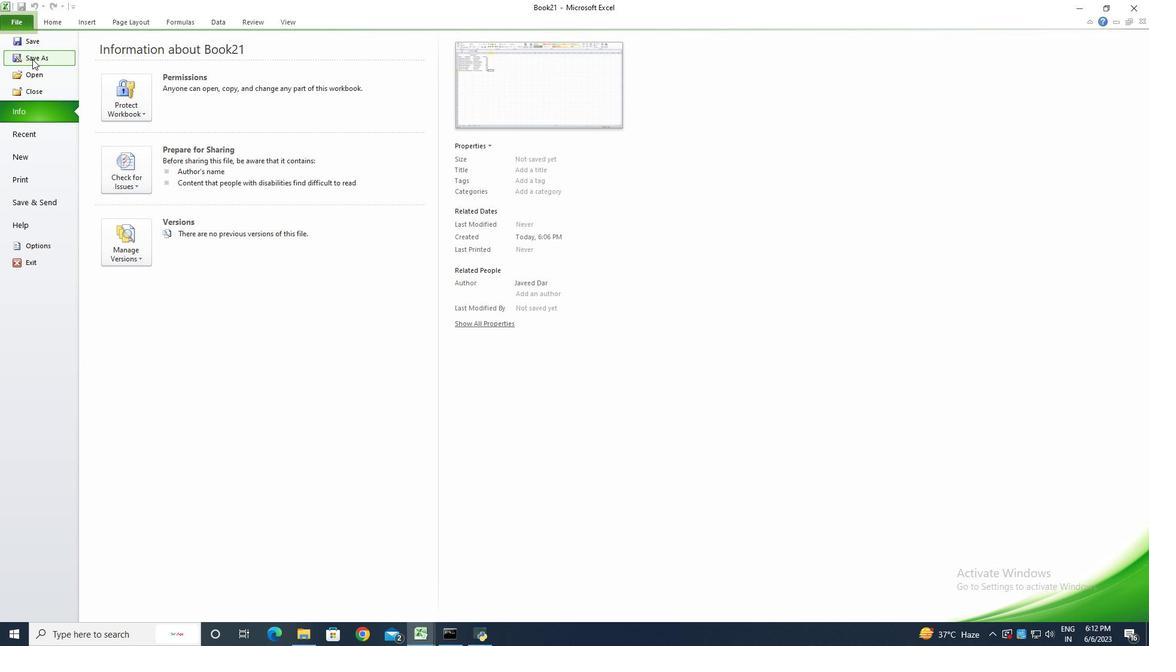 
Action: Key pressed <Key.shift><Key.shift><Key.shift><Key.shift><Key.shift><Key.shift><Key.shift><Key.shift><Key.shift><Key.shift><Key.shift><Key.shift><Key.shift><Key.shift><Key.shift><Key.shift><Key.shift><Key.shift><Key.shift><Key.shift><Key.shift><Key.shift><Key.shift><Key.shift>Financial<Key.space><Key.shift><Key.shift><Key.shift><Key.shift><Key.shift><Key.shift>Work<Key.shift>Sheet<Key.space><Key.shift>Sheet<Key.space><Key.shift>Template<Key.space><Key.shift>Workbook
Screenshot: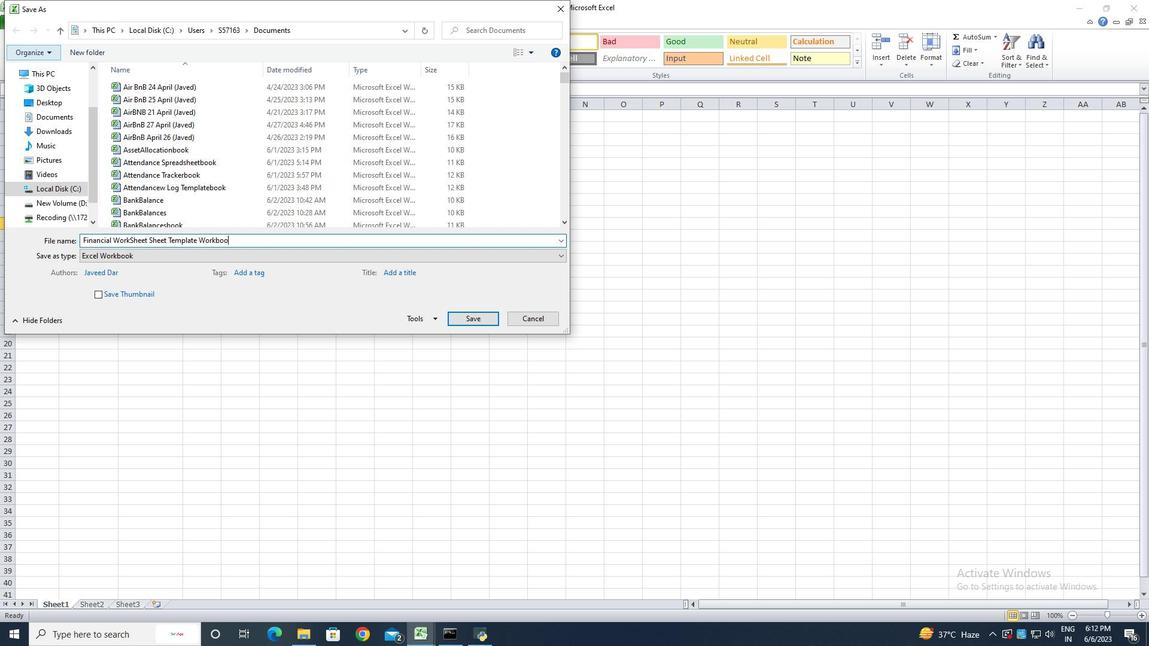
Action: Mouse moved to (463, 320)
Screenshot: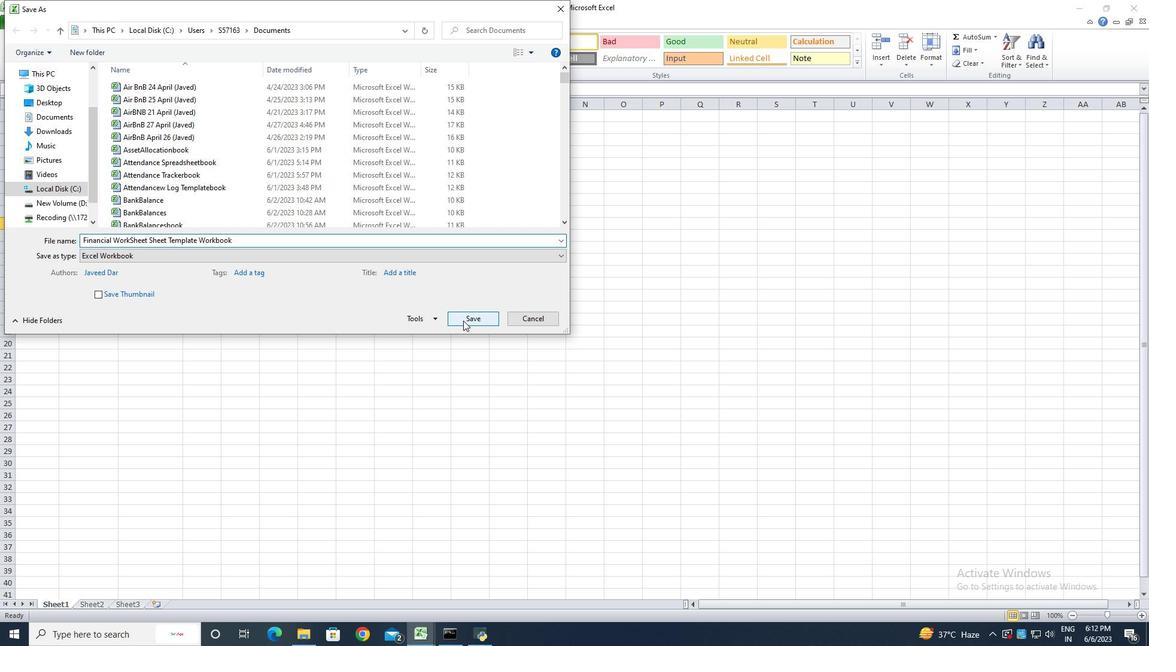
Action: Mouse pressed left at (463, 320)
Screenshot: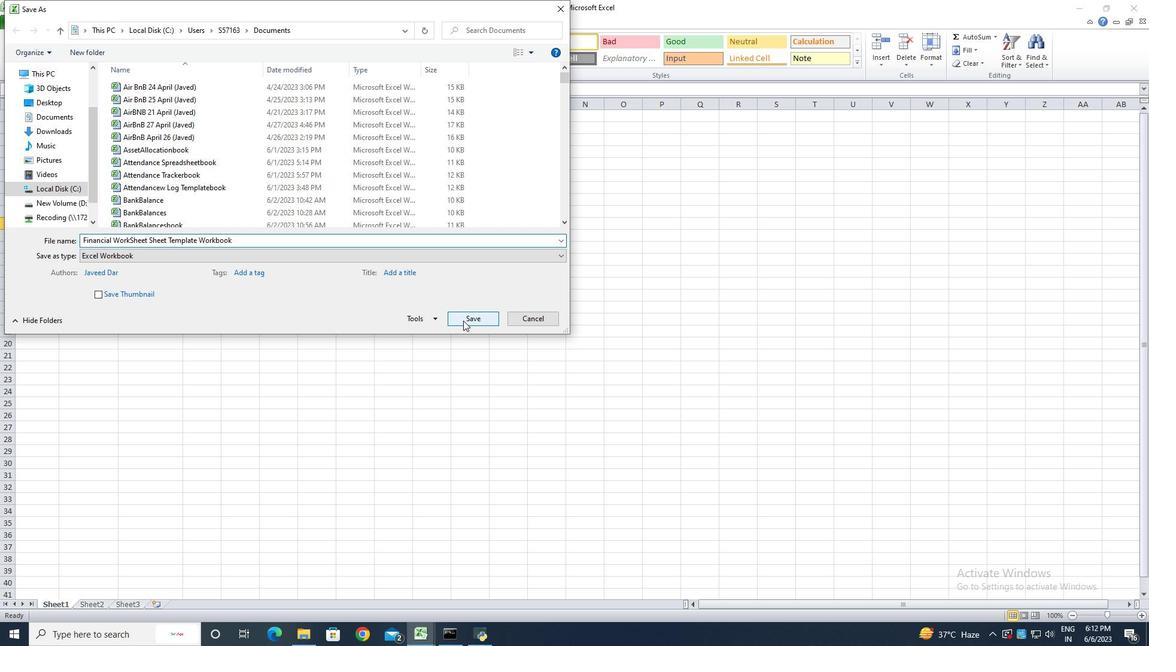 
Action: Mouse moved to (257, 302)
Screenshot: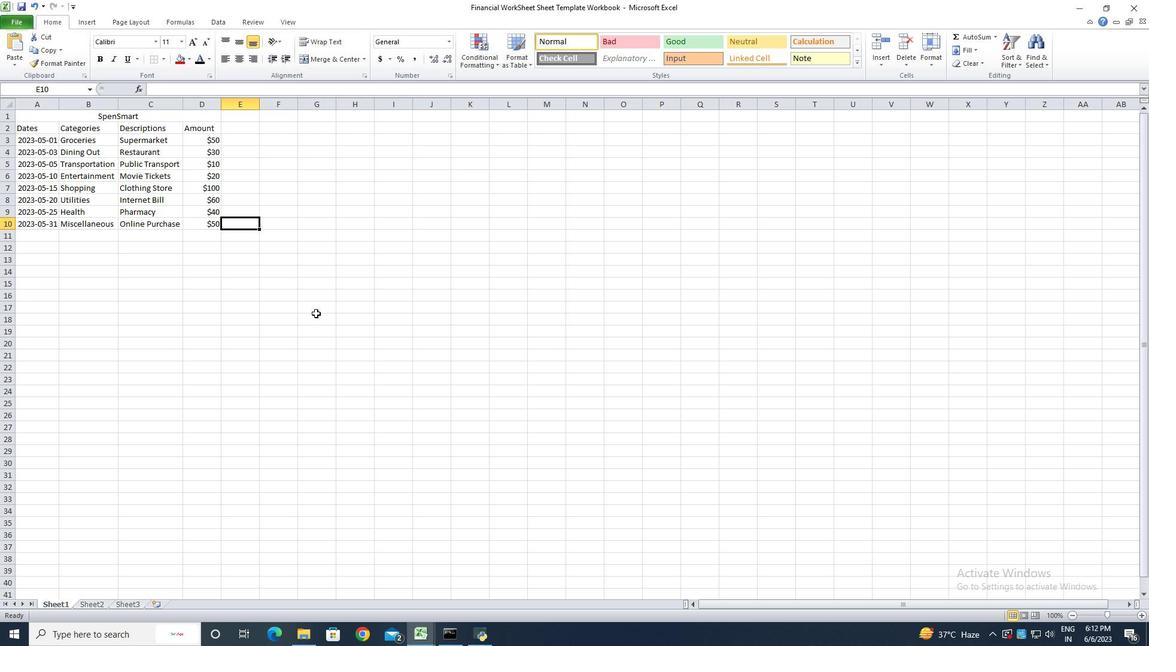 
Action: Mouse pressed left at (257, 302)
Screenshot: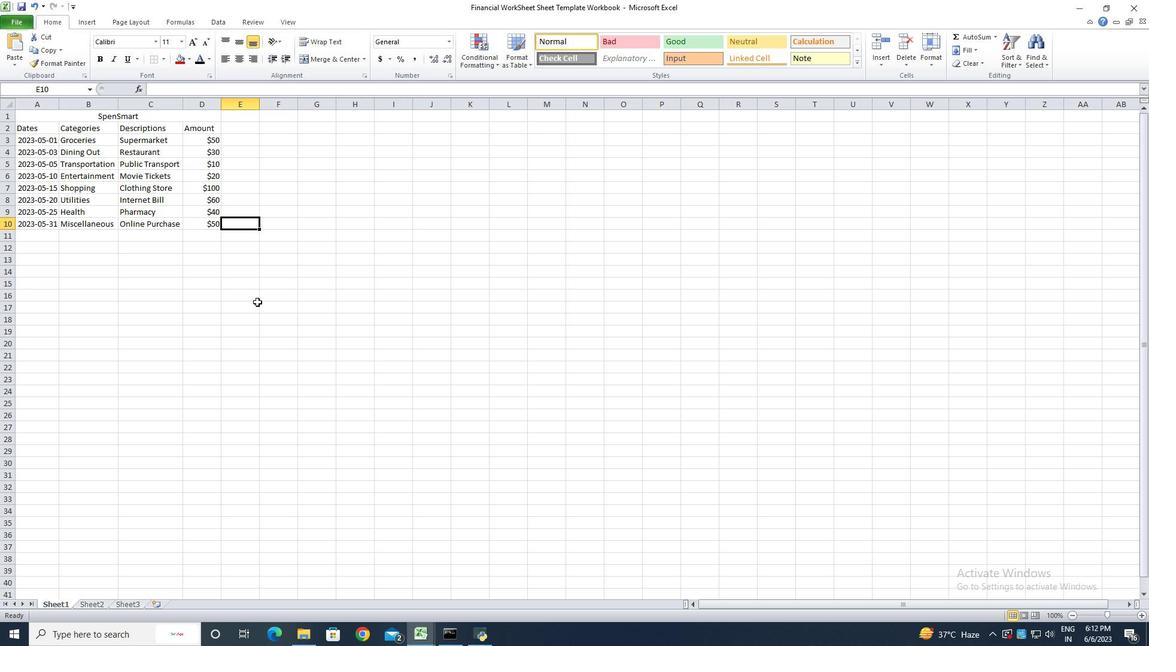 
Action: Key pressed ctrl+S<'\x13'><'\x13'><'\x13'>
Screenshot: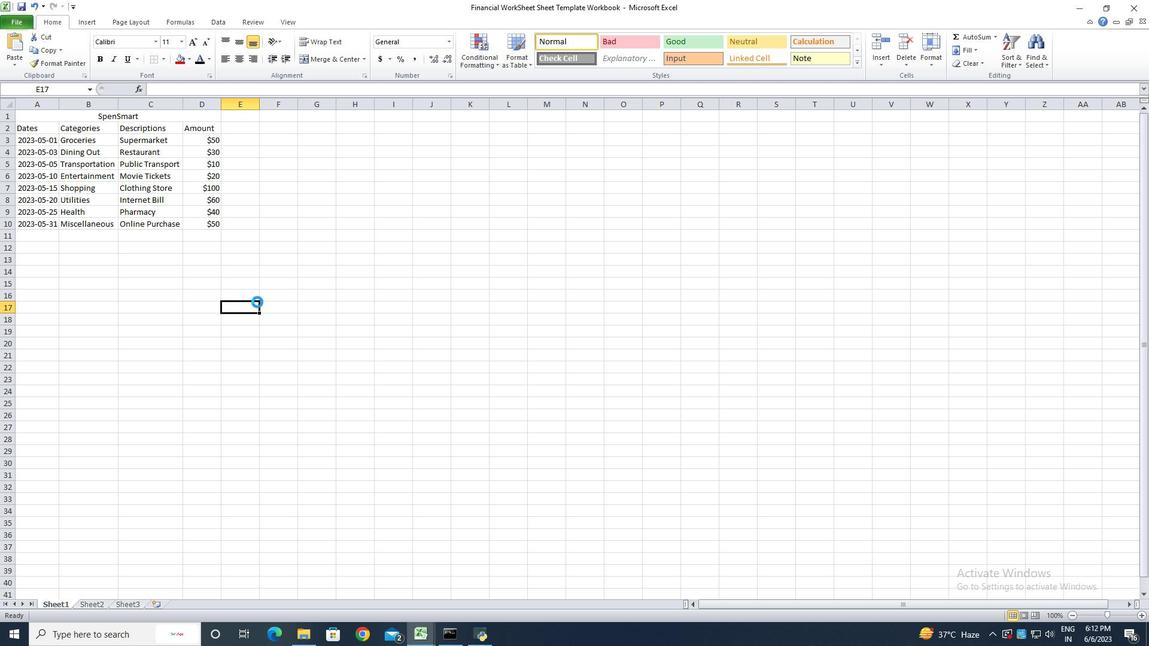 
